 Task: In the Contact  ValentinaCarter@Tempmail.com, Create email and send with subject: 'A Glimpse into the Future: Meet Our Disruptive Offering', and with mail content 'Good Day,_x000D_
Embrace the power of innovation. Our disruptive solution will propel your industry forward and position you as a leader in your field._x000D_
Best Regards', attach the document: Business_plan.docx and insert image: visitingcard.jpg. Below Best Regards, write Twitter and insert the URL: 'twitter.com'. Mark checkbox to create task to follow up : In 1 month. Logged in from softage.4@softage.net
Action: Mouse moved to (100, 74)
Screenshot: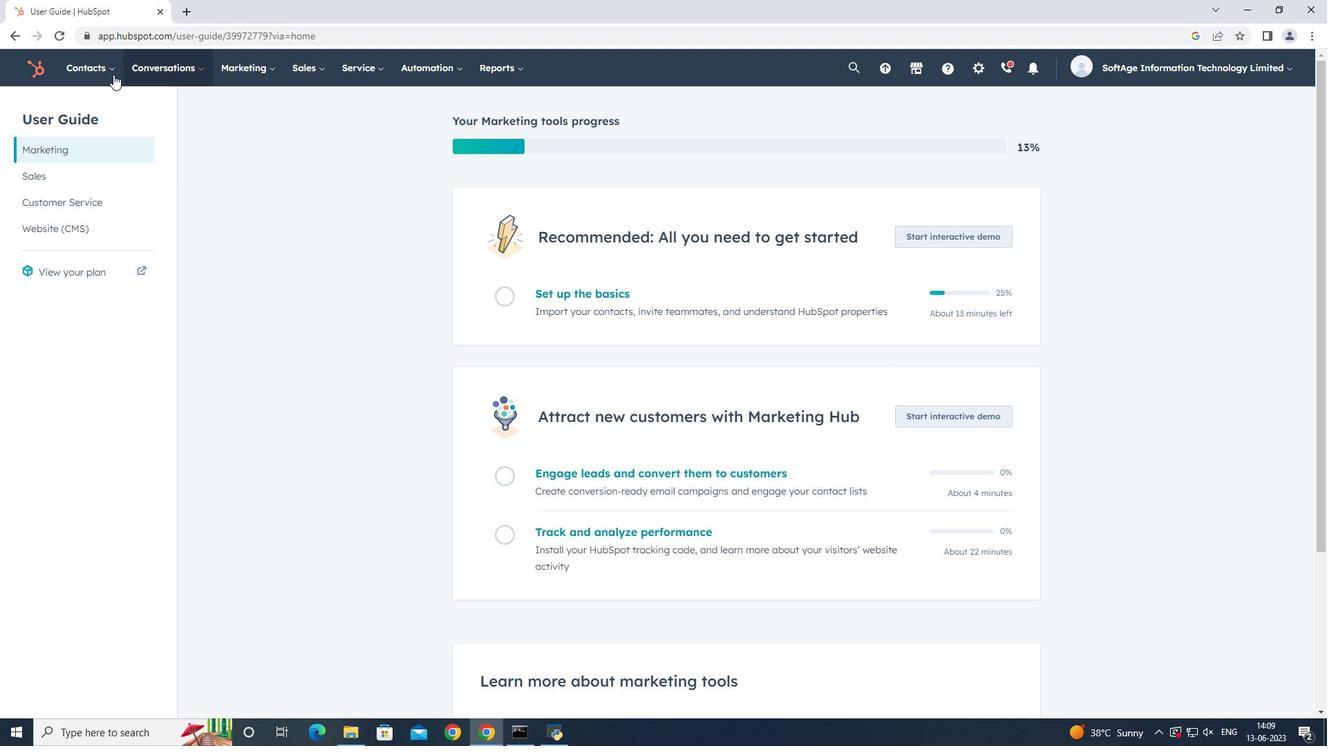 
Action: Mouse pressed left at (100, 74)
Screenshot: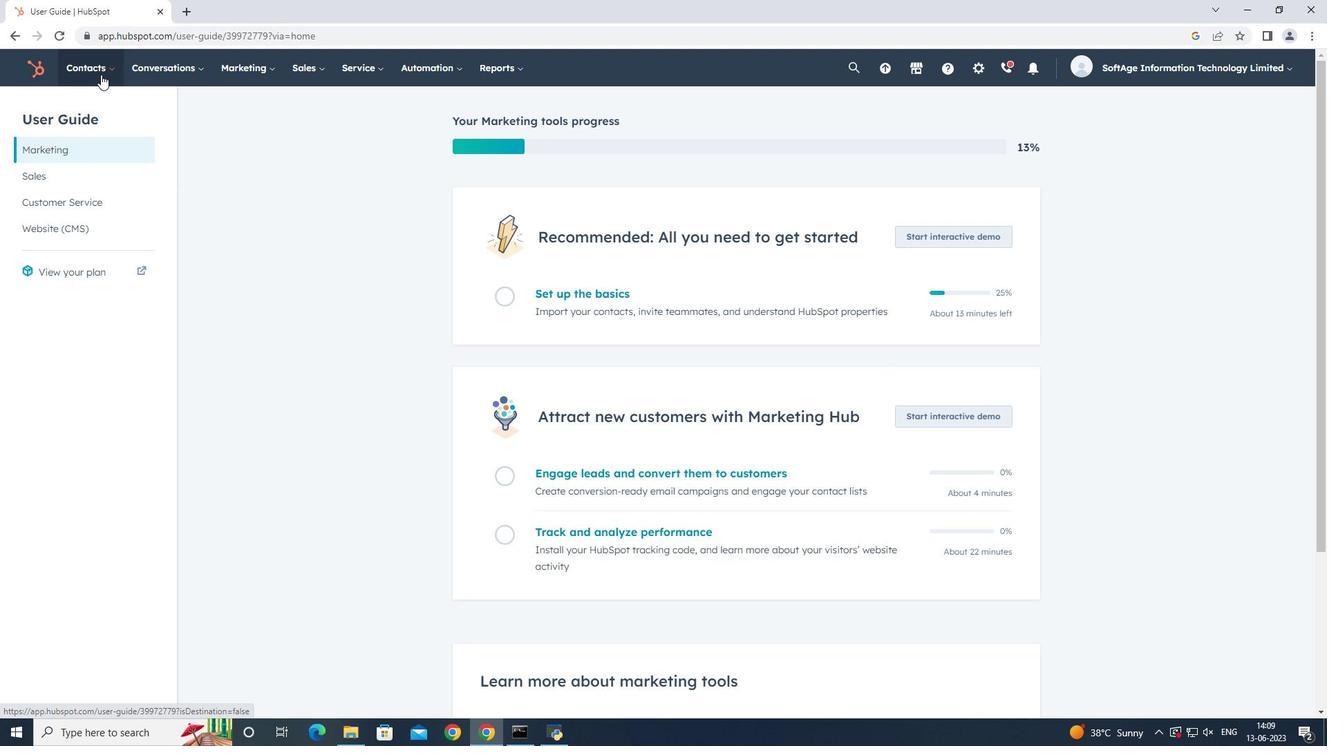 
Action: Mouse moved to (140, 107)
Screenshot: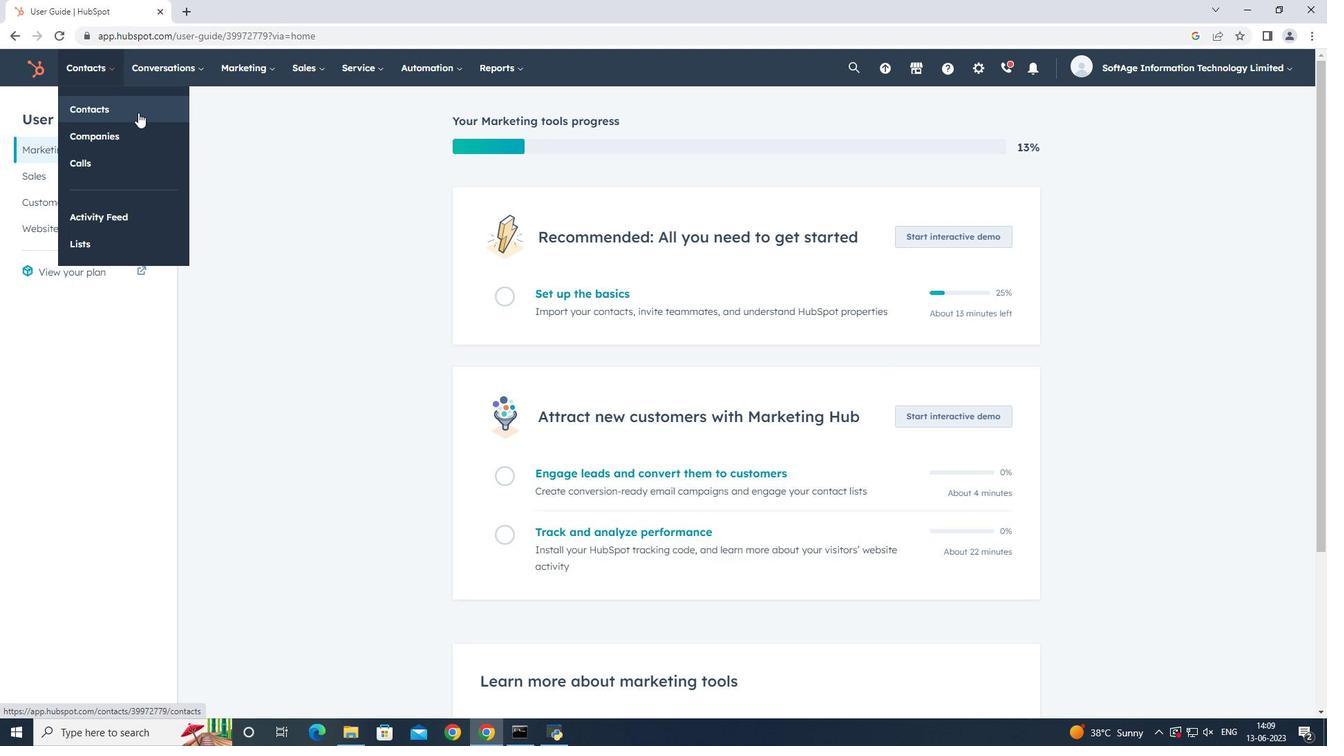 
Action: Mouse pressed left at (140, 107)
Screenshot: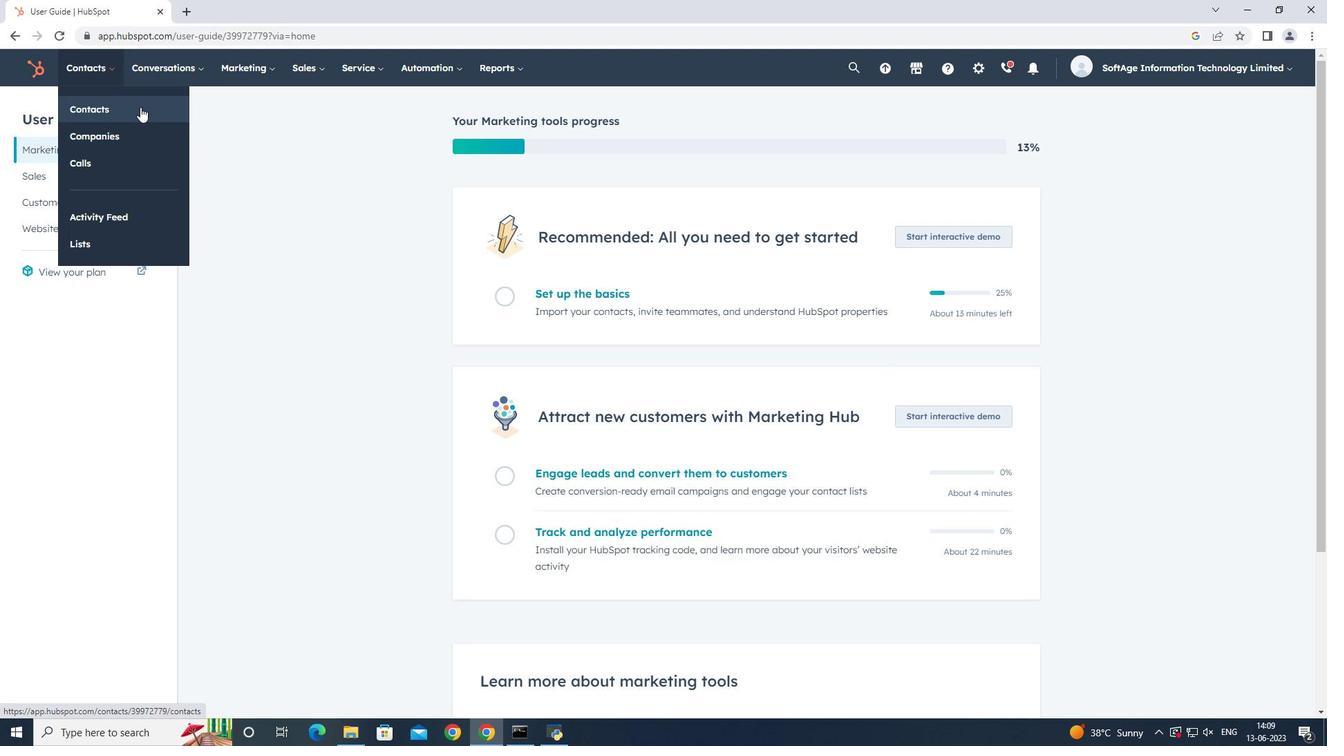 
Action: Mouse moved to (137, 221)
Screenshot: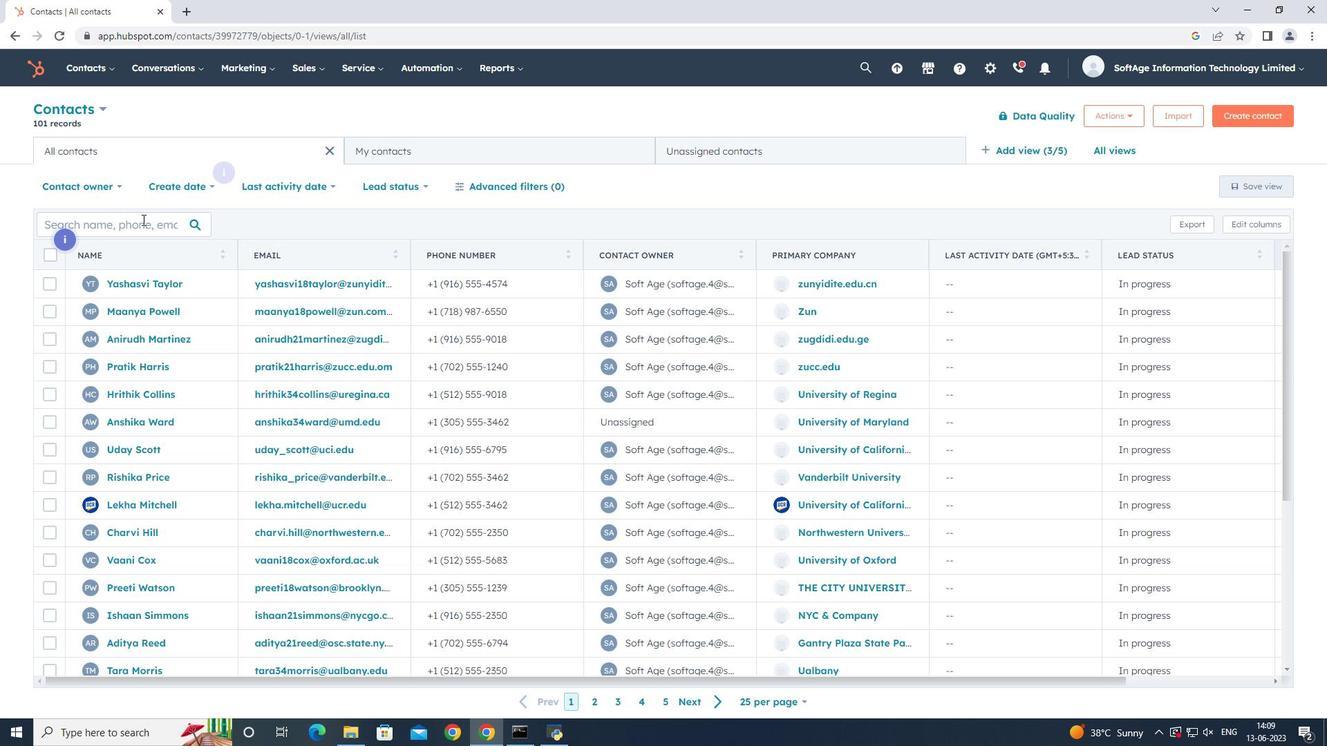 
Action: Mouse pressed left at (137, 221)
Screenshot: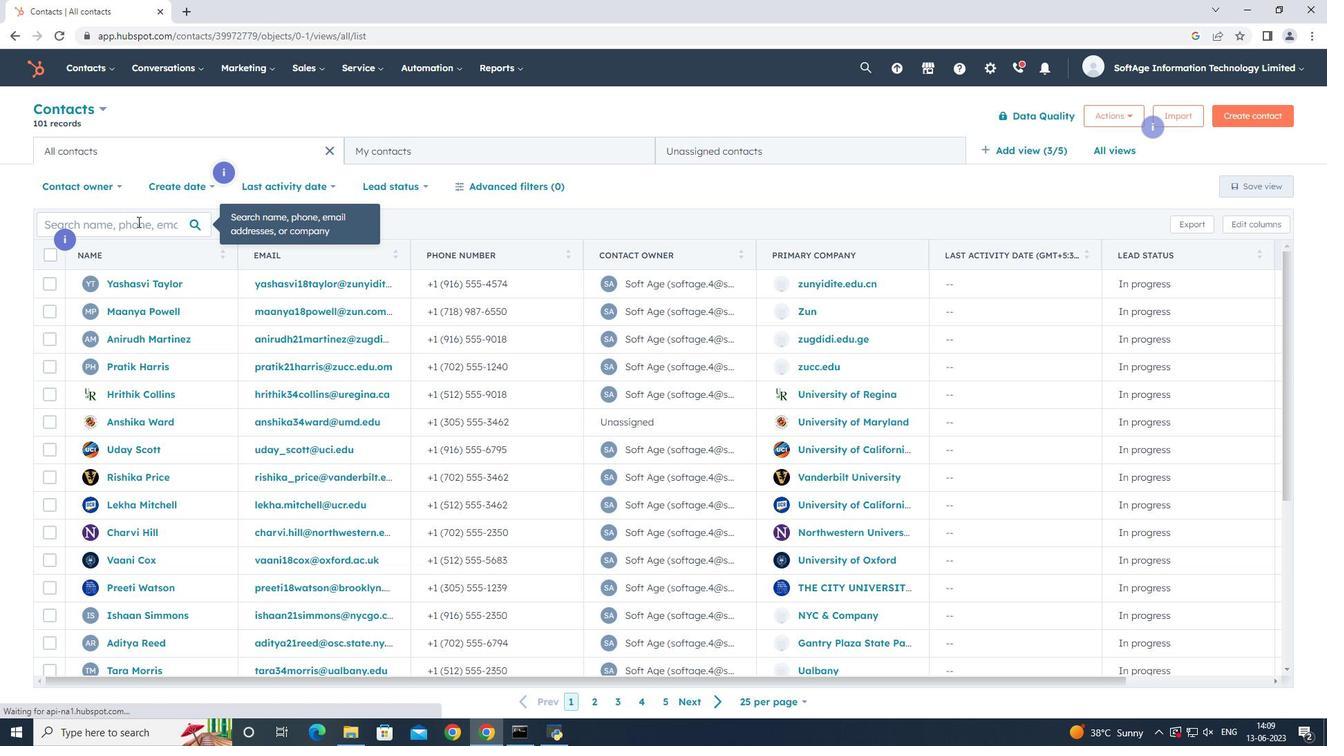 
Action: Mouse moved to (136, 222)
Screenshot: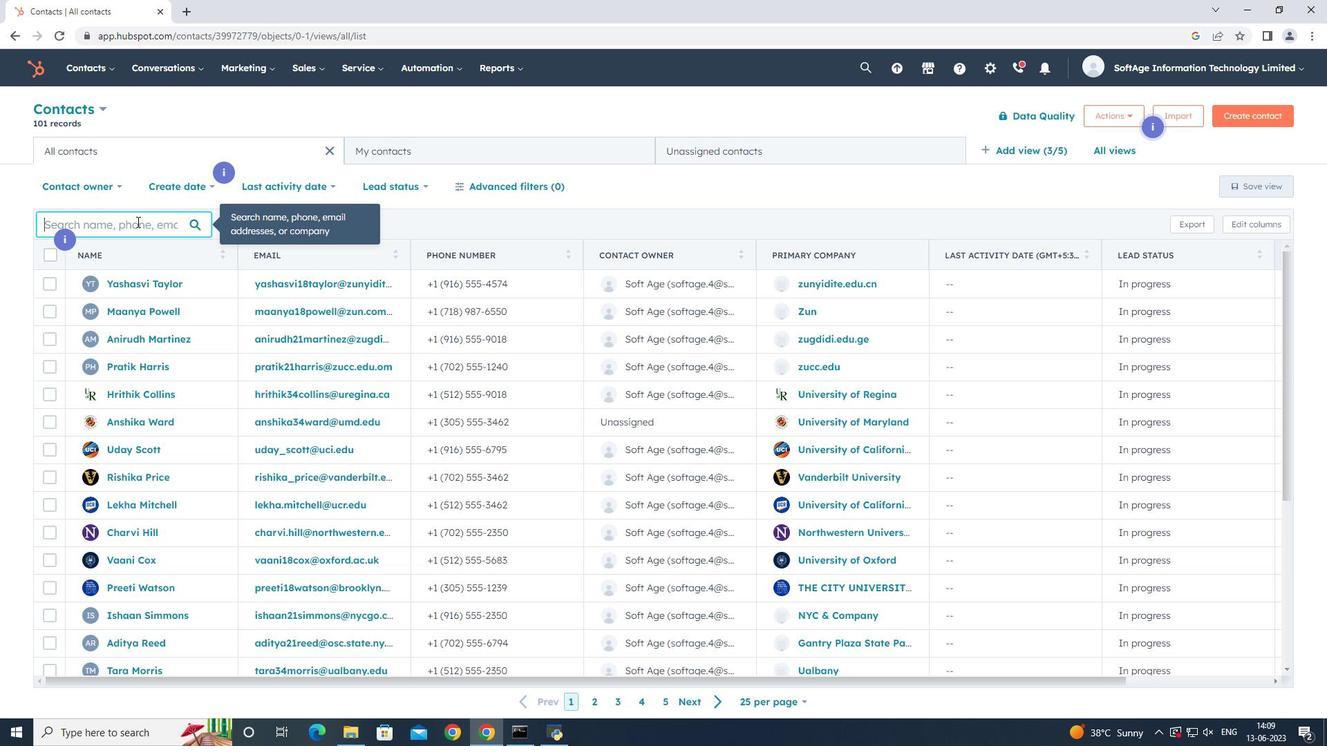 
Action: Key pressed <Key.shift>Valentina
Screenshot: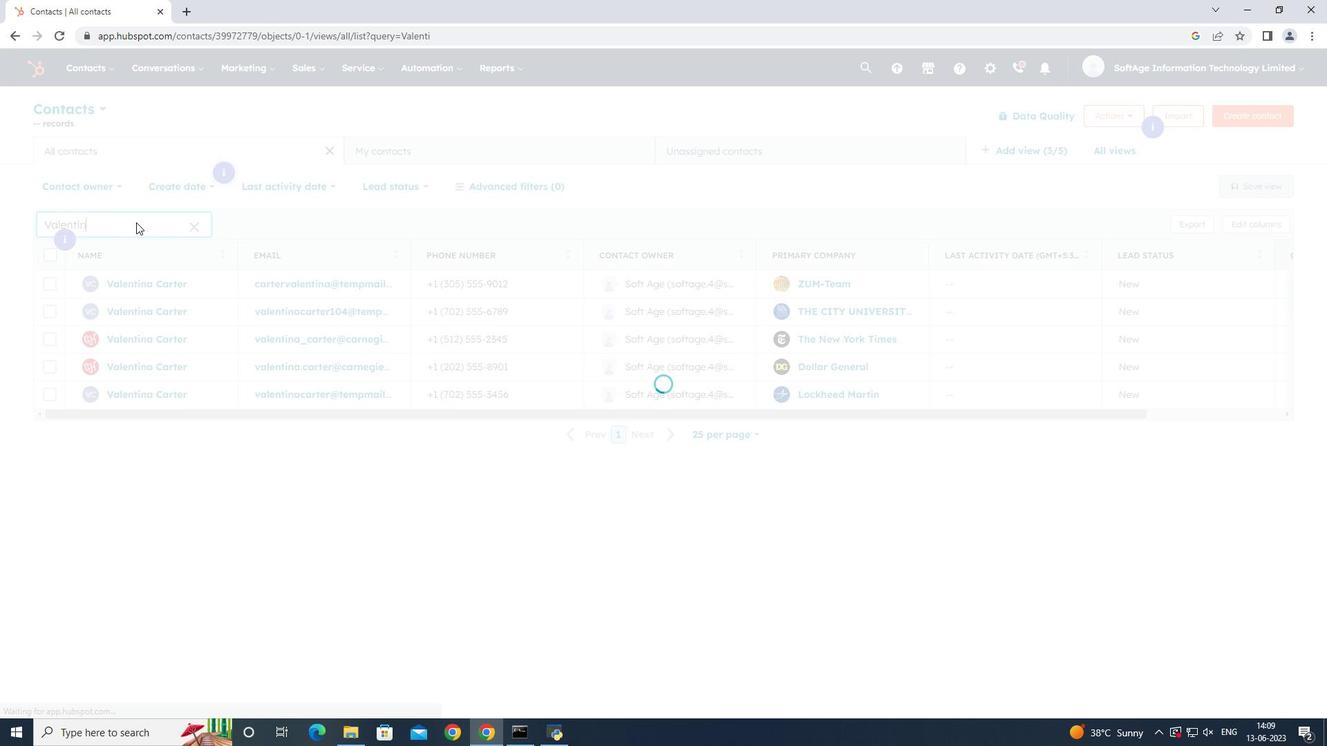 
Action: Mouse moved to (121, 391)
Screenshot: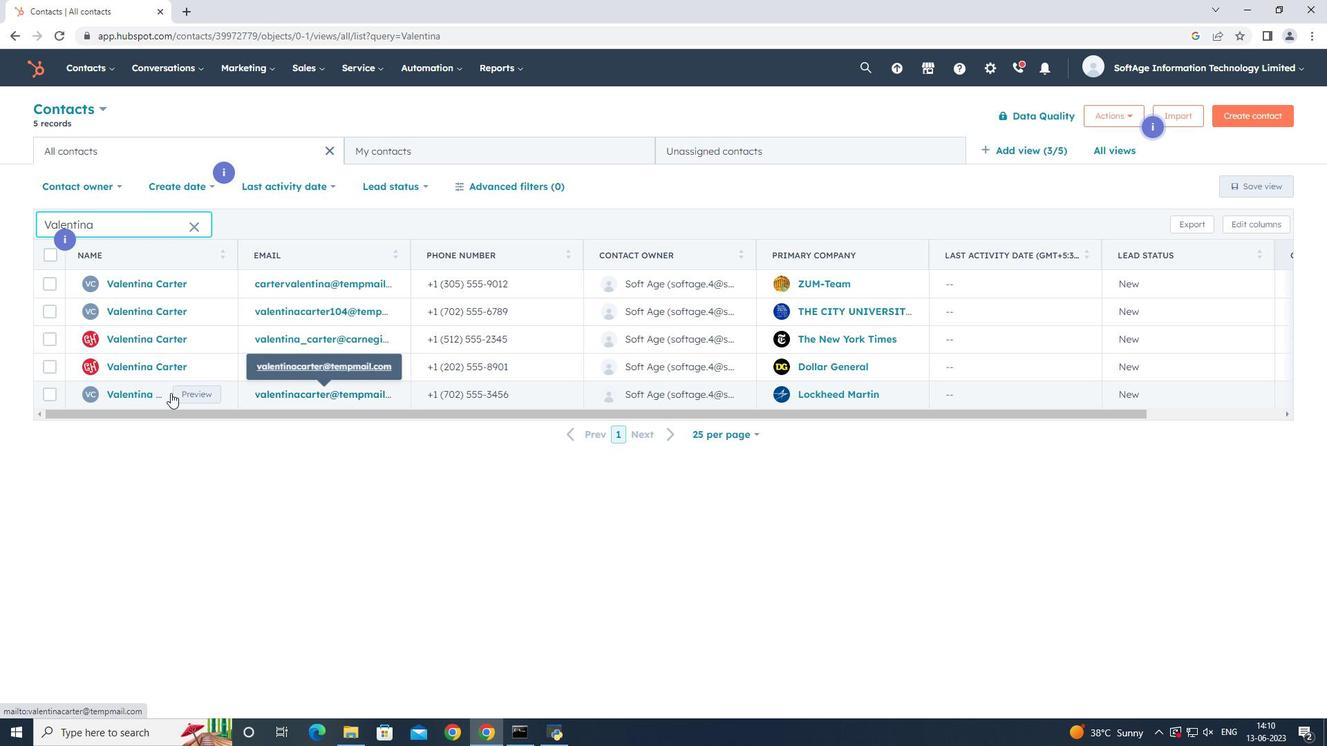 
Action: Mouse pressed left at (121, 391)
Screenshot: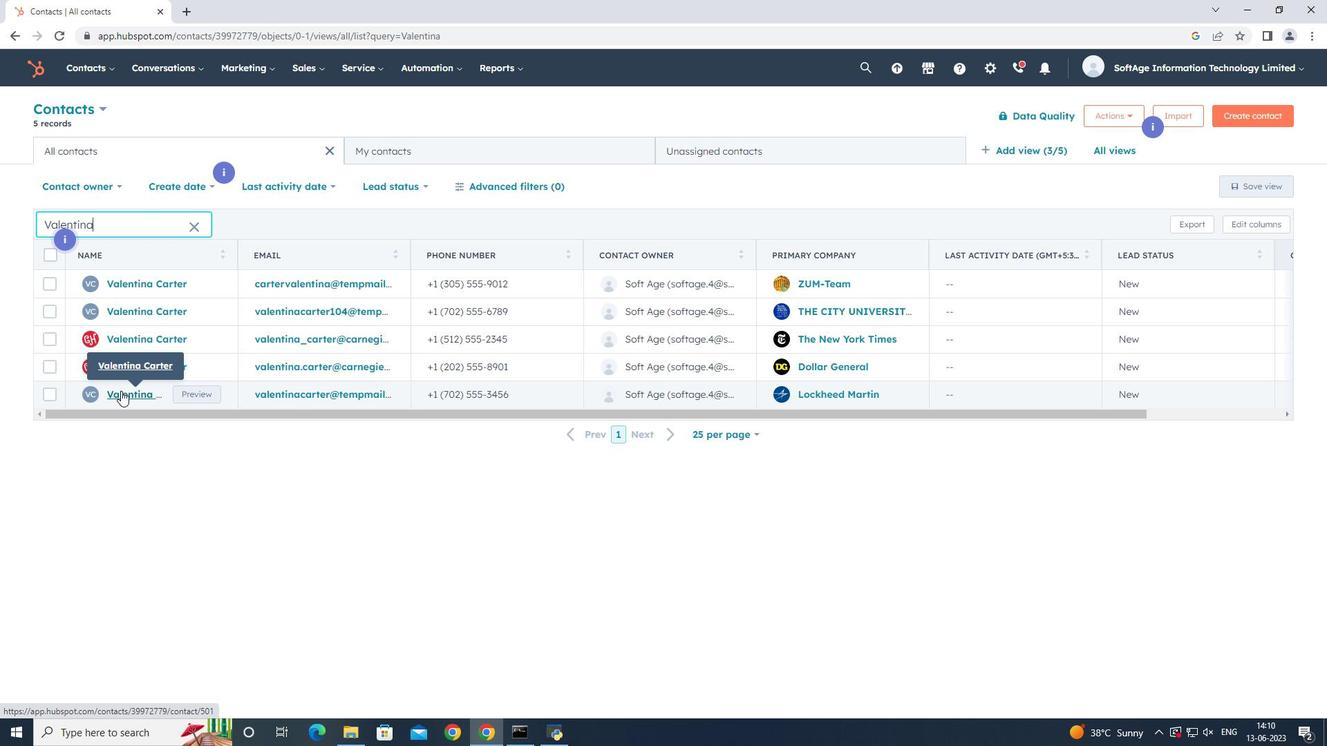 
Action: Mouse moved to (100, 224)
Screenshot: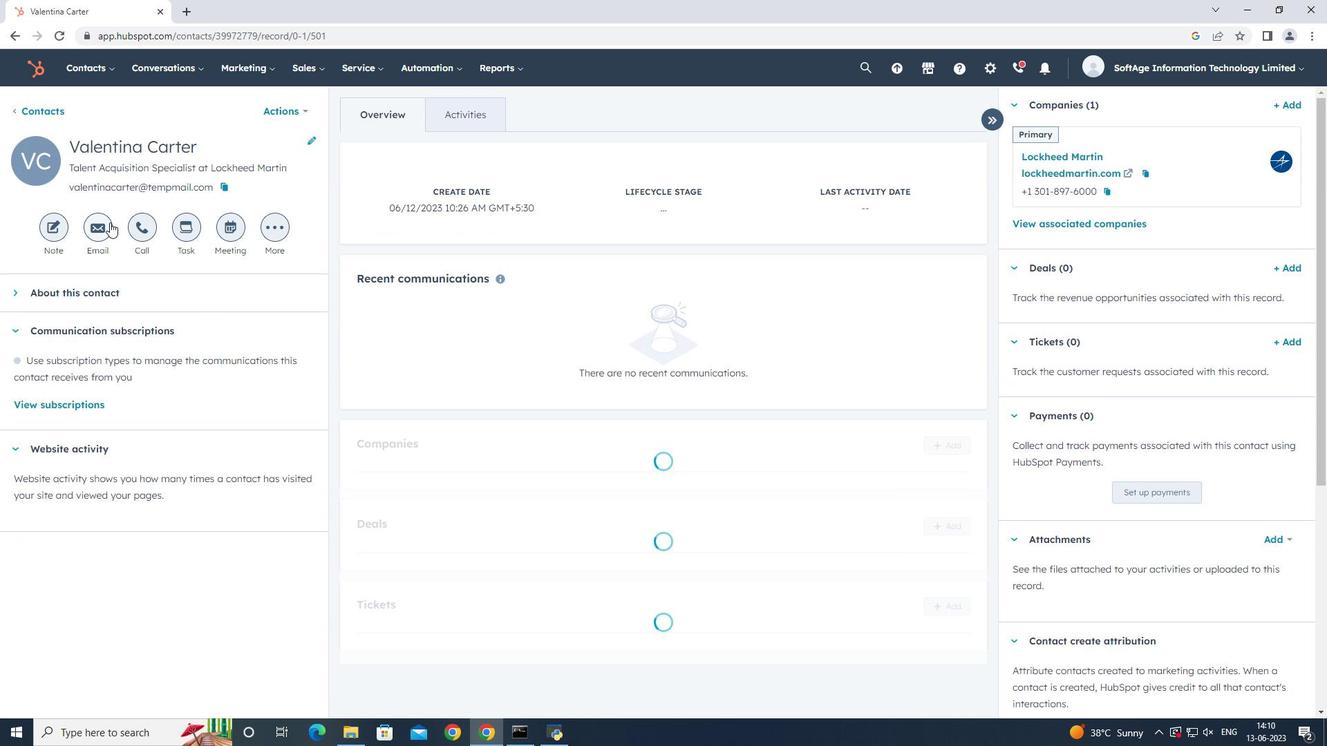 
Action: Mouse pressed left at (100, 224)
Screenshot: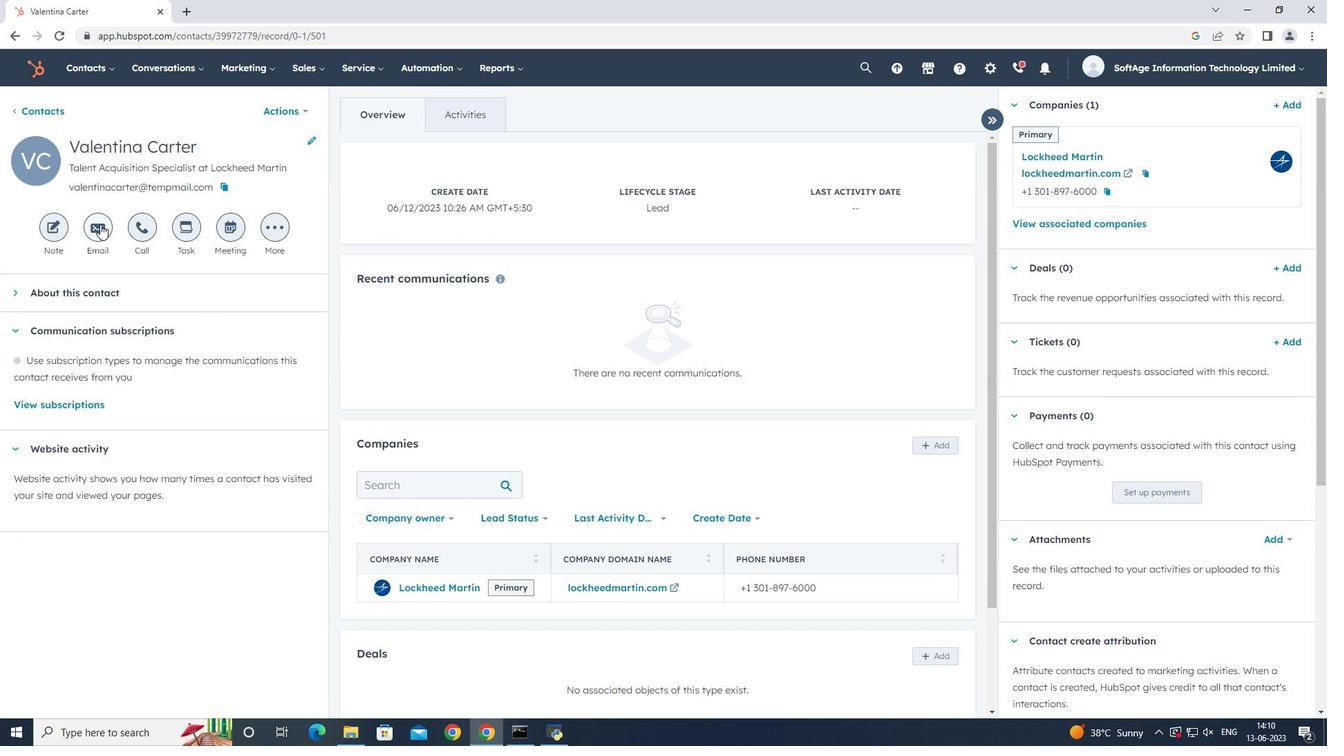 
Action: Mouse moved to (920, 458)
Screenshot: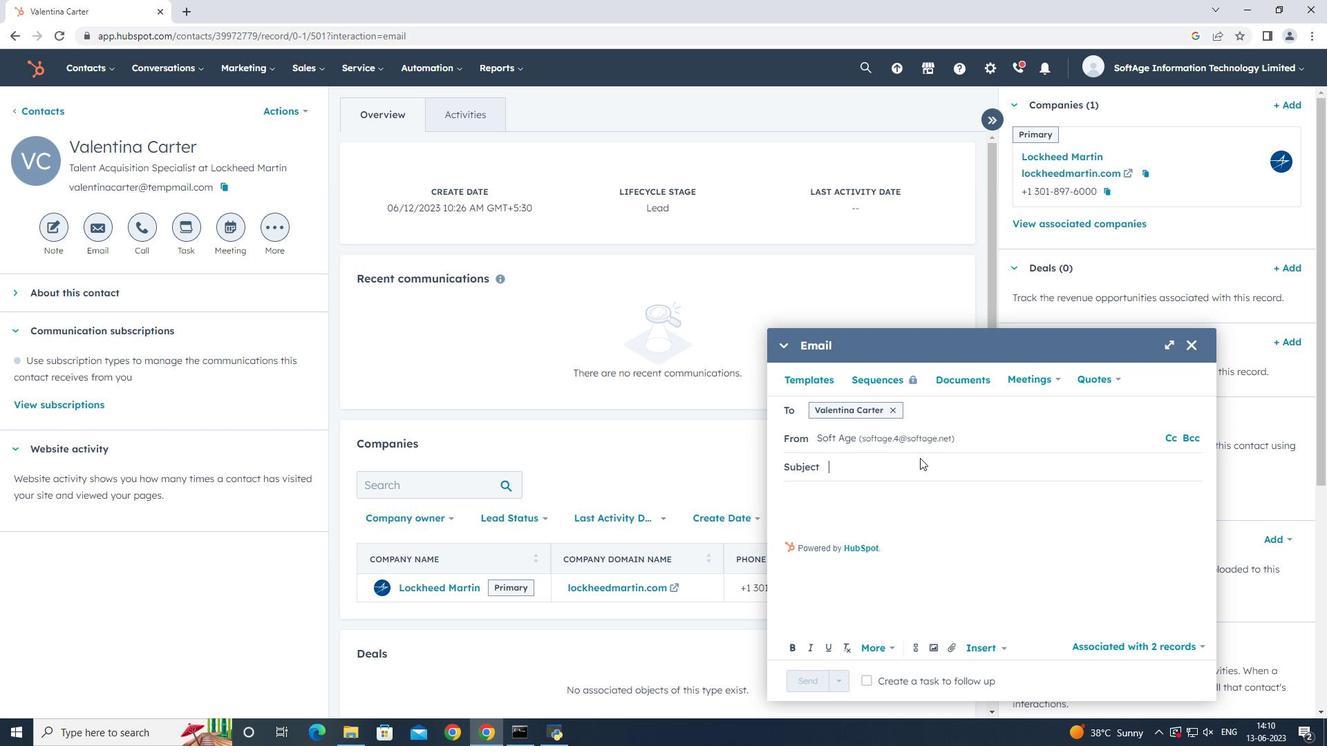 
Action: Key pressed <Key.shift><Key.shift><Key.shift><Key.shift><Key.shift><Key.shift>A<Key.space><Key.shift>Glimpse<Key.space>into<Key.space>the<Key.space><Key.shift>Future<Key.shift_r>:<Key.space><Key.shift_r>Meet<Key.space><Key.shift_r><Key.shift_r><Key.shift_r><Key.shift_r><Key.shift_r><Key.shift_r>ur<Key.space><Key.shift><Key.shift><Key.shift><Key.shift><Key.shift><Key.shift><Key.shift><Key.shift><Key.shift><Key.shift><Key.shift><Key.shift><Key.shift><Key.shift><Key.shift><Key.shift><Key.shift><Key.shift><Key.shift>D<Key.backspace><Key.backspace><Key.backspace><Key.backspace><Key.shift_r><Key.shift_r><Key.shift_r><Key.shift_r><Key.shift_r><Key.shift_r><Key.shift_r><Key.shift_r><Key.shift_r><Key.shift_r><Key.shift_r><Key.shift_r><Key.shift_r><Key.shift_r><Key.shift_r><Key.shift_r><Key.shift_r><Key.shift_r><Key.shift_r><Key.shift_r><Key.shift_r><Key.shift_r>Our<Key.space><Key.shift><Key.shift><Key.shift><Key.shift><Key.shift><Key.shift><Key.shift><Key.shift><Key.shift><Key.shift><Key.shift><Key.shift><Key.shift><Key.shift><Key.shift><Key.shift><Key.shift><Key.shift><Key.shift><Key.shift><Key.shift><Key.shift><Key.shift><Key.shift><Key.shift><Key.shift><Key.shift><Key.shift><Key.shift><Key.shift><Key.shift>Disruptive<Key.space><Key.shift_r><Key.shift_r><Key.shift_r>Offering
Screenshot: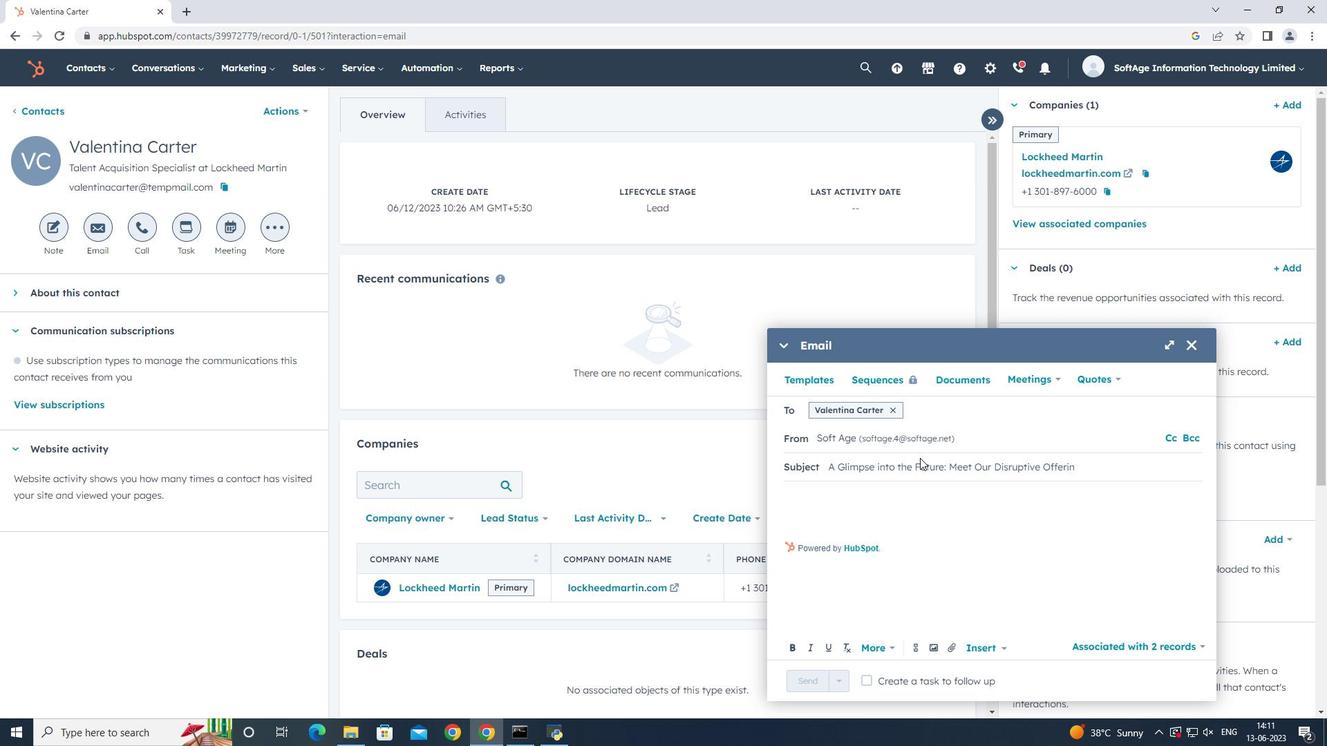 
Action: Mouse moved to (903, 508)
Screenshot: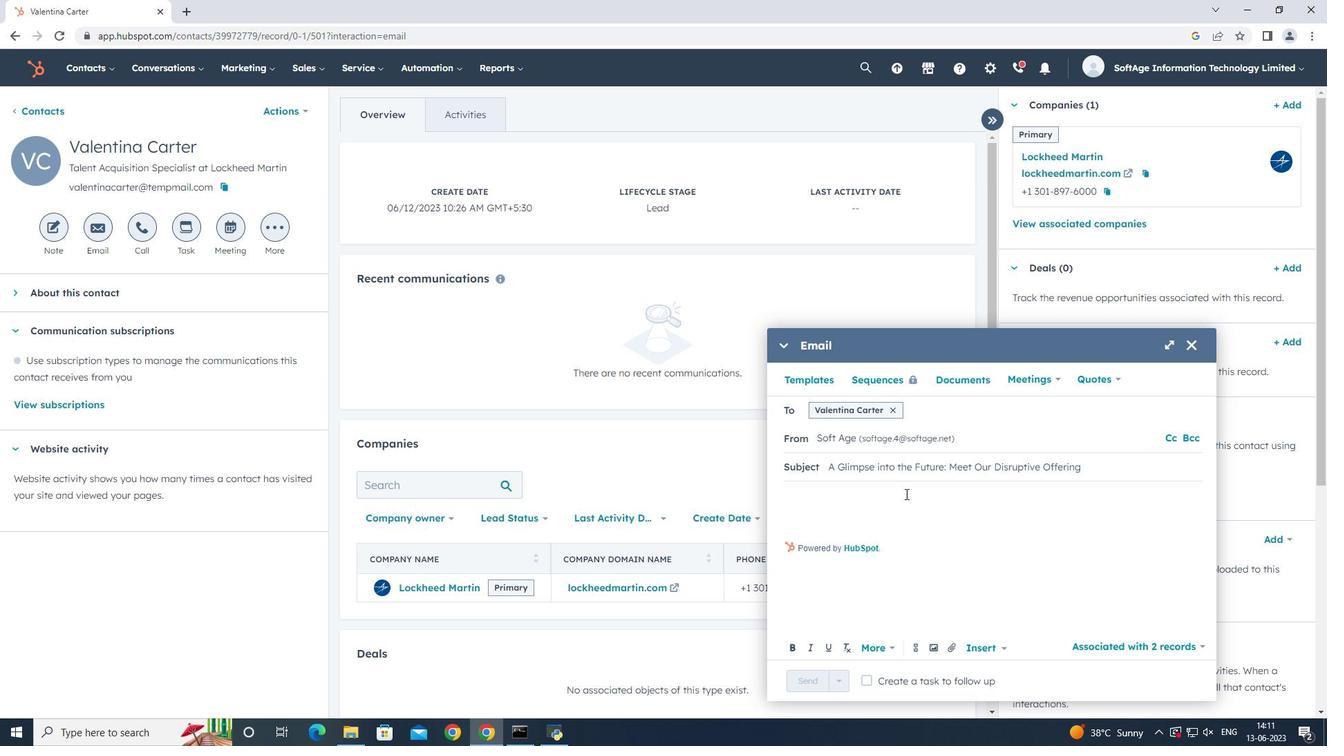 
Action: Mouse pressed left at (903, 508)
Screenshot: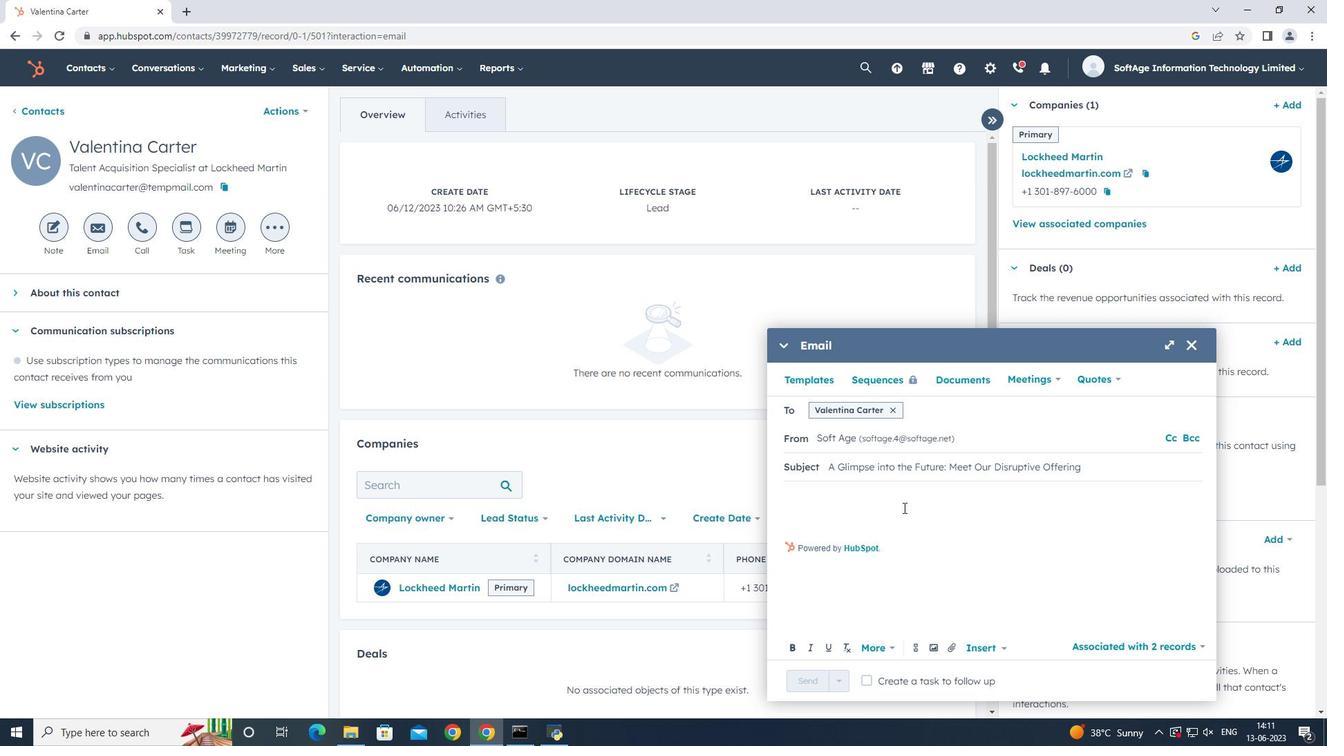 
Action: Mouse moved to (903, 502)
Screenshot: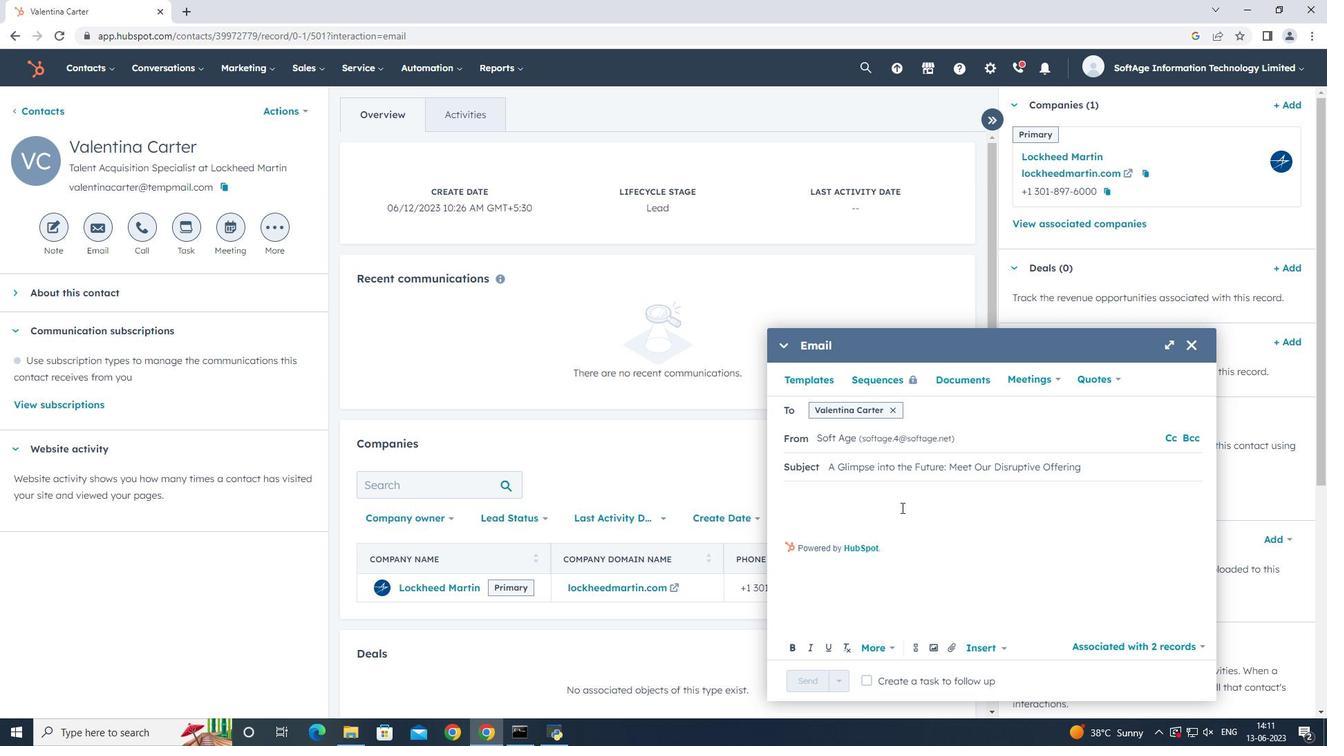 
Action: Mouse pressed left at (903, 502)
Screenshot: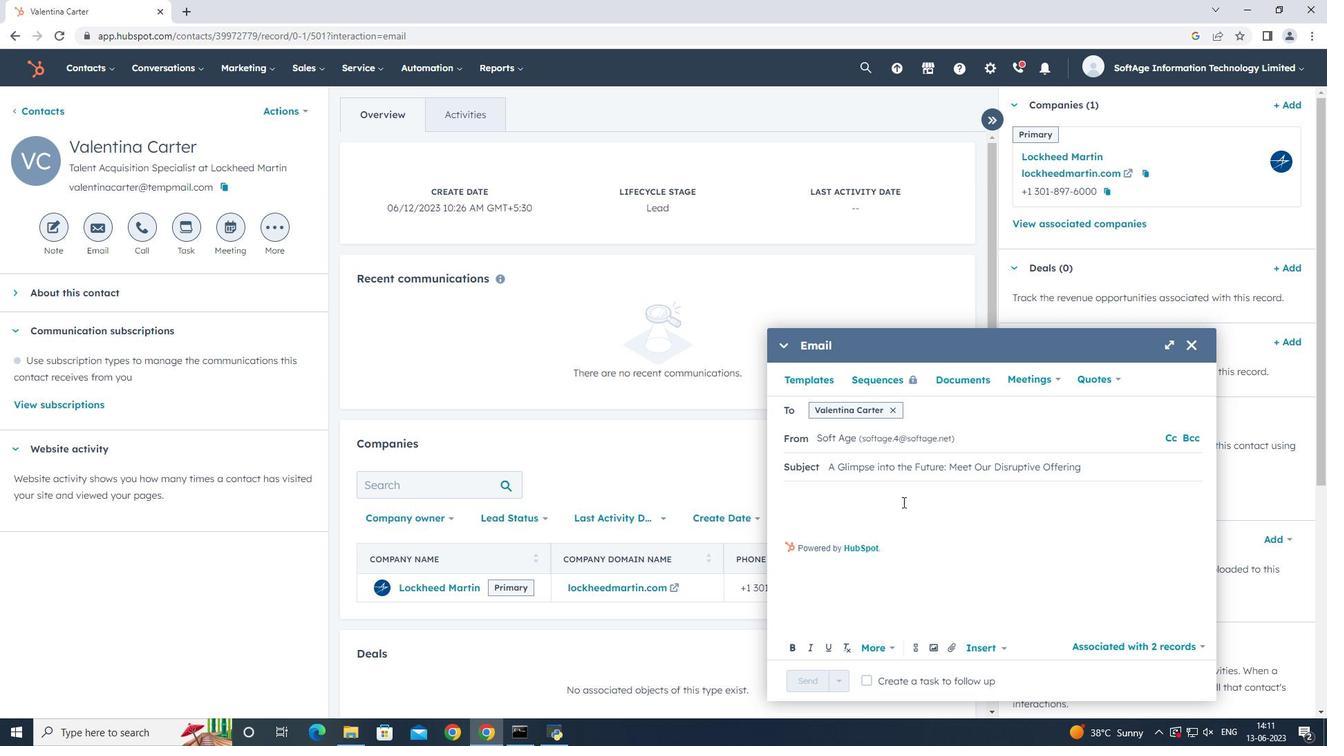 
Action: Mouse moved to (966, 520)
Screenshot: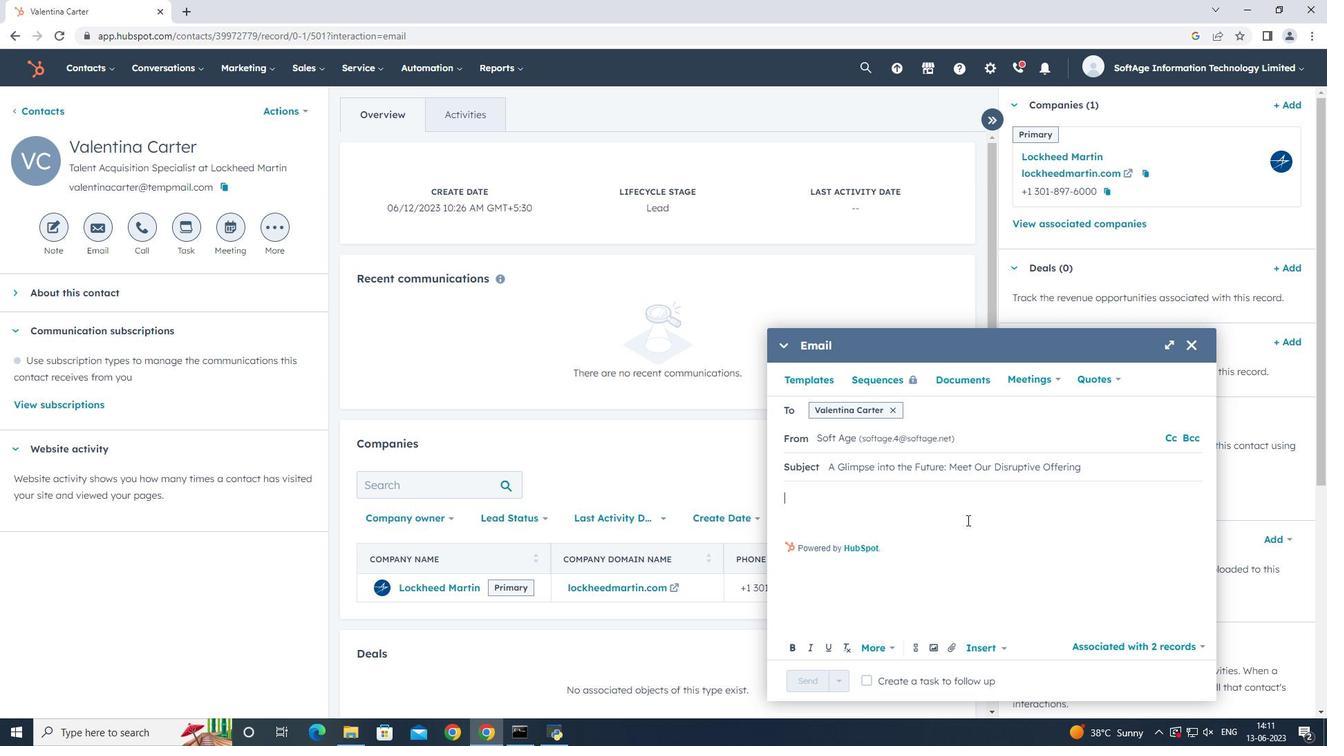 
Action: Key pressed <Key.shift><Key.shift><Key.shift><Key.shift><Key.shift><Key.shift><Key.shift><Key.shift>Good<Key.space><Key.shift><Key.shift><Key.shift><Key.shift><Key.shift><Key.shift><Key.shift><Key.shift><Key.shift><Key.shift><Key.shift><Key.shift><Key.shift><Key.shift><Key.shift>Day,<Key.enter><Key.enter>
Screenshot: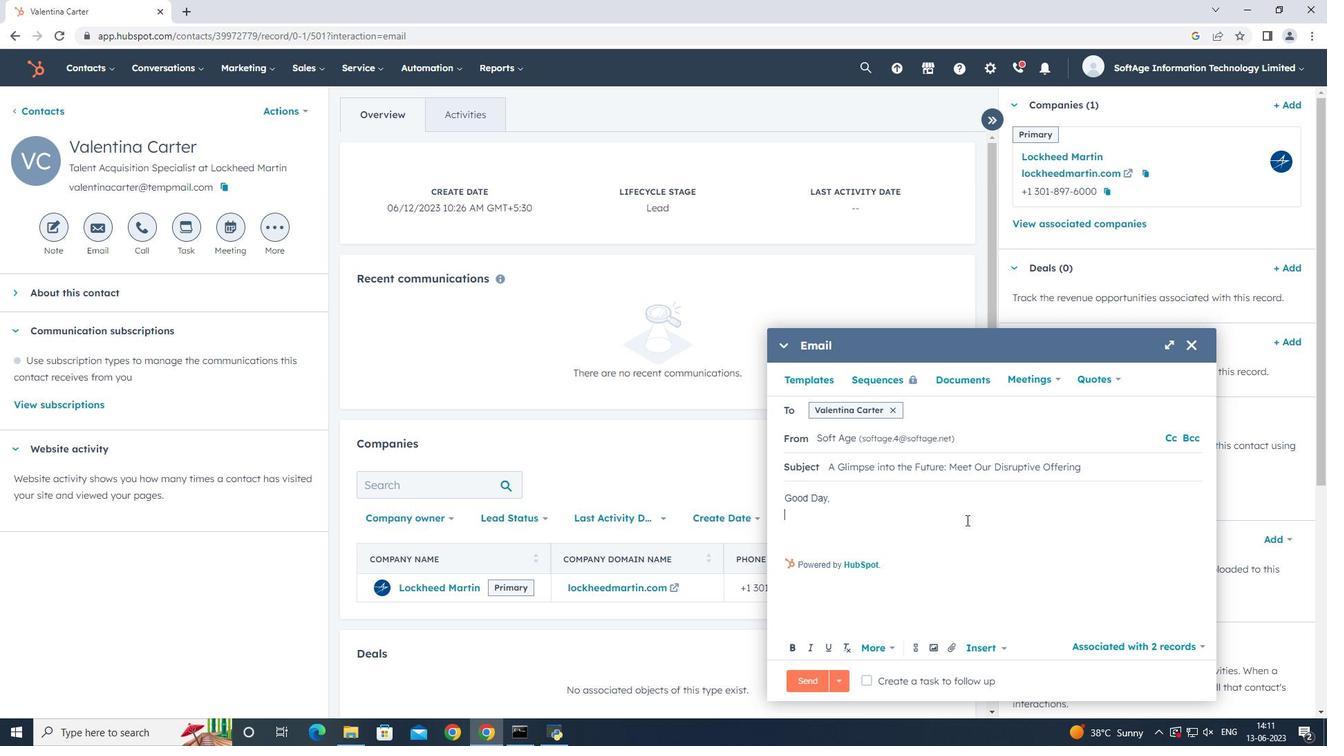 
Action: Mouse moved to (989, 524)
Screenshot: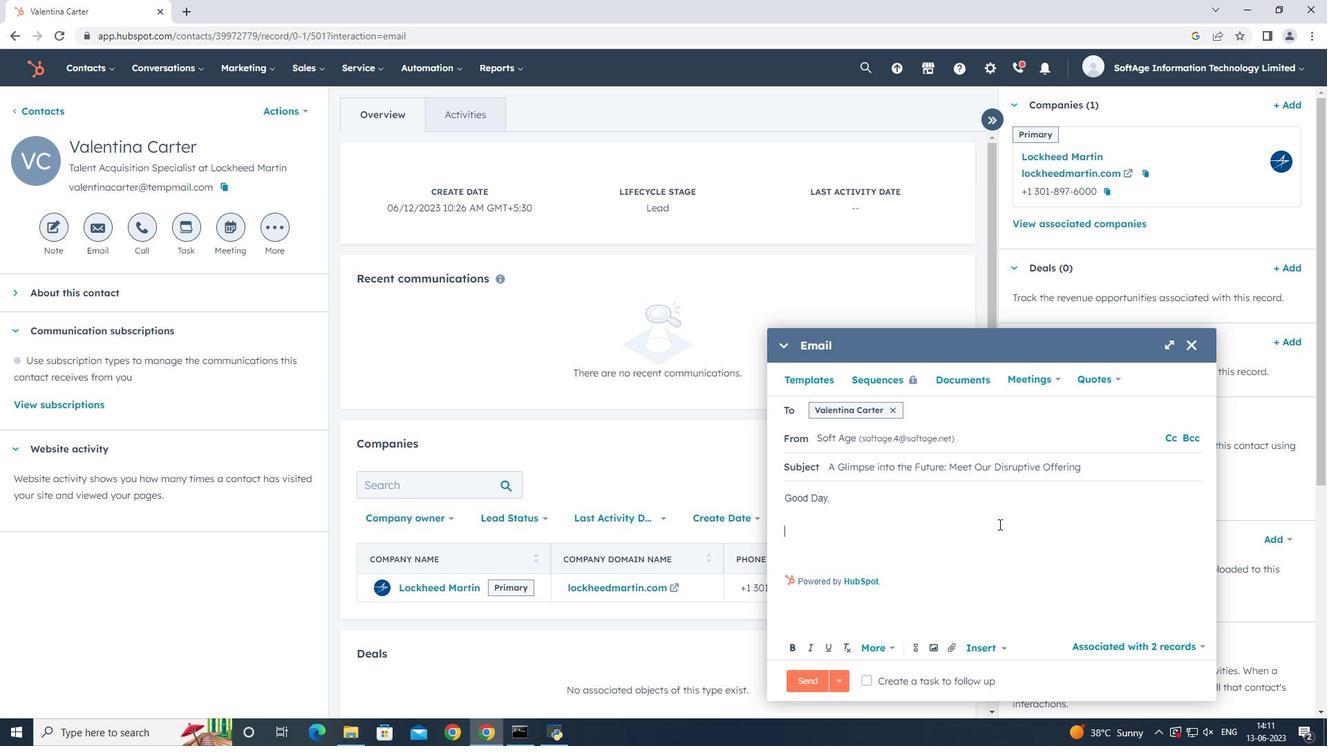 
Action: Key pressed <Key.backspace><Key.backspace><Key.enter><Key.enter>
Screenshot: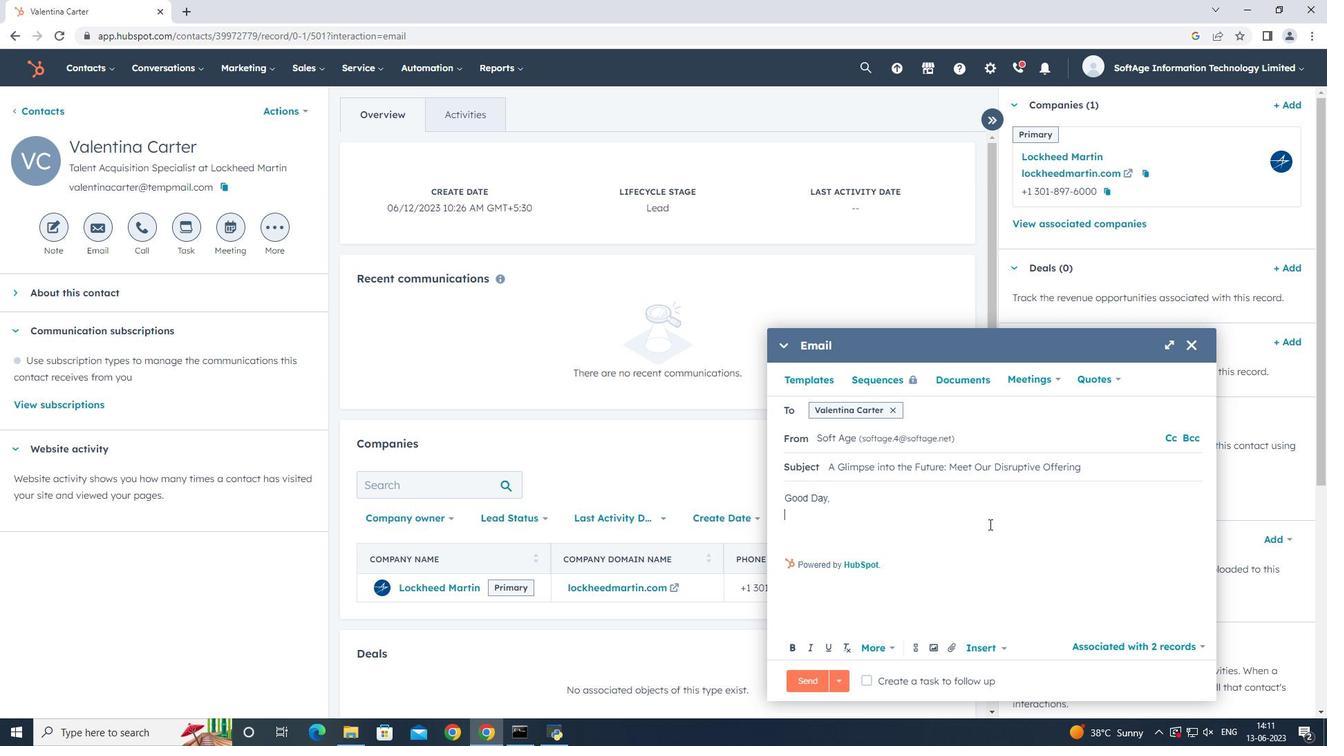 
Action: Mouse moved to (1093, 576)
Screenshot: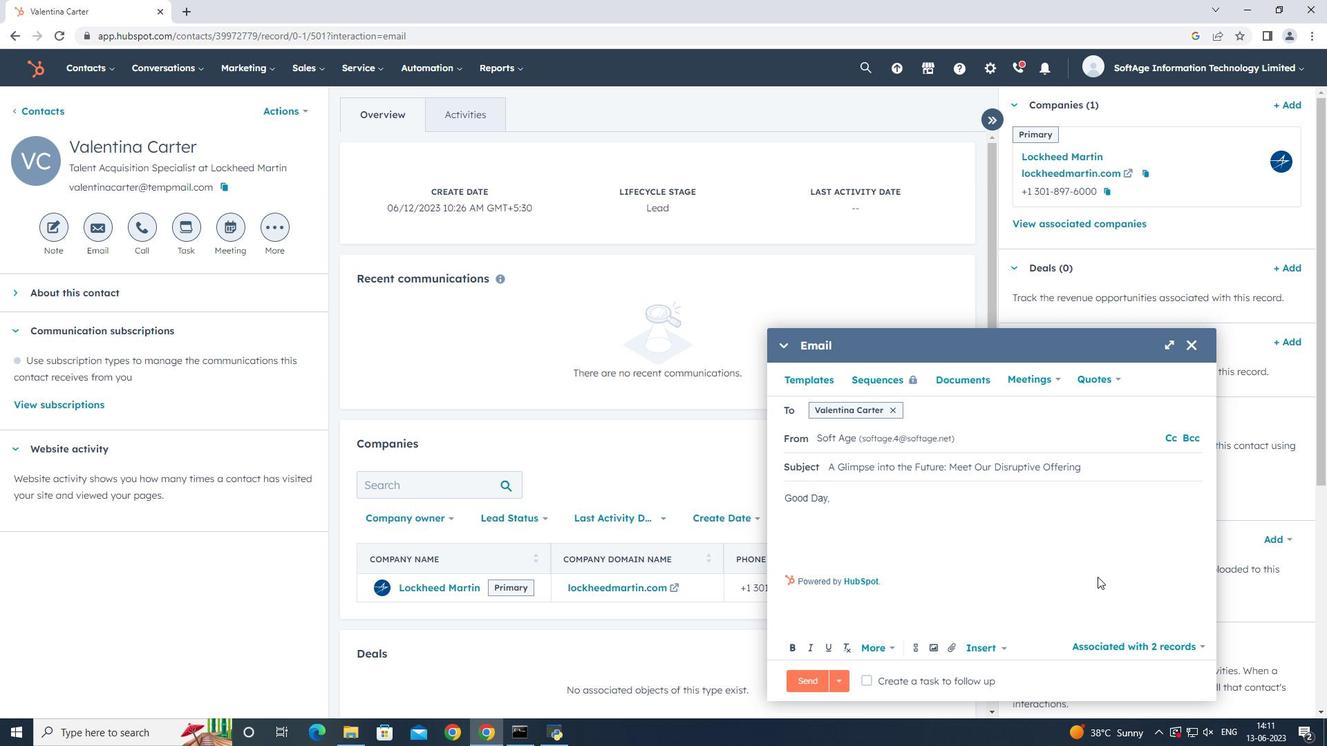 
Action: Key pressed <Key.shift><Key.shift><Key.shift><Key.shift><Key.shift><Key.shift><Key.shift><Key.shift>Embrace<Key.space>the<Key.space>power<Key.space>of<Key.space>innovation.<Key.space><Key.shift_r>Our<Key.space>disruptive<Key.space>solution<Key.space>will<Key.space>propel<Key.space>your<Key.space>industry<Key.space>forward<Key.space>and<Key.space>position<Key.space>you<Key.space><Key.space><Key.backspace>as<Key.space>a<Key.space>leader<Key.space><Key.space><Key.backspace>in<Key.space>your<Key.space>field.<Key.enter><Key.enter>
Screenshot: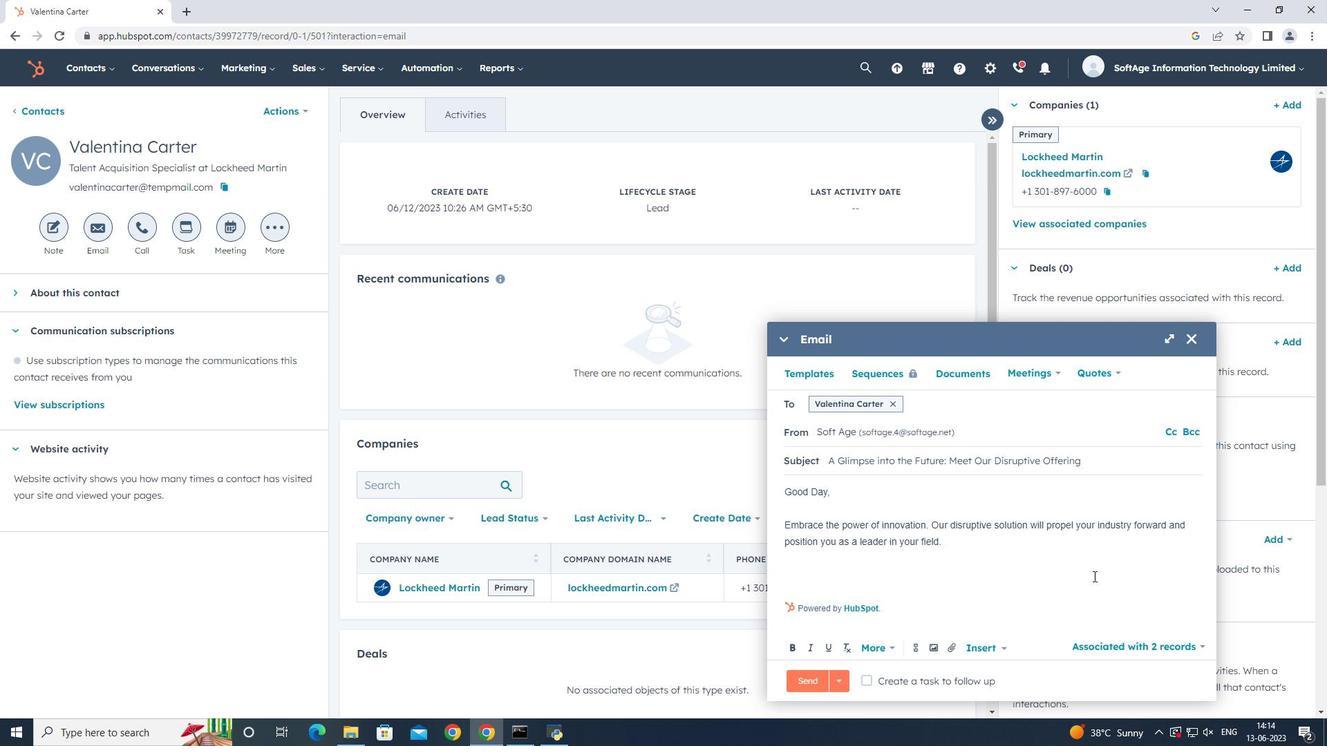 
Action: Mouse moved to (1000, 571)
Screenshot: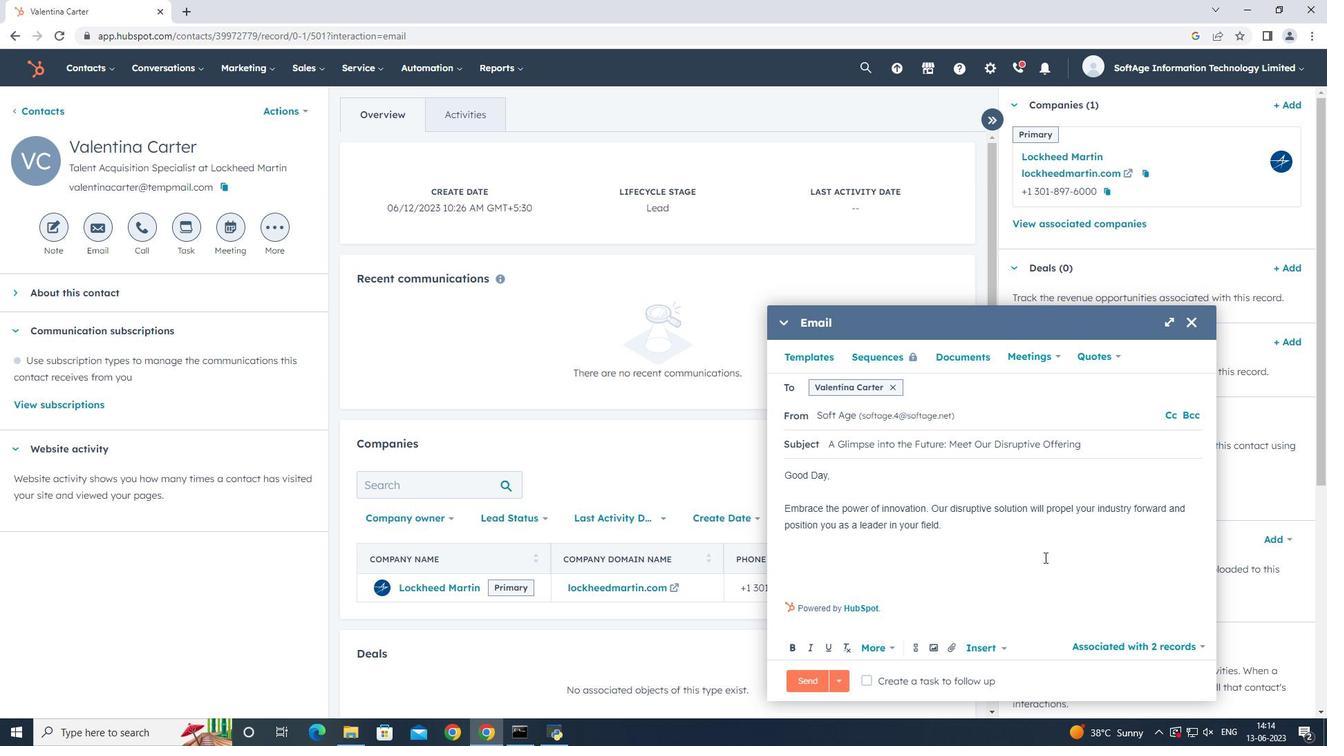 
Action: Key pressed <Key.shift><Key.shift>Best<Key.space><Key.shift>Regards,<Key.enter><Key.backspace>
Screenshot: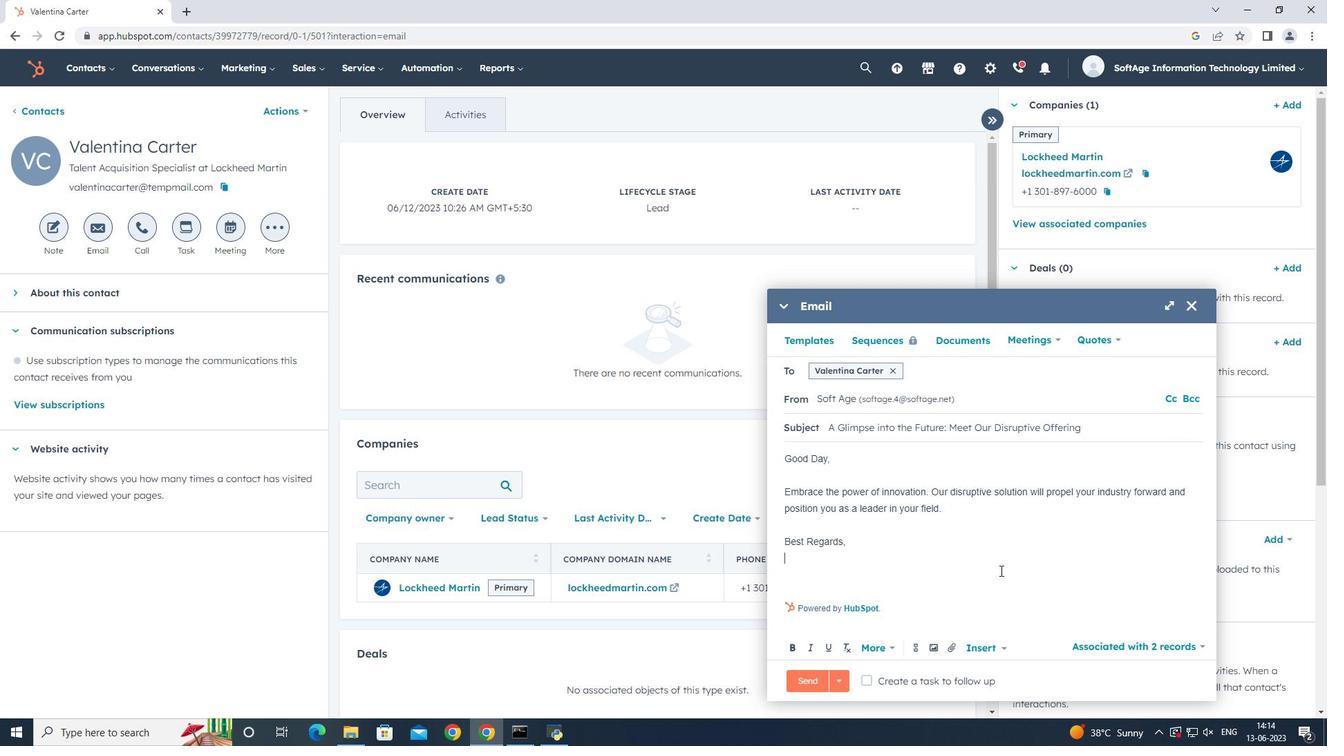 
Action: Mouse moved to (949, 644)
Screenshot: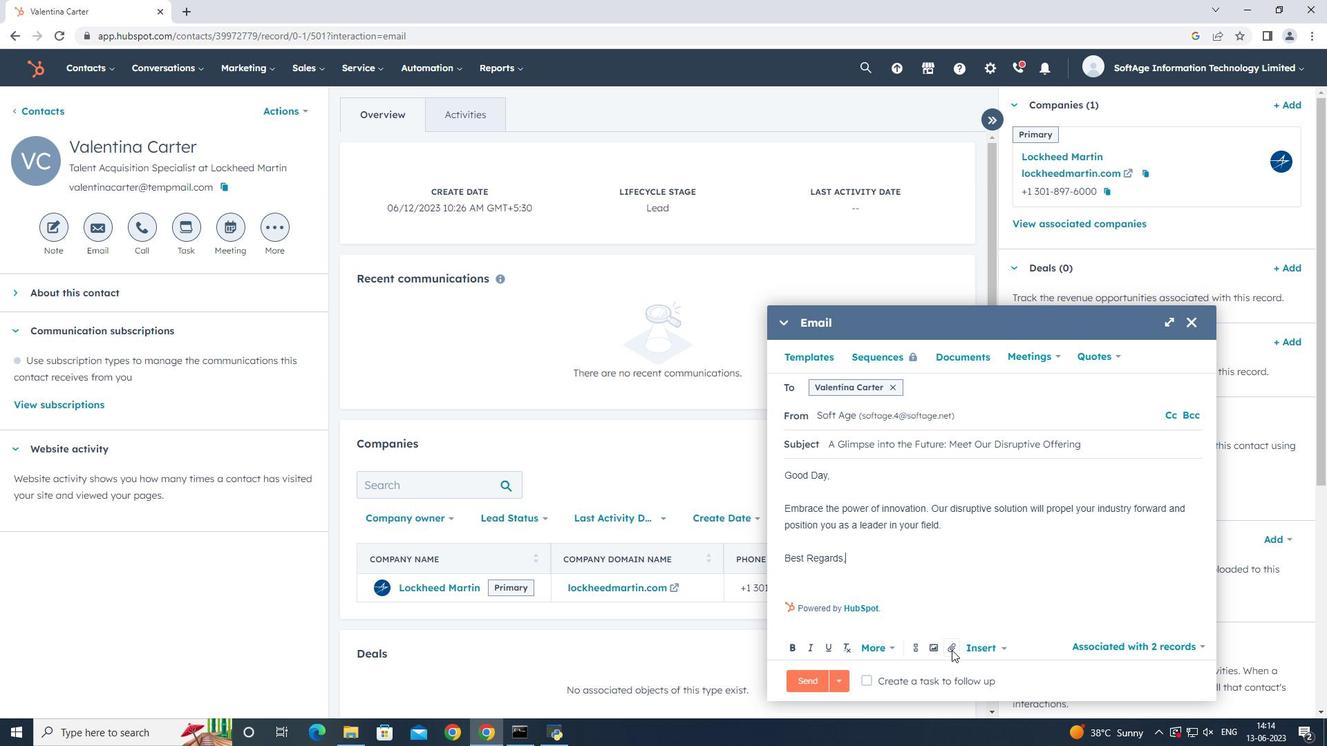 
Action: Mouse pressed left at (949, 644)
Screenshot: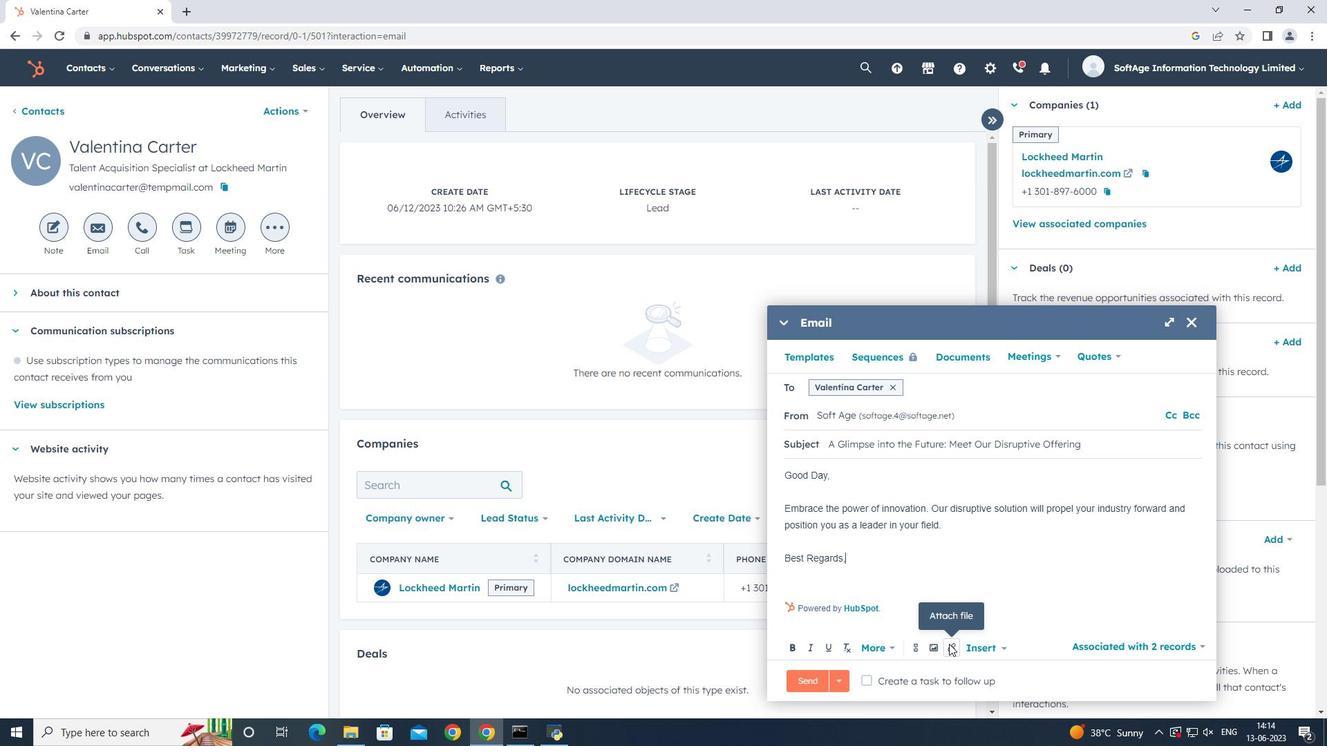 
Action: Mouse moved to (970, 604)
Screenshot: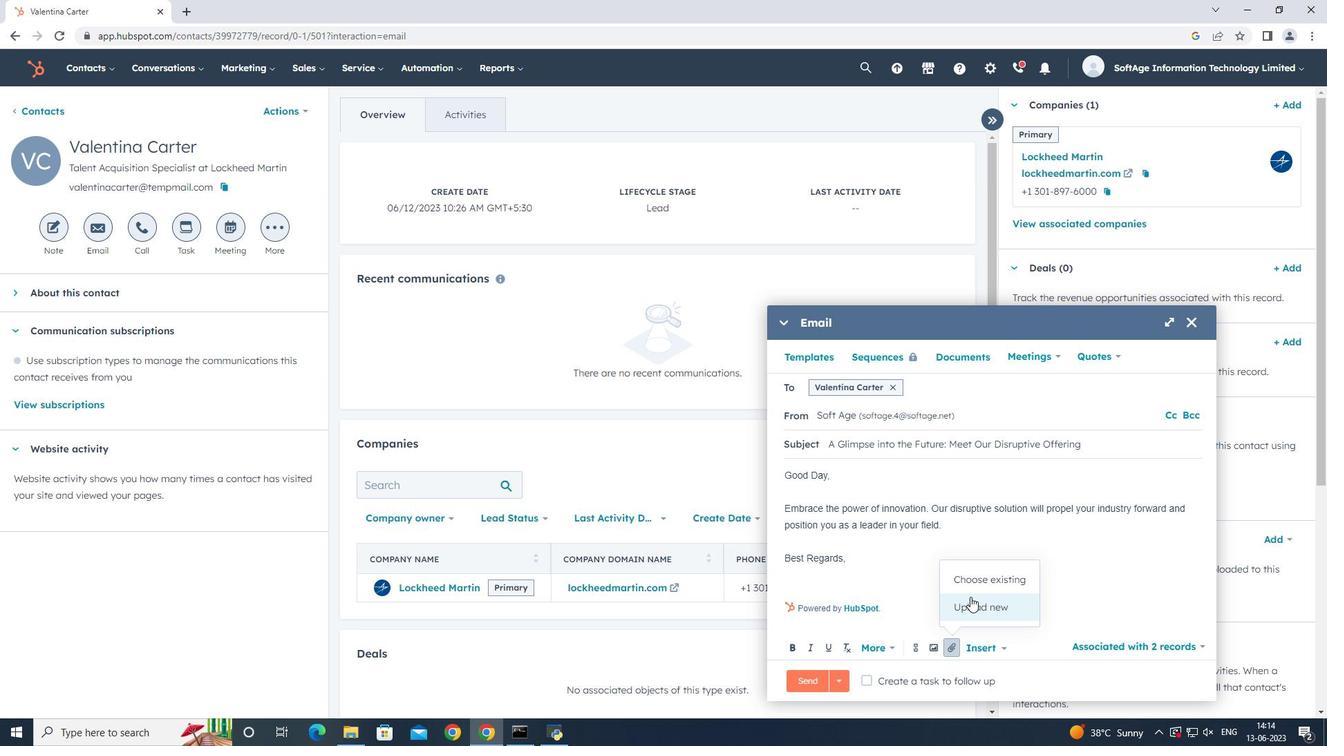 
Action: Mouse pressed left at (970, 604)
Screenshot: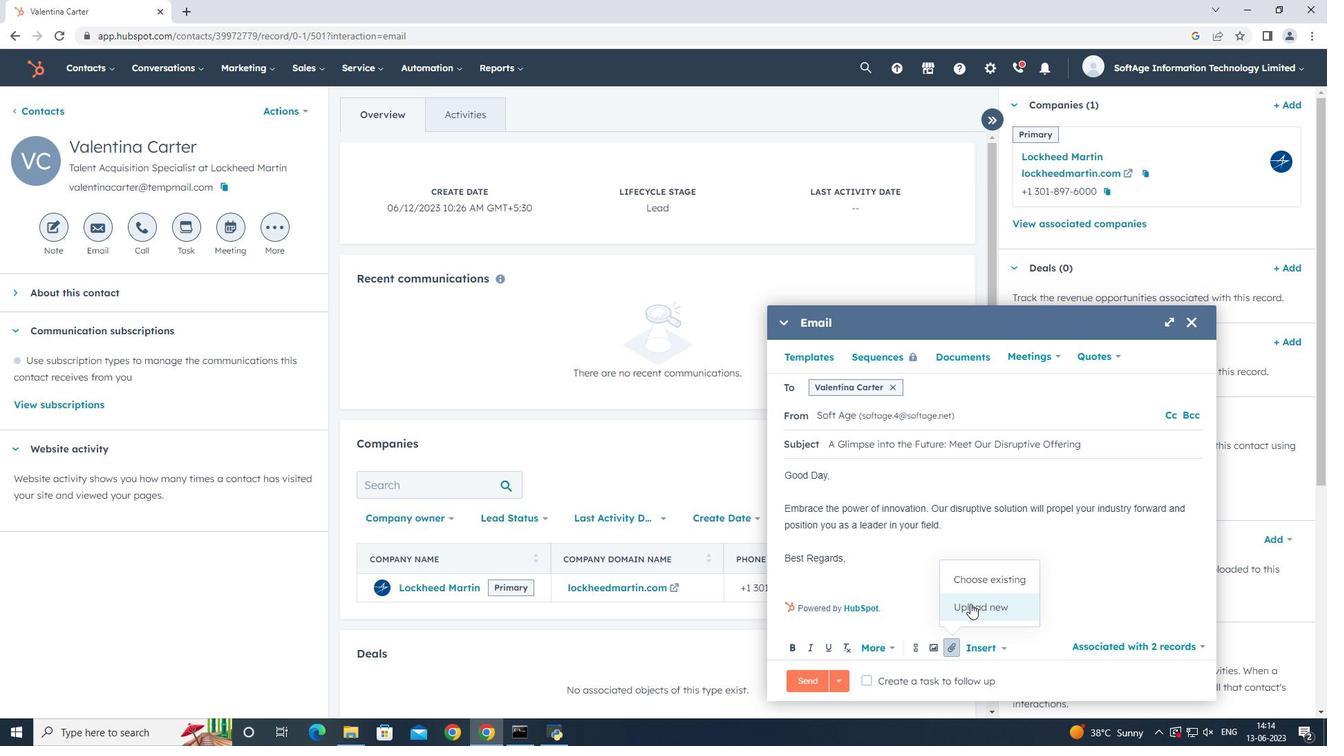 
Action: Mouse moved to (253, 128)
Screenshot: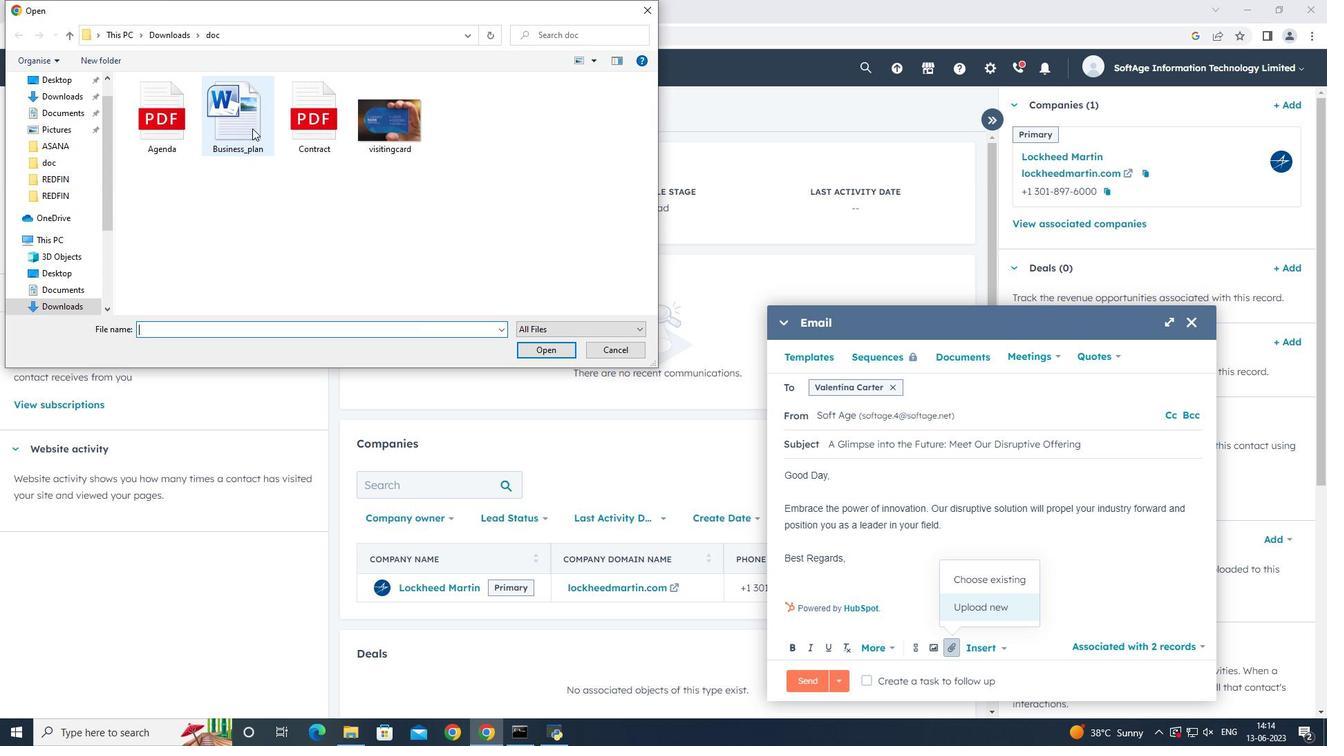 
Action: Mouse pressed left at (253, 128)
Screenshot: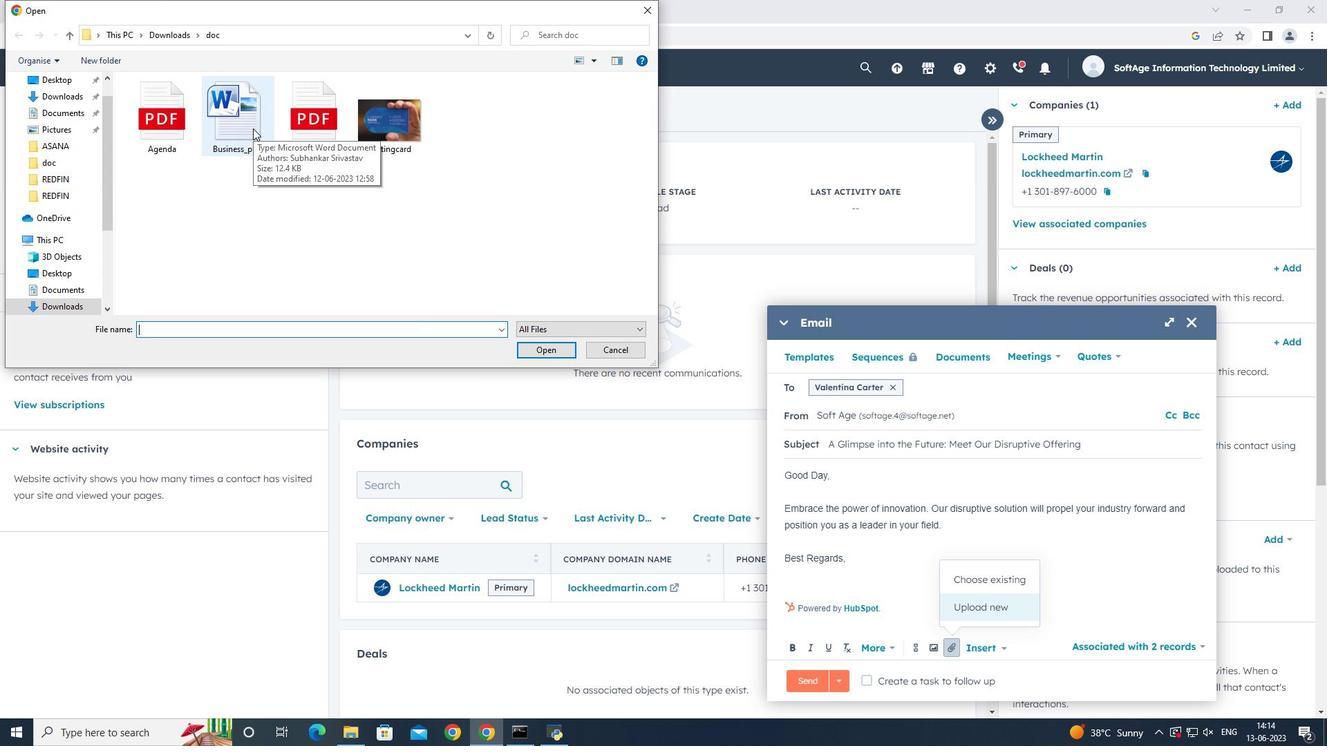 
Action: Mouse pressed left at (253, 128)
Screenshot: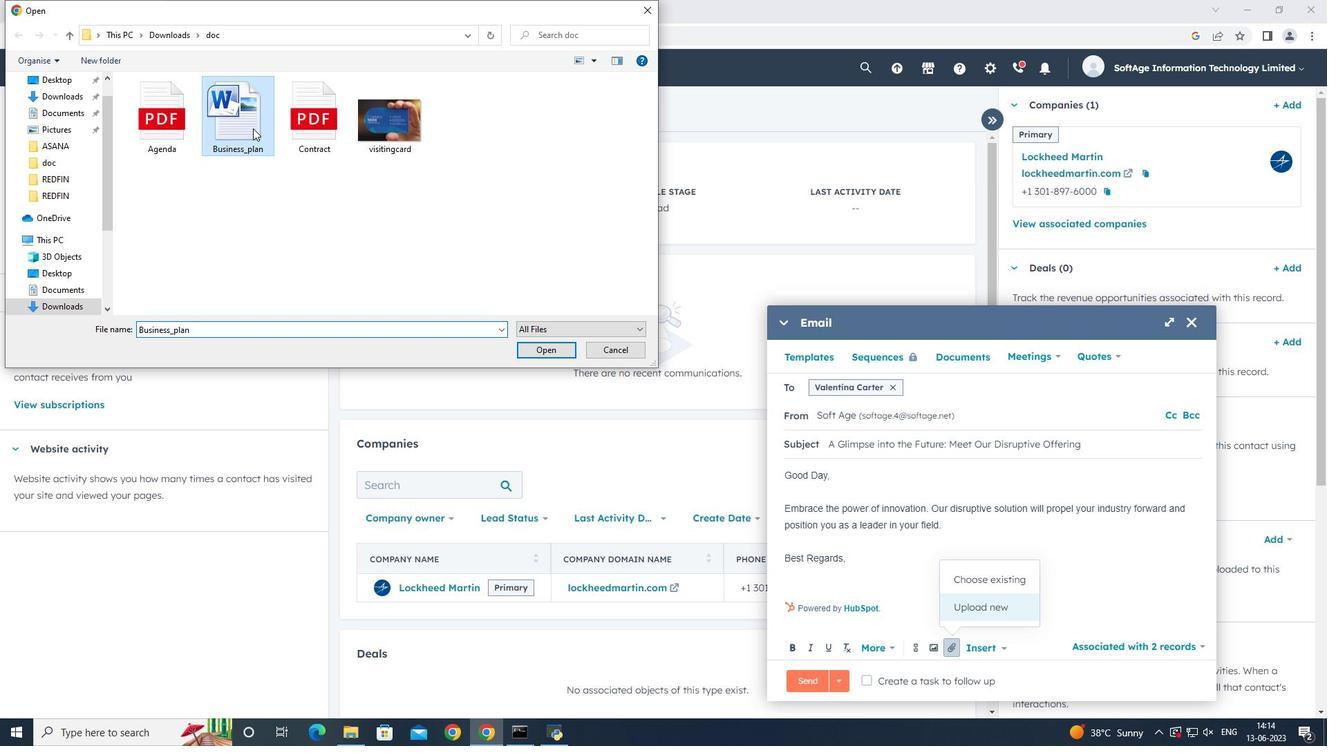 
Action: Mouse moved to (938, 609)
Screenshot: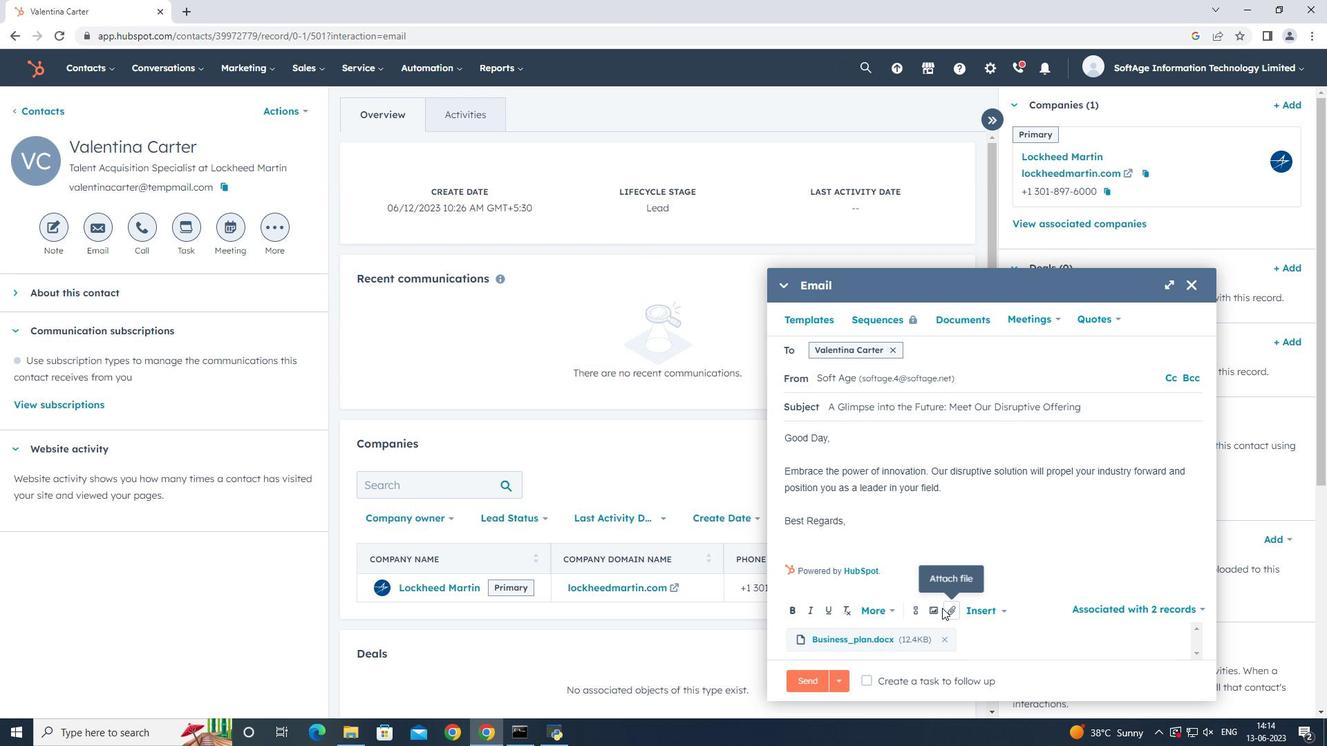 
Action: Mouse pressed left at (938, 609)
Screenshot: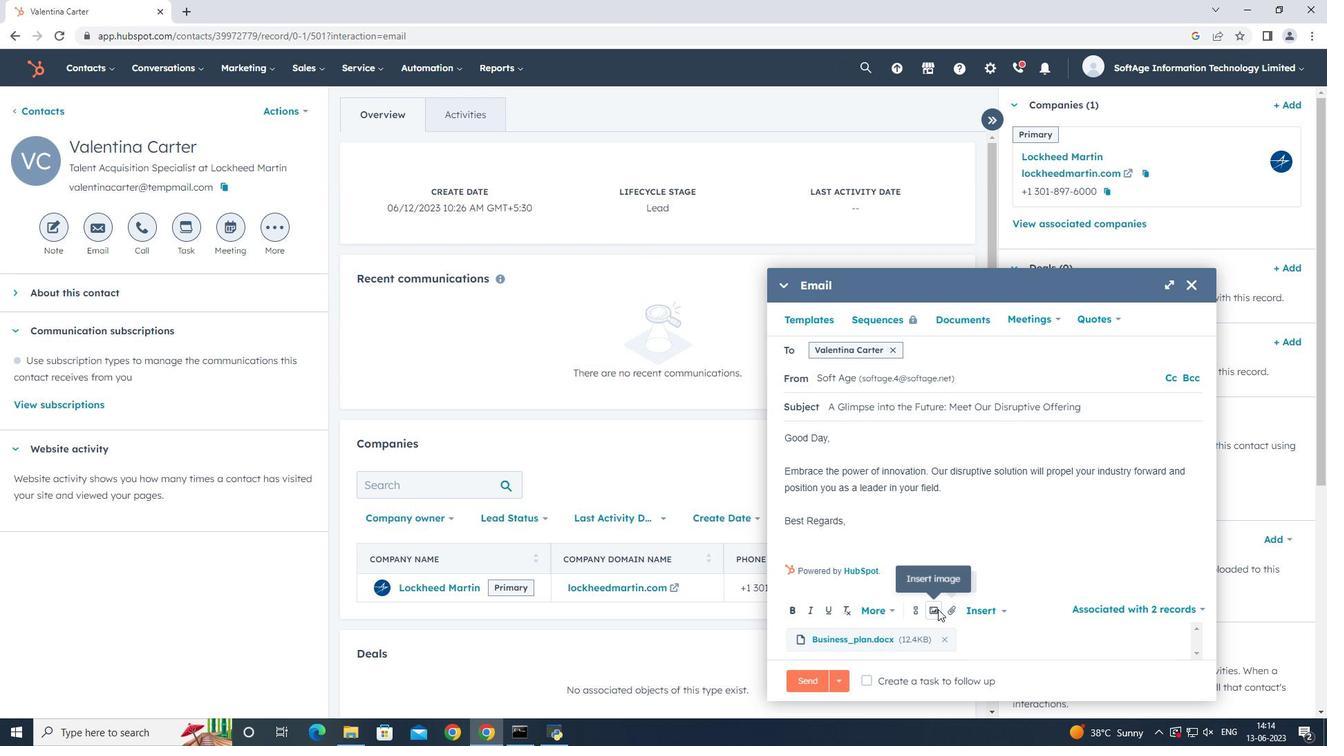 
Action: Mouse moved to (943, 576)
Screenshot: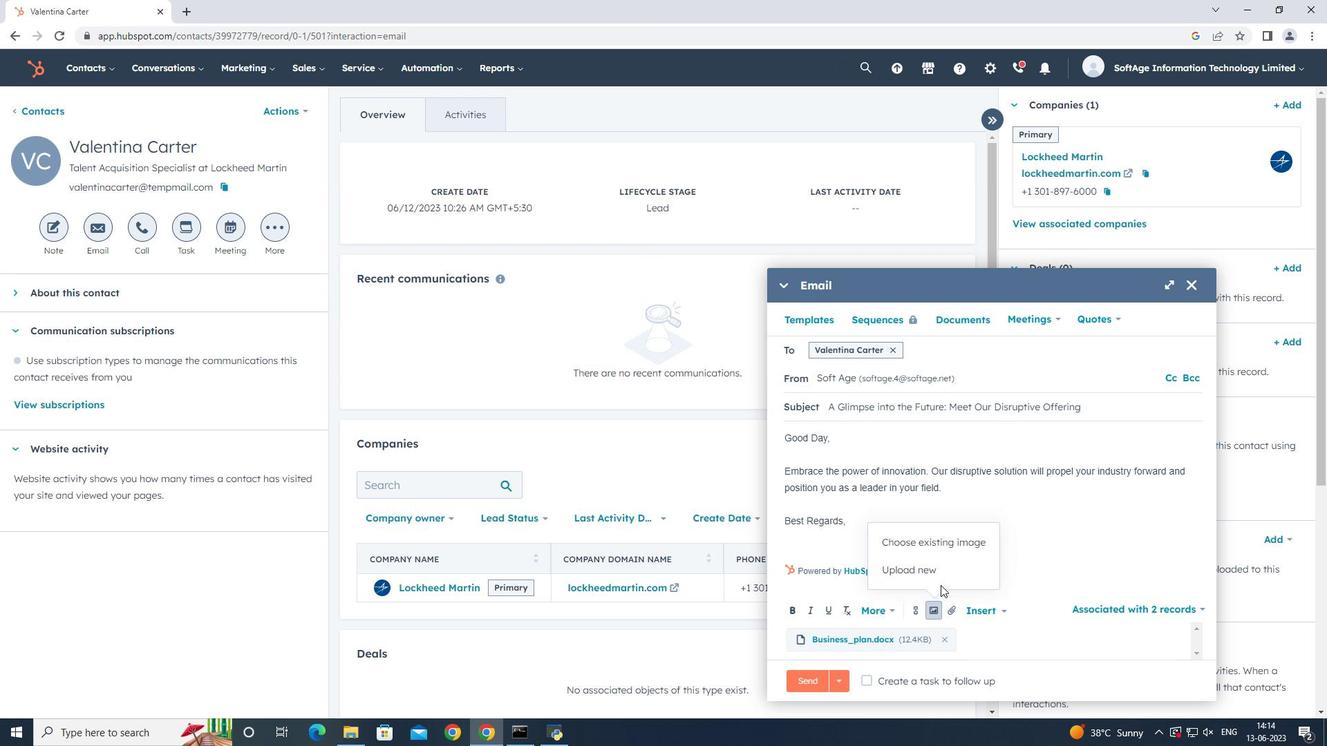 
Action: Mouse pressed left at (943, 576)
Screenshot: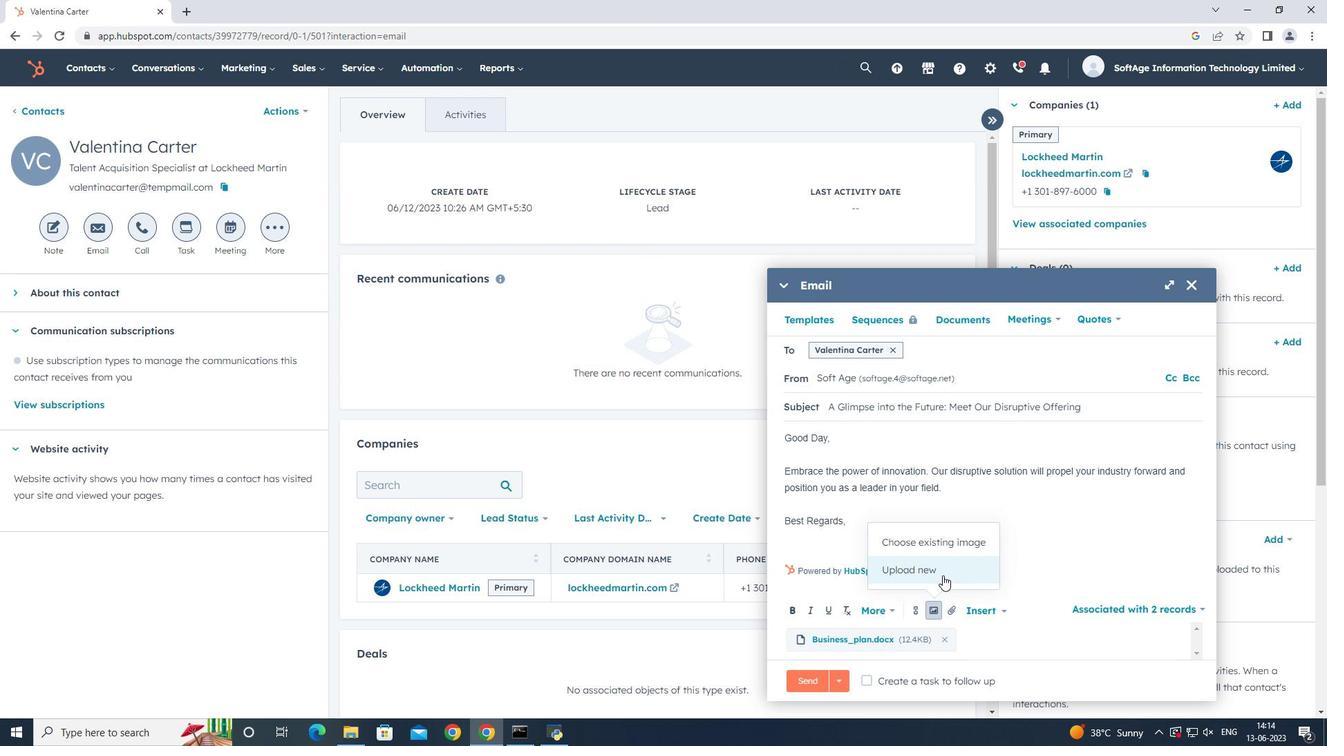 
Action: Mouse moved to (182, 132)
Screenshot: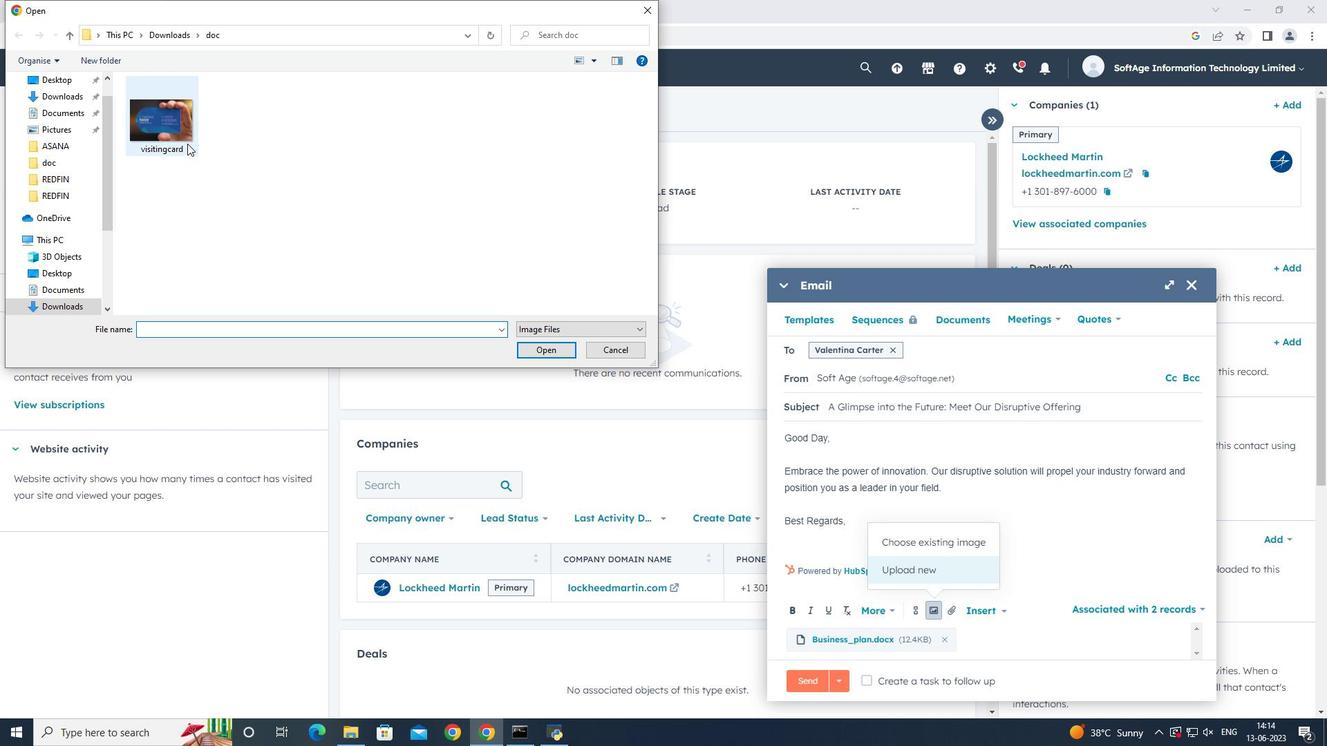 
Action: Mouse pressed left at (182, 132)
Screenshot: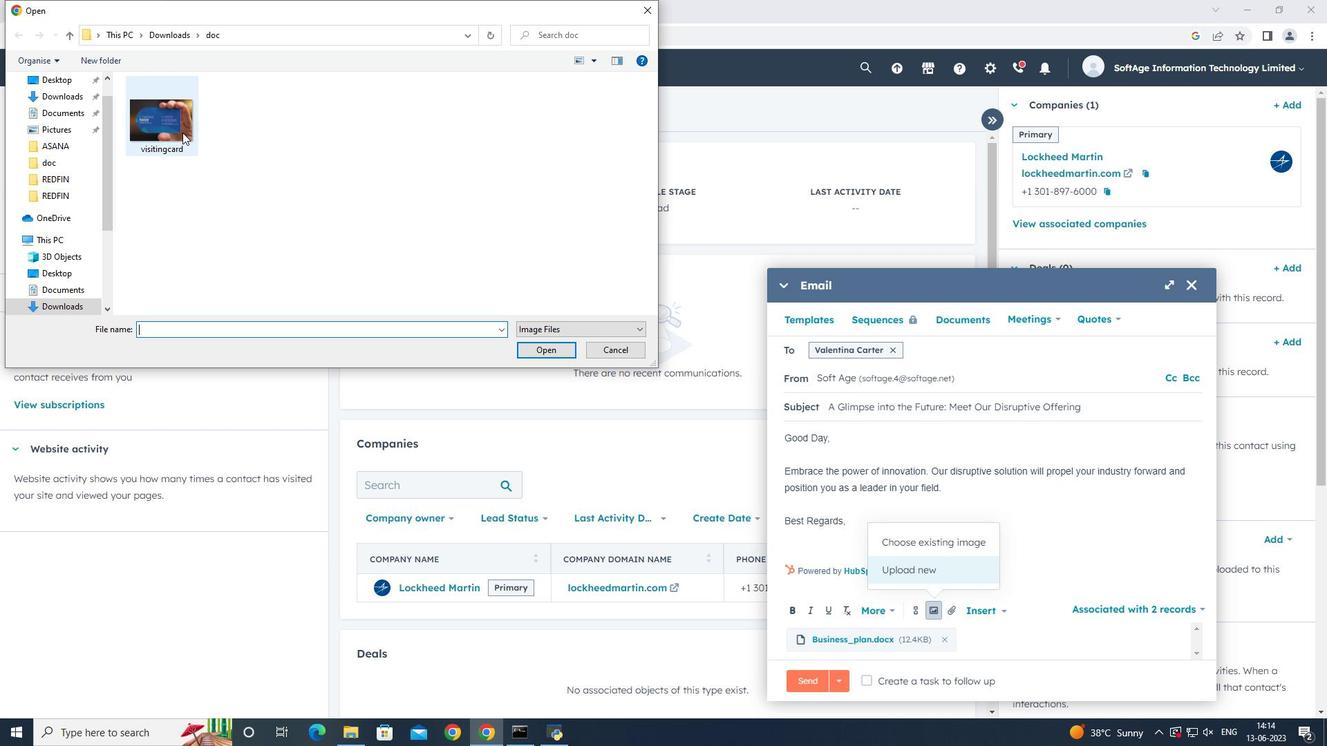 
Action: Mouse pressed left at (182, 132)
Screenshot: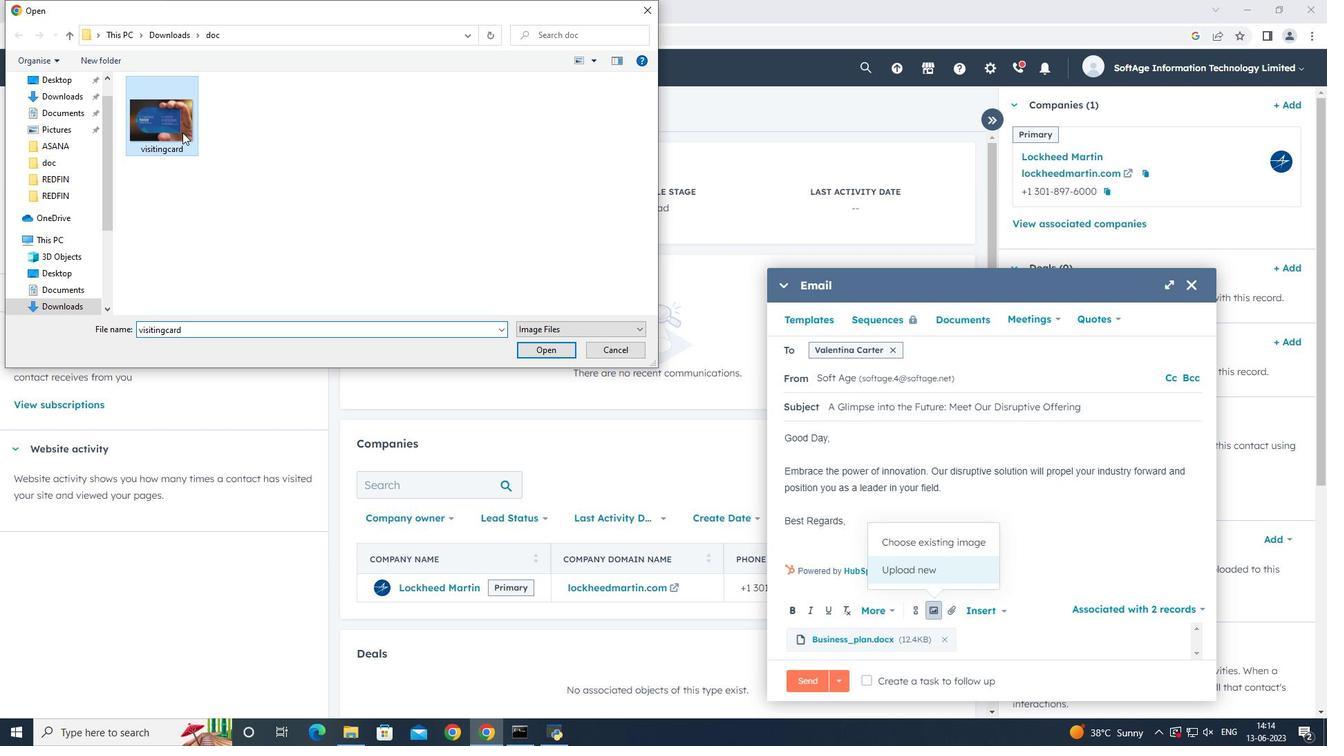 
Action: Mouse moved to (889, 386)
Screenshot: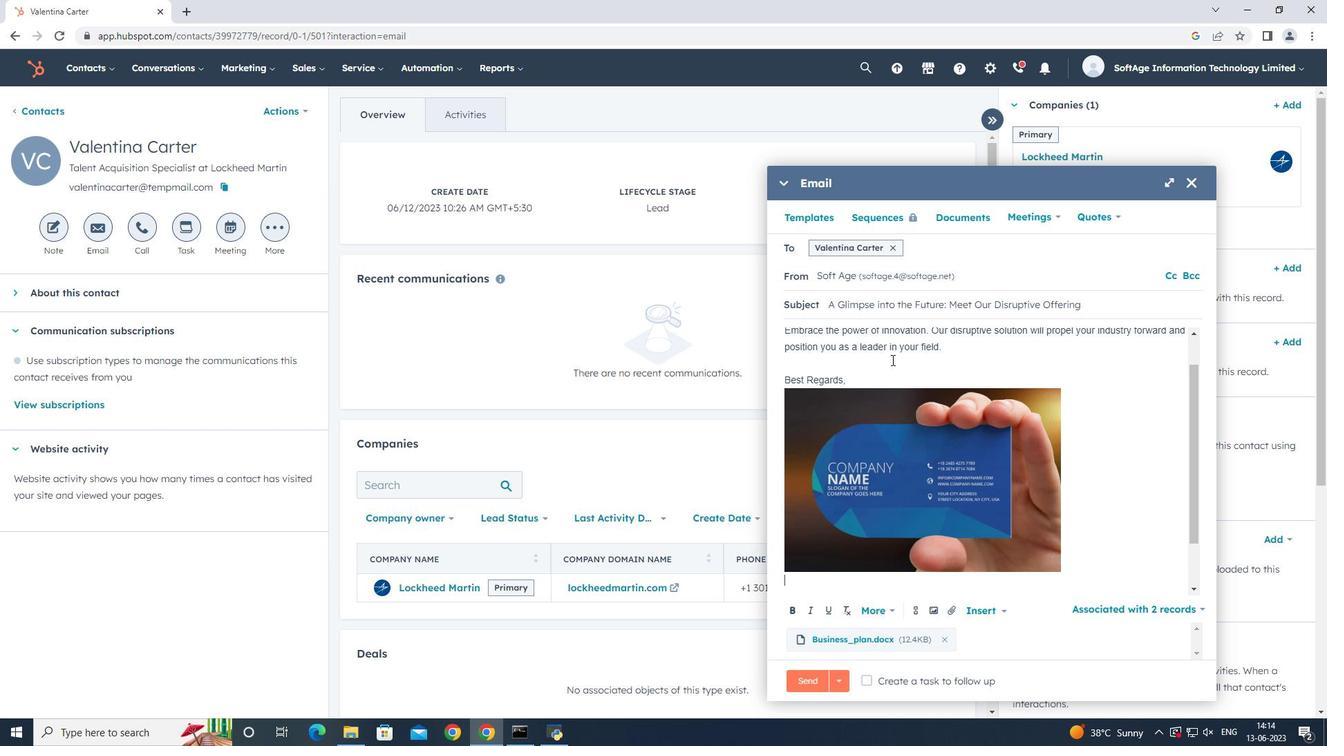 
Action: Mouse pressed left at (889, 386)
Screenshot: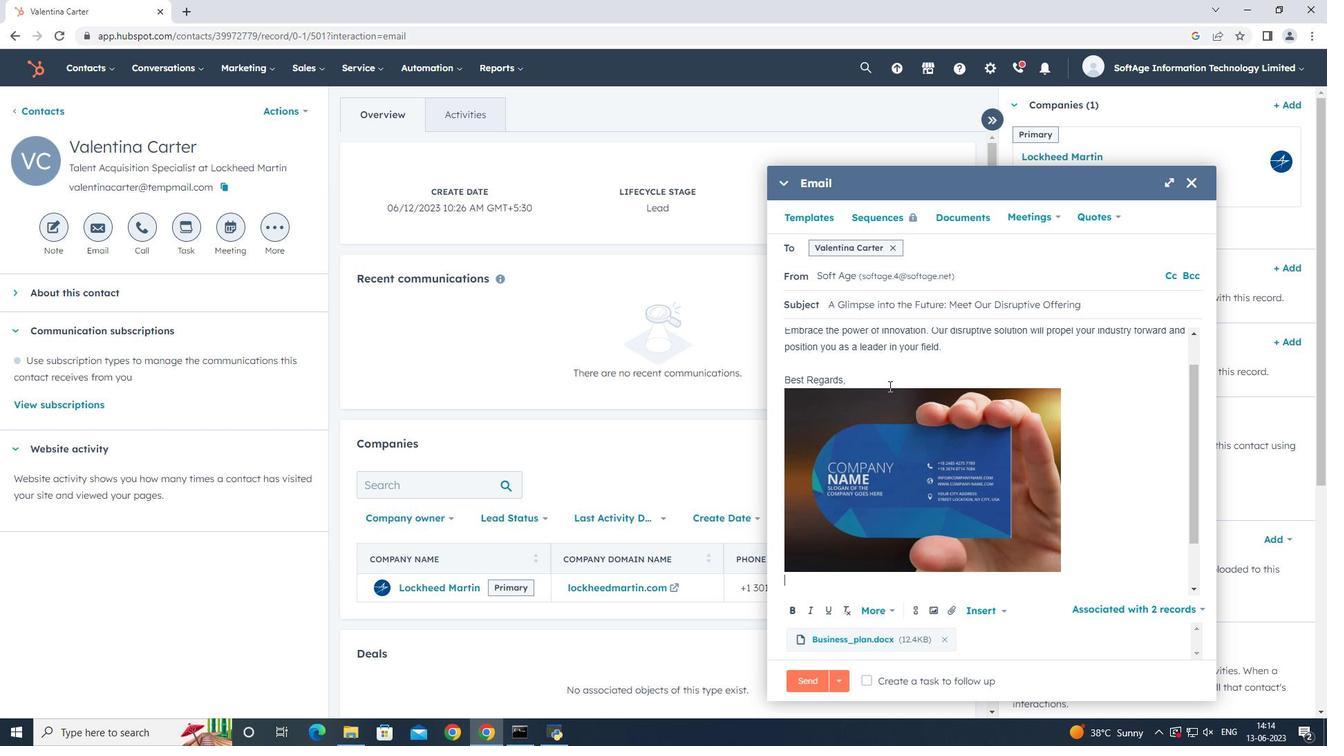 
Action: Key pressed <Key.enter><Key.shift><Key.shift>Twitter
Screenshot: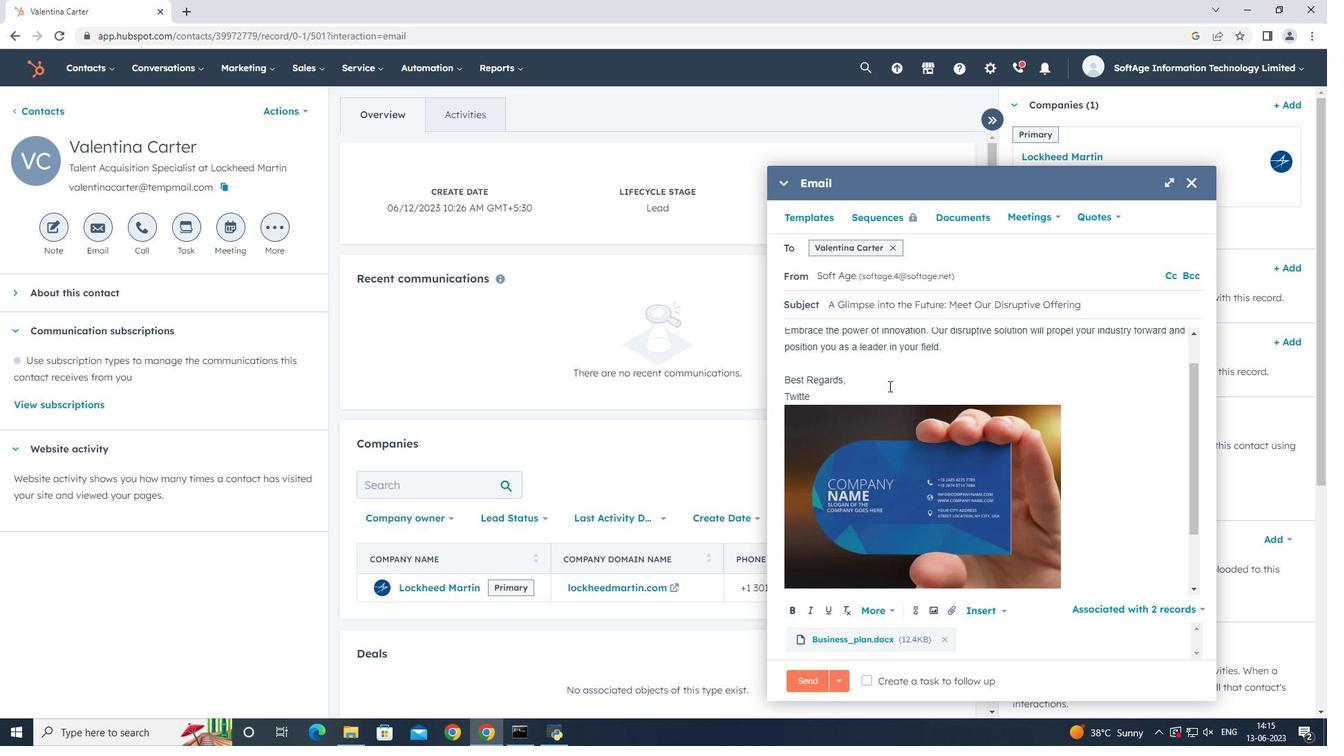 
Action: Mouse moved to (918, 614)
Screenshot: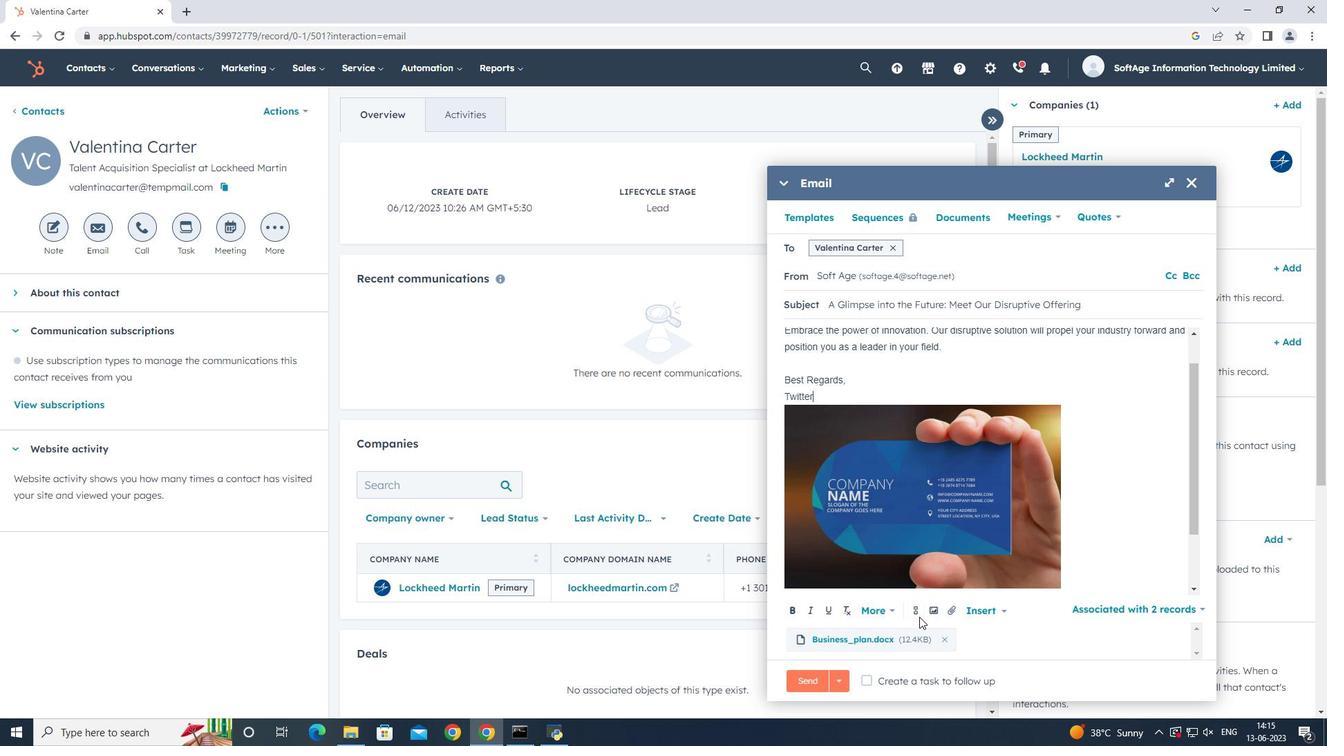 
Action: Mouse pressed left at (918, 614)
Screenshot: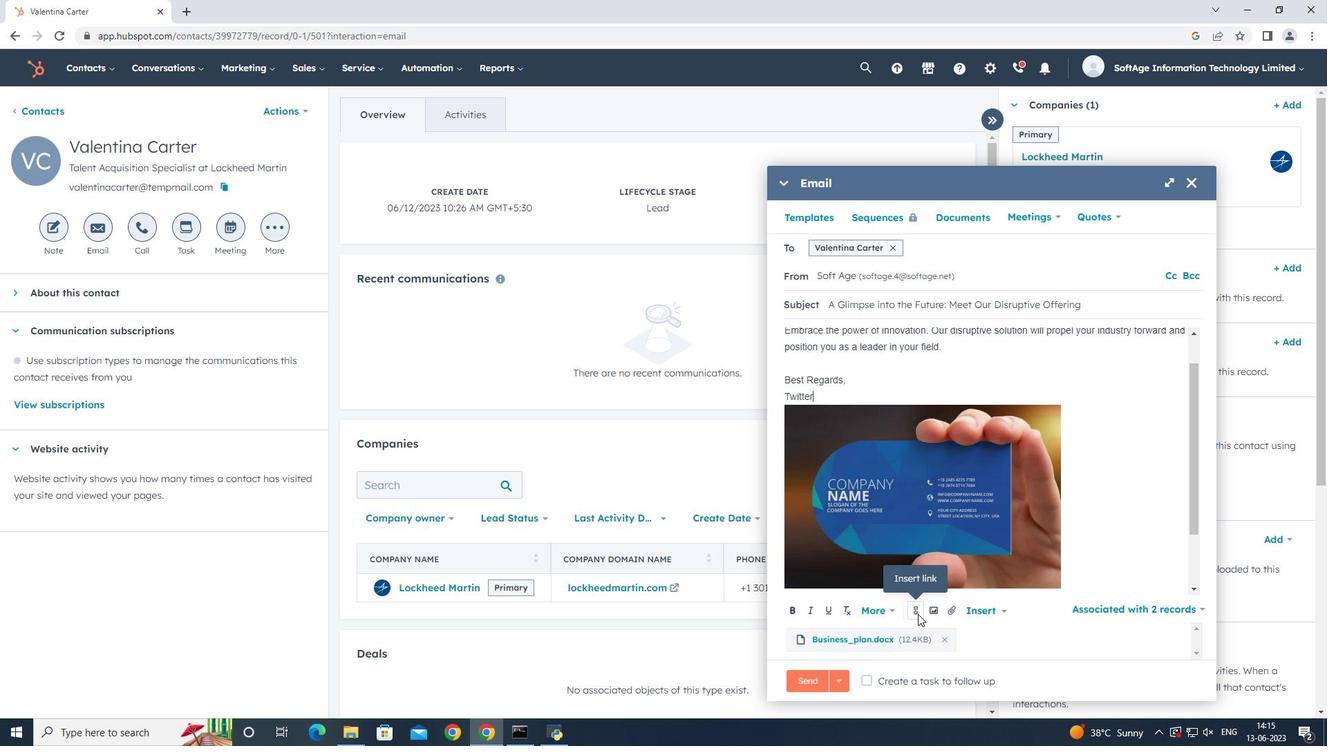 
Action: Mouse moved to (970, 500)
Screenshot: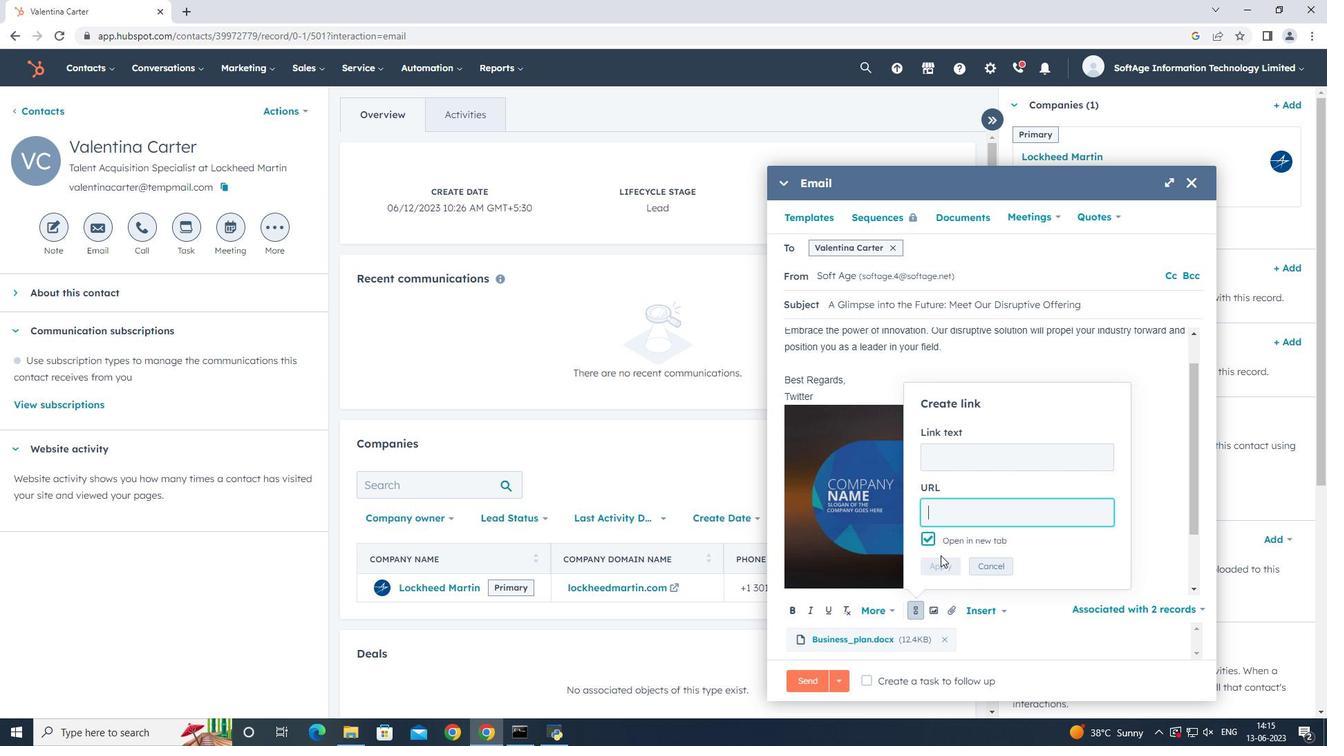 
Action: Key pressed w<Key.backspace>twitter.com
Screenshot: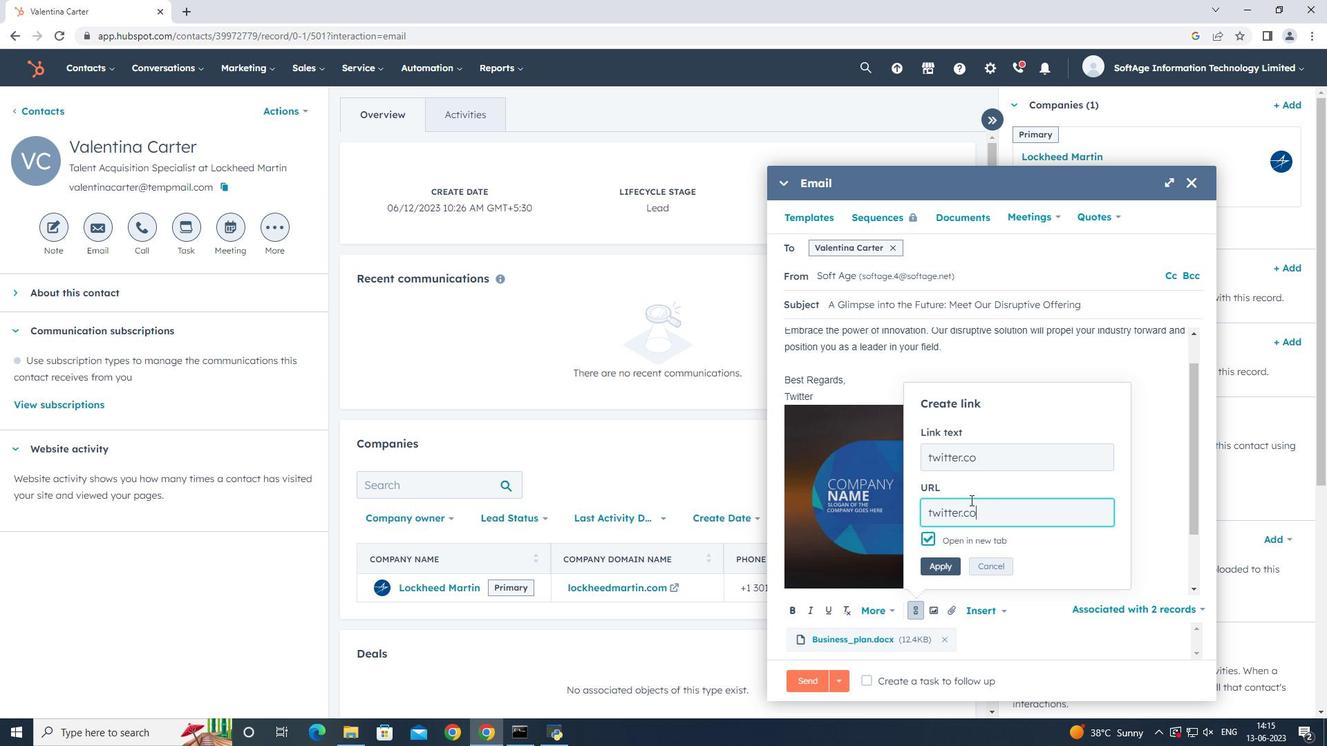 
Action: Mouse moved to (944, 562)
Screenshot: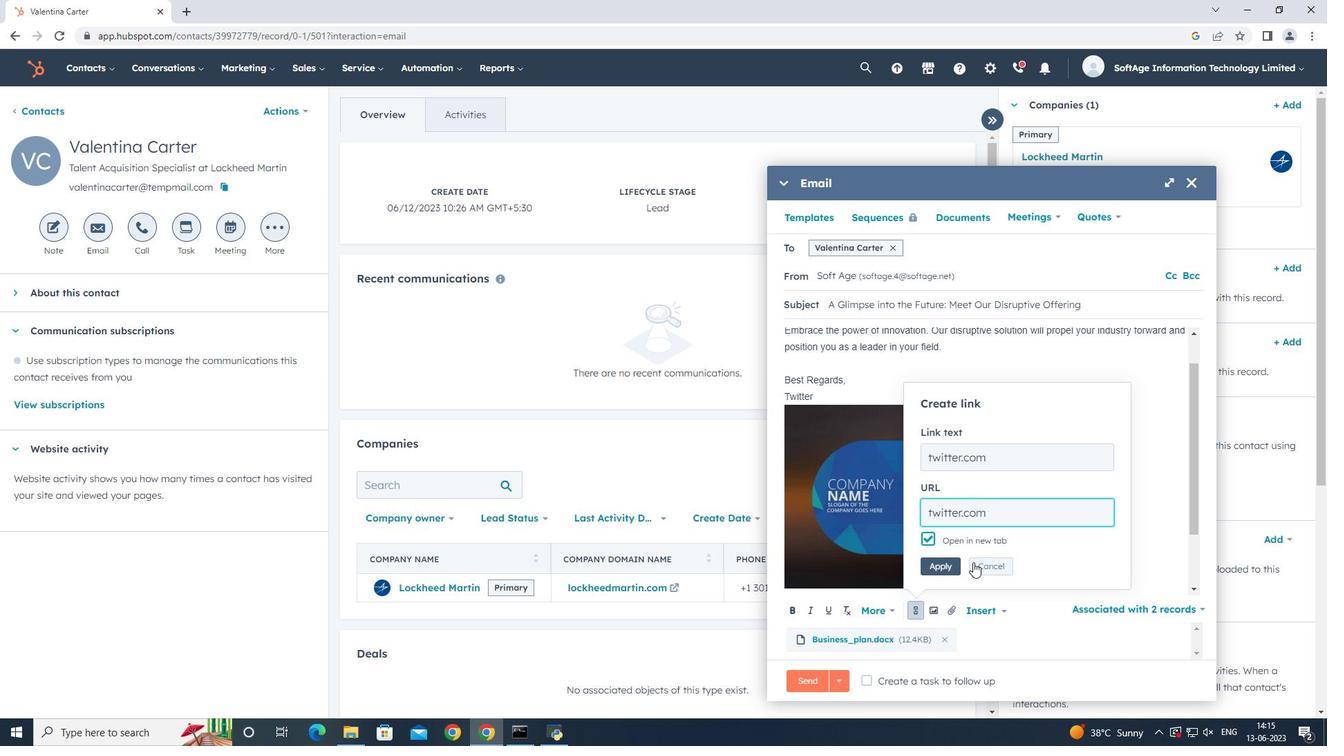 
Action: Mouse pressed left at (944, 562)
Screenshot: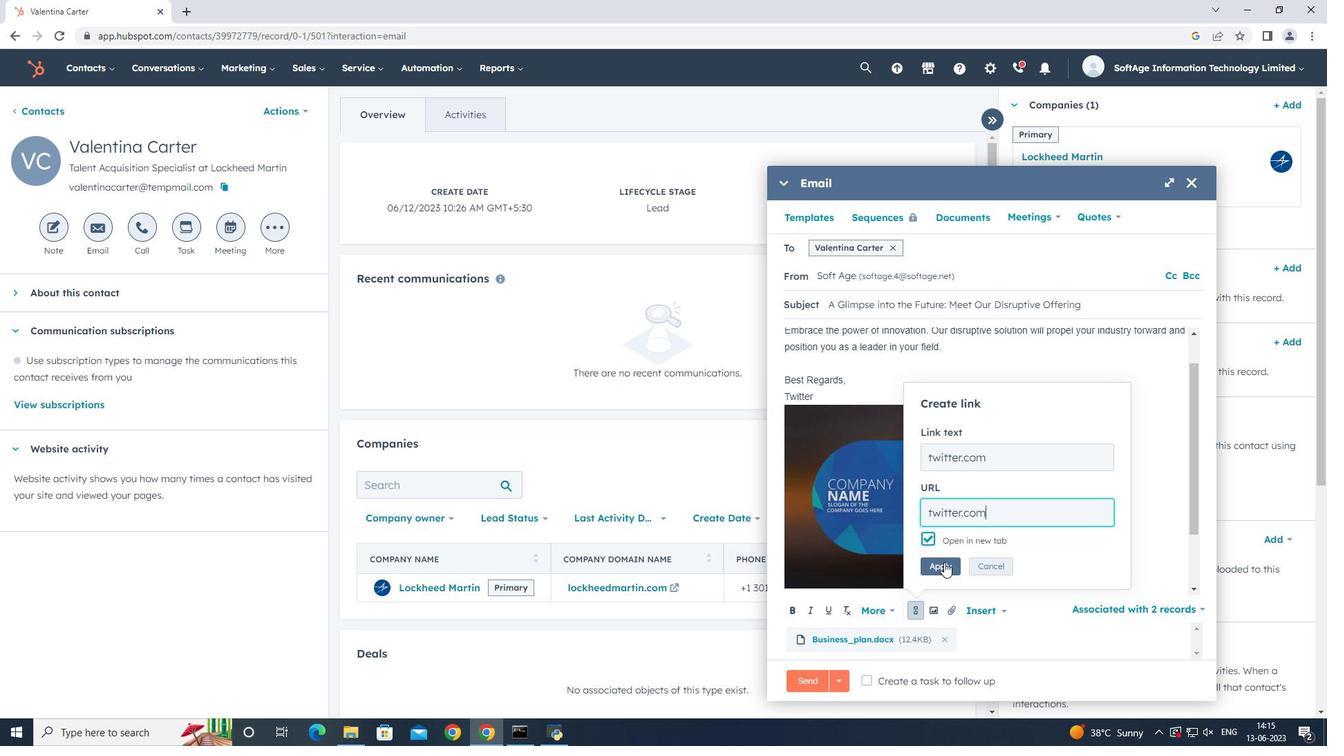 
Action: Mouse moved to (886, 677)
Screenshot: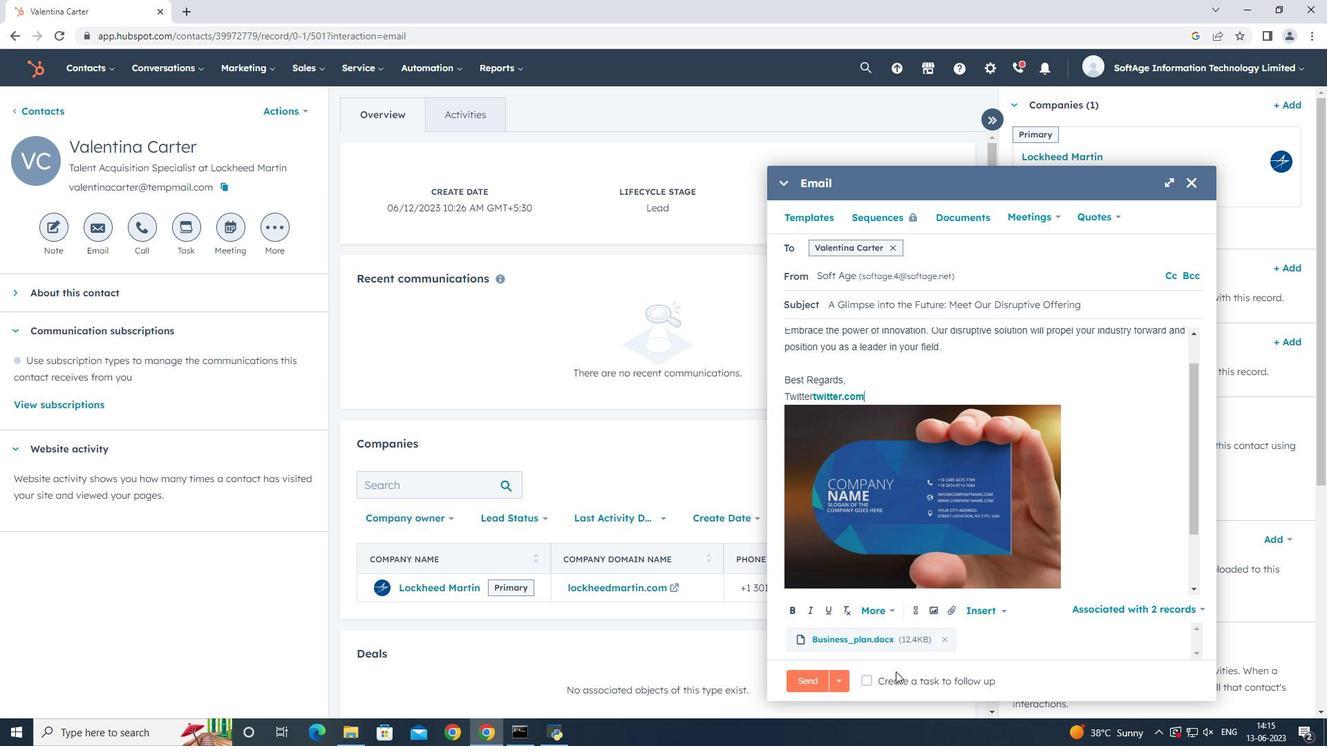 
Action: Mouse pressed left at (886, 677)
Screenshot: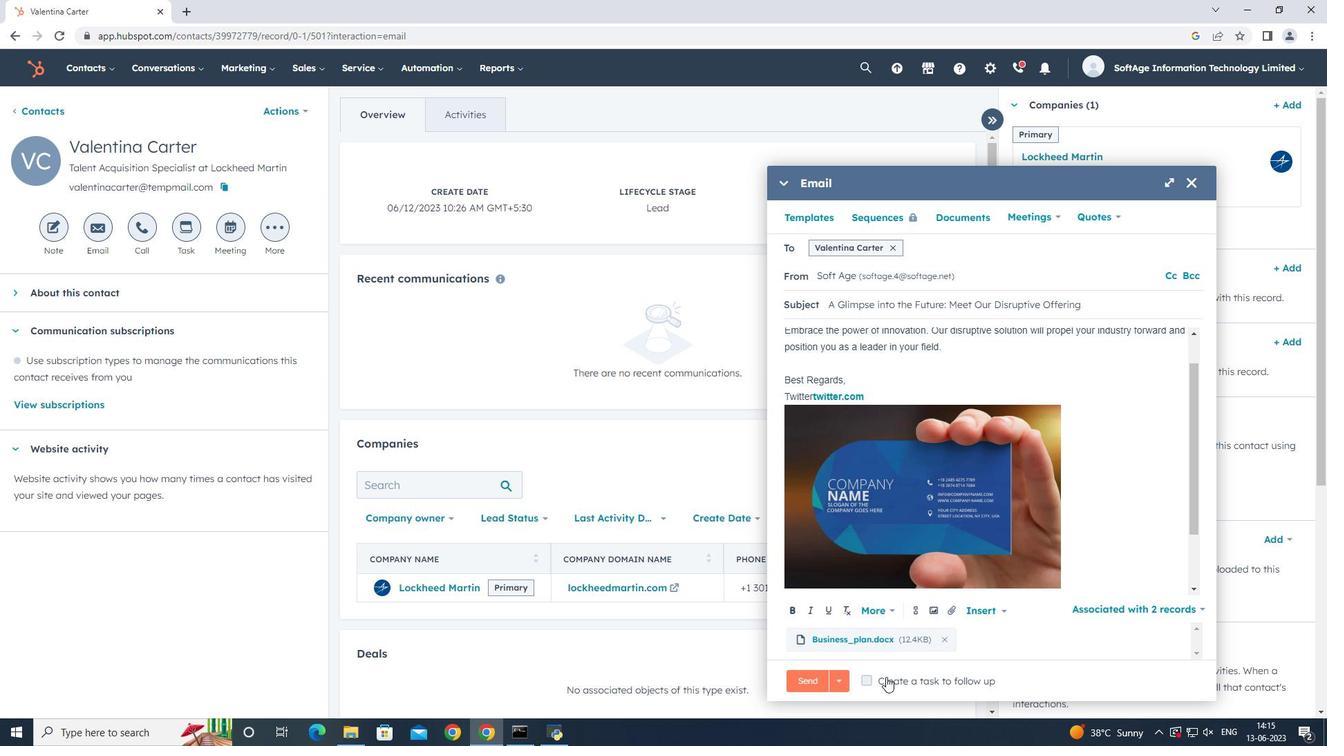 
Action: Mouse moved to (1118, 683)
Screenshot: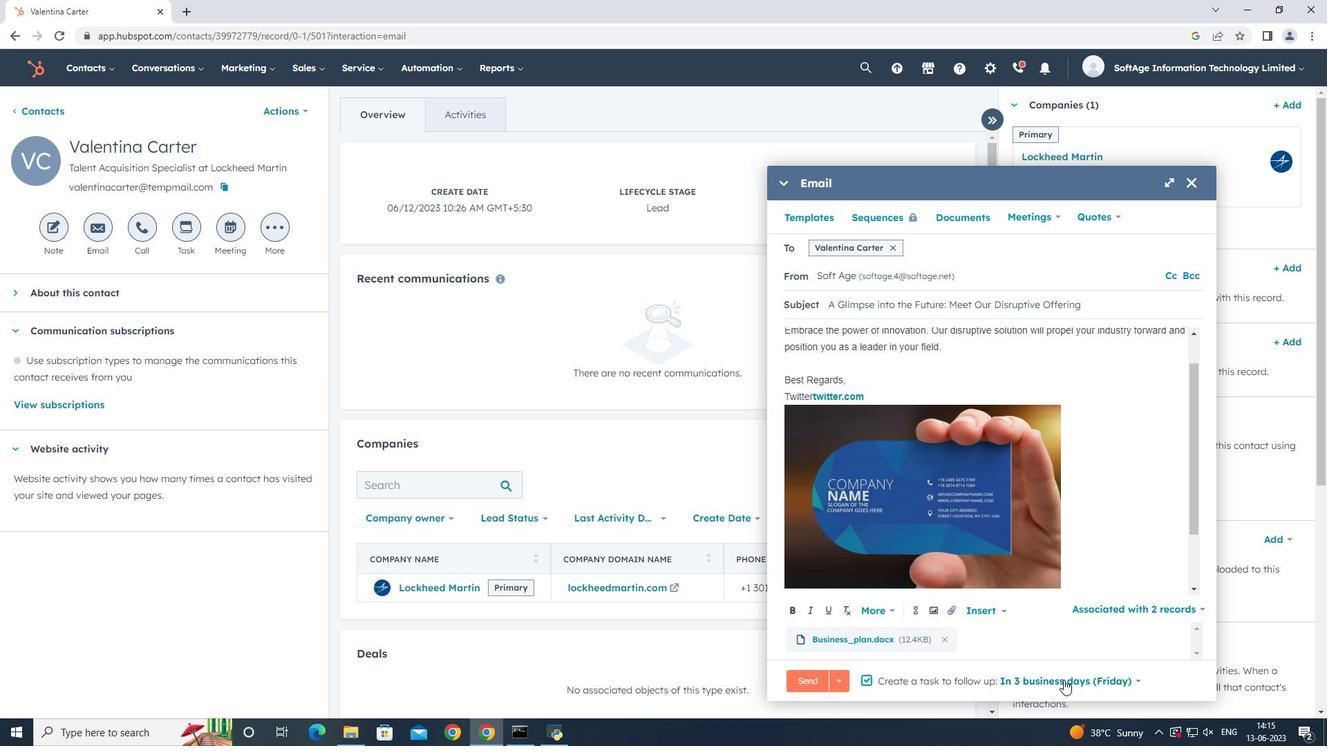 
Action: Mouse pressed left at (1118, 683)
Screenshot: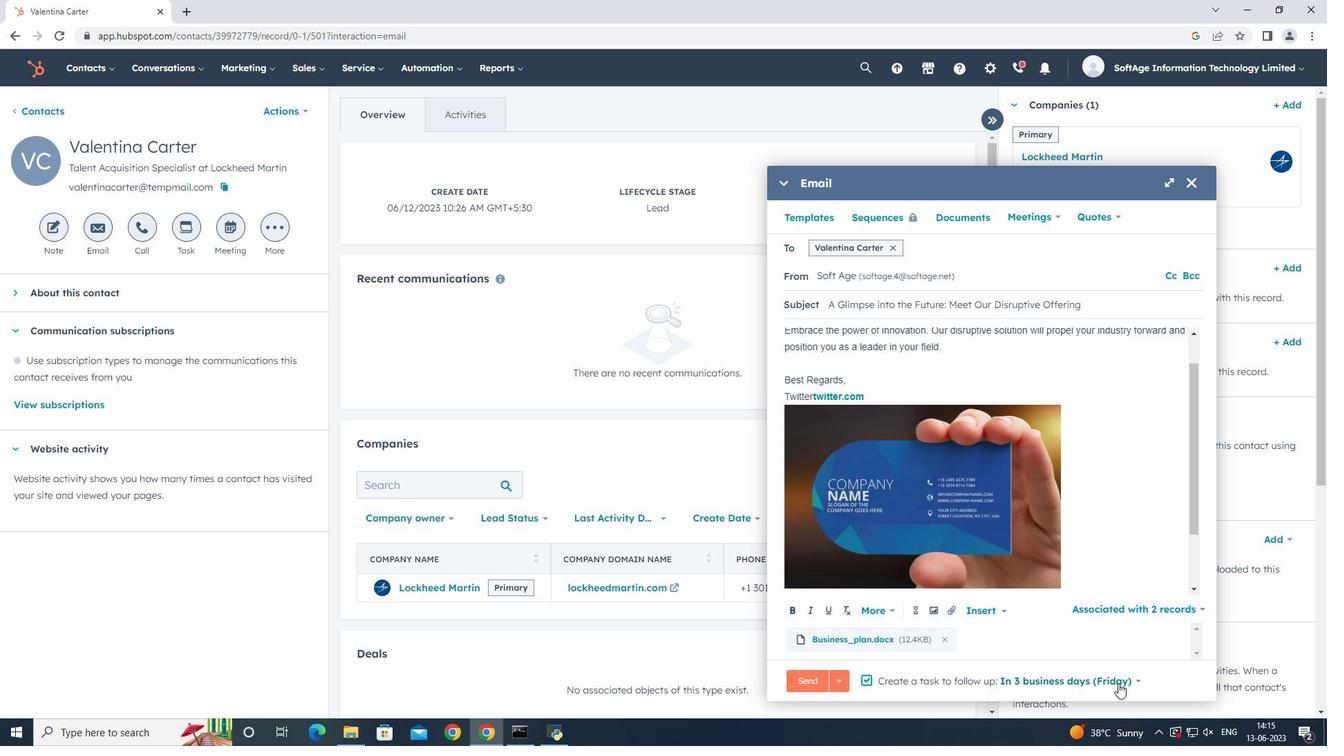 
Action: Mouse moved to (1093, 619)
Screenshot: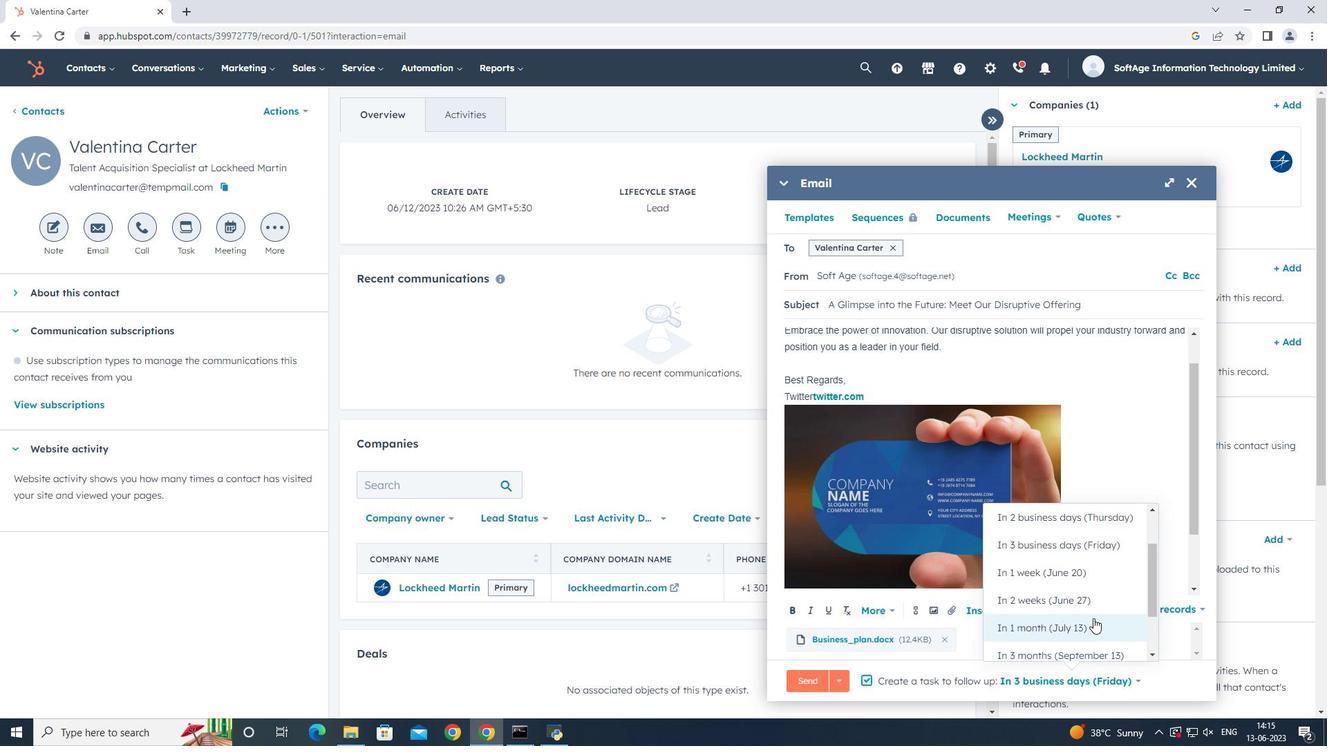 
Action: Mouse pressed left at (1093, 619)
Screenshot: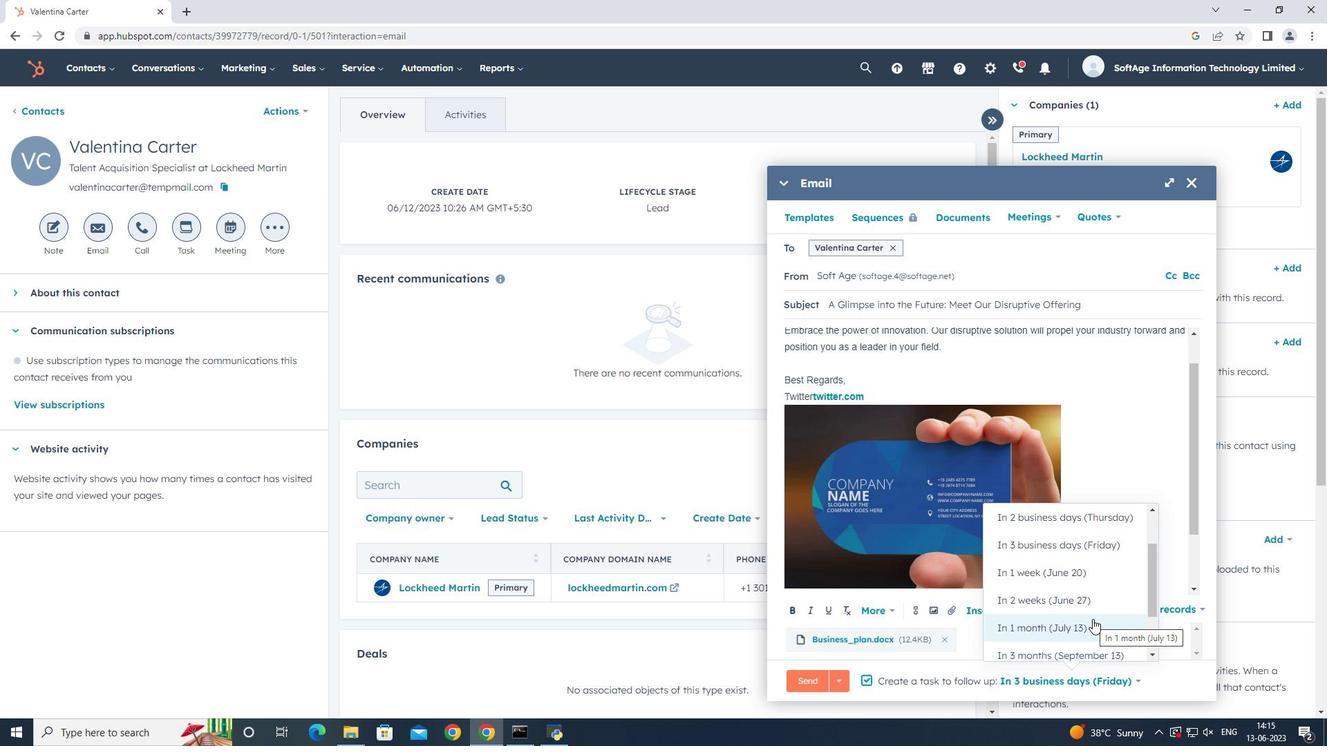 
Action: Mouse moved to (1019, 529)
Screenshot: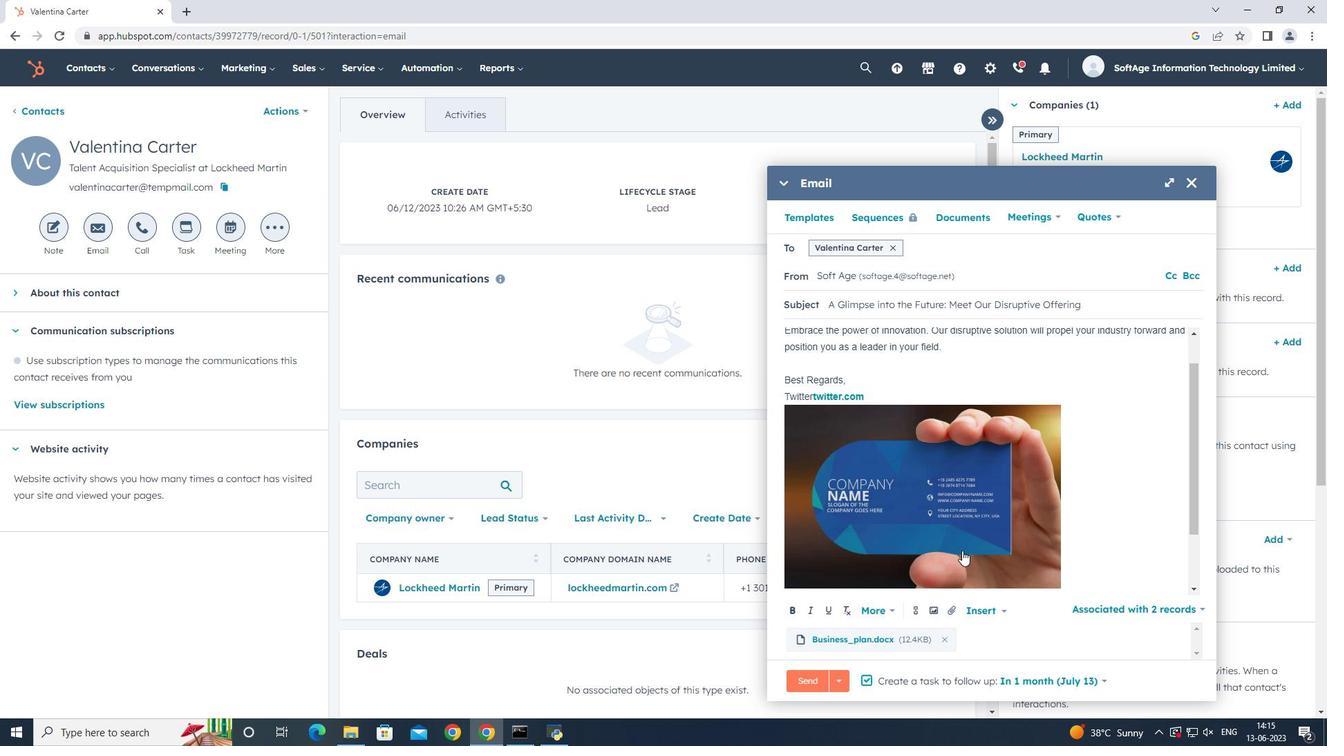 
Action: Mouse scrolled (1019, 528) with delta (0, 0)
Screenshot: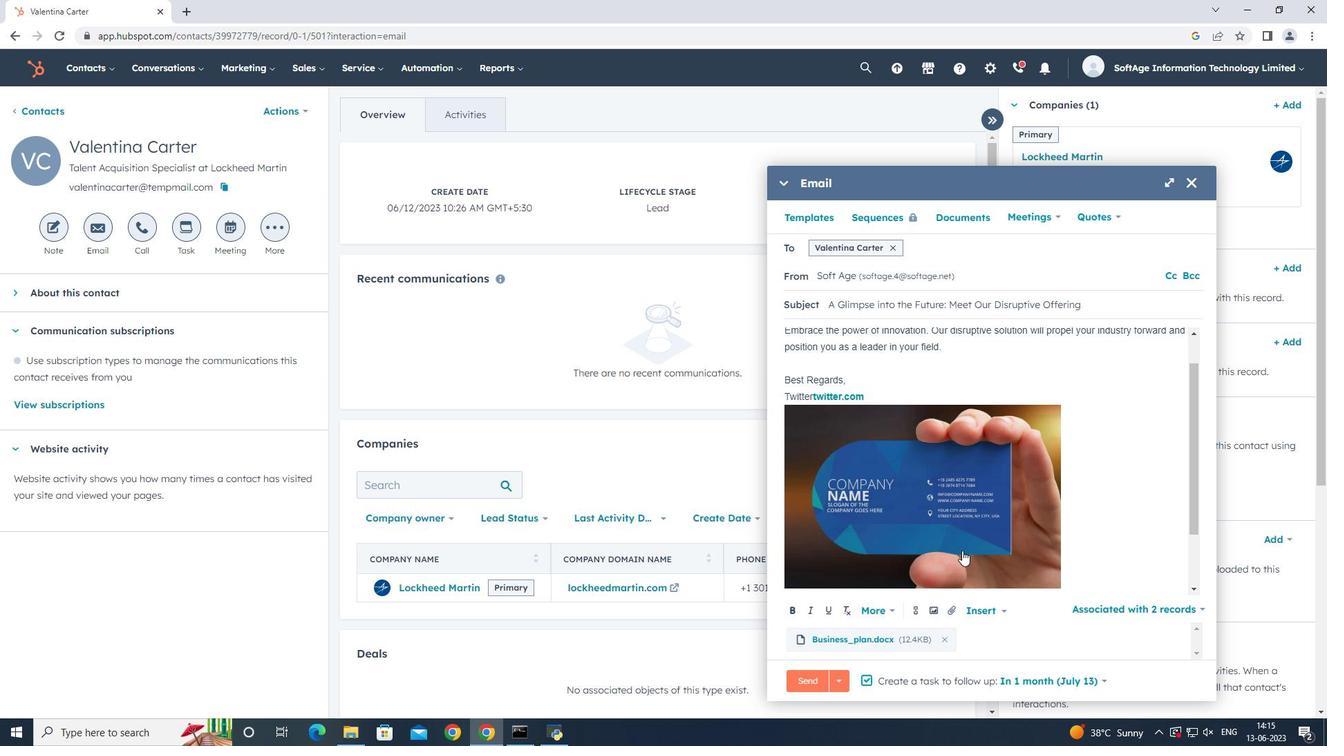 
Action: Mouse moved to (1020, 529)
Screenshot: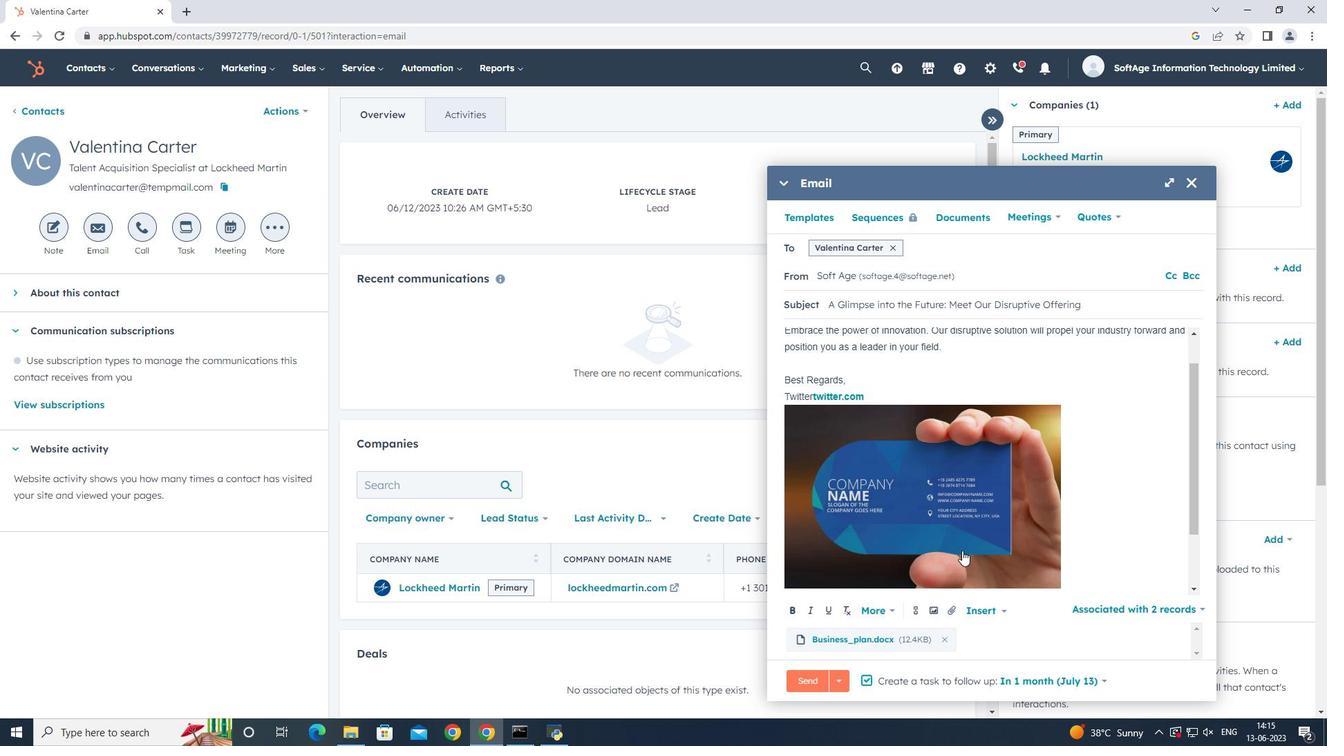 
Action: Mouse scrolled (1020, 528) with delta (0, 0)
Screenshot: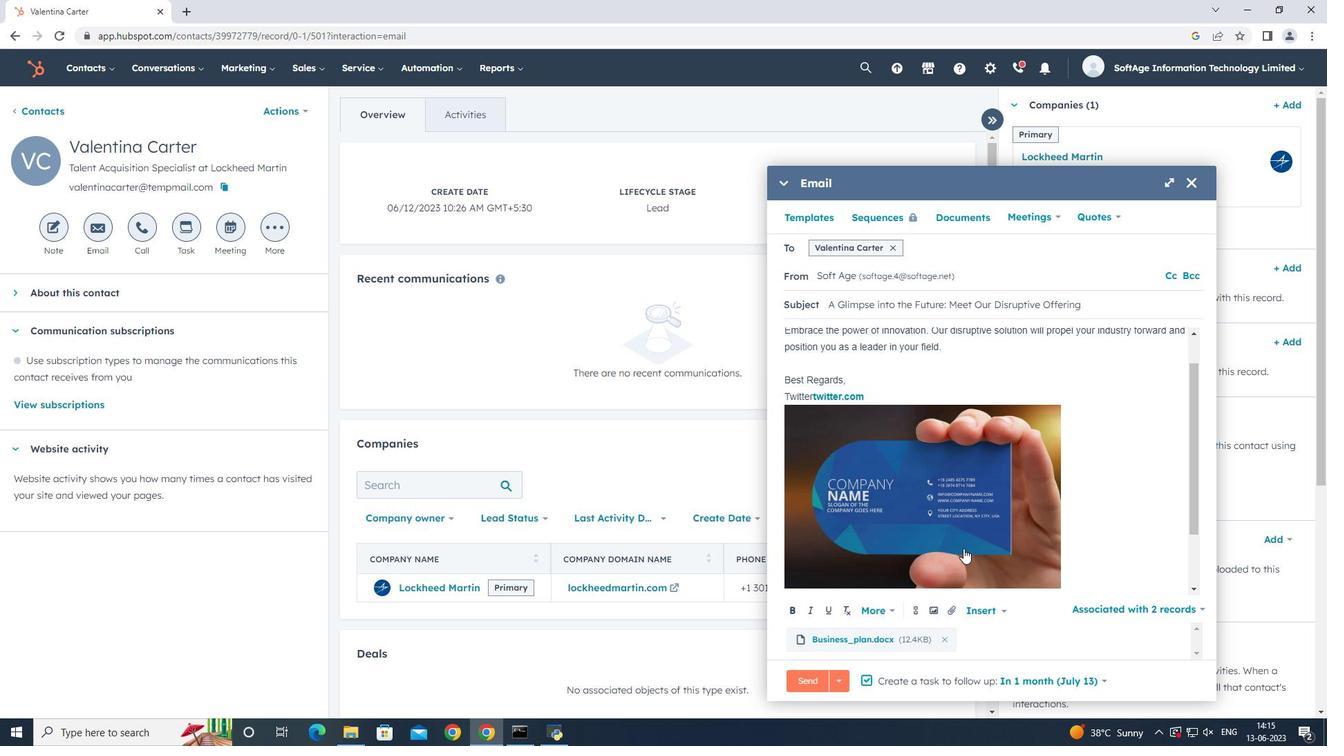 
Action: Mouse scrolled (1020, 529) with delta (0, 0)
Screenshot: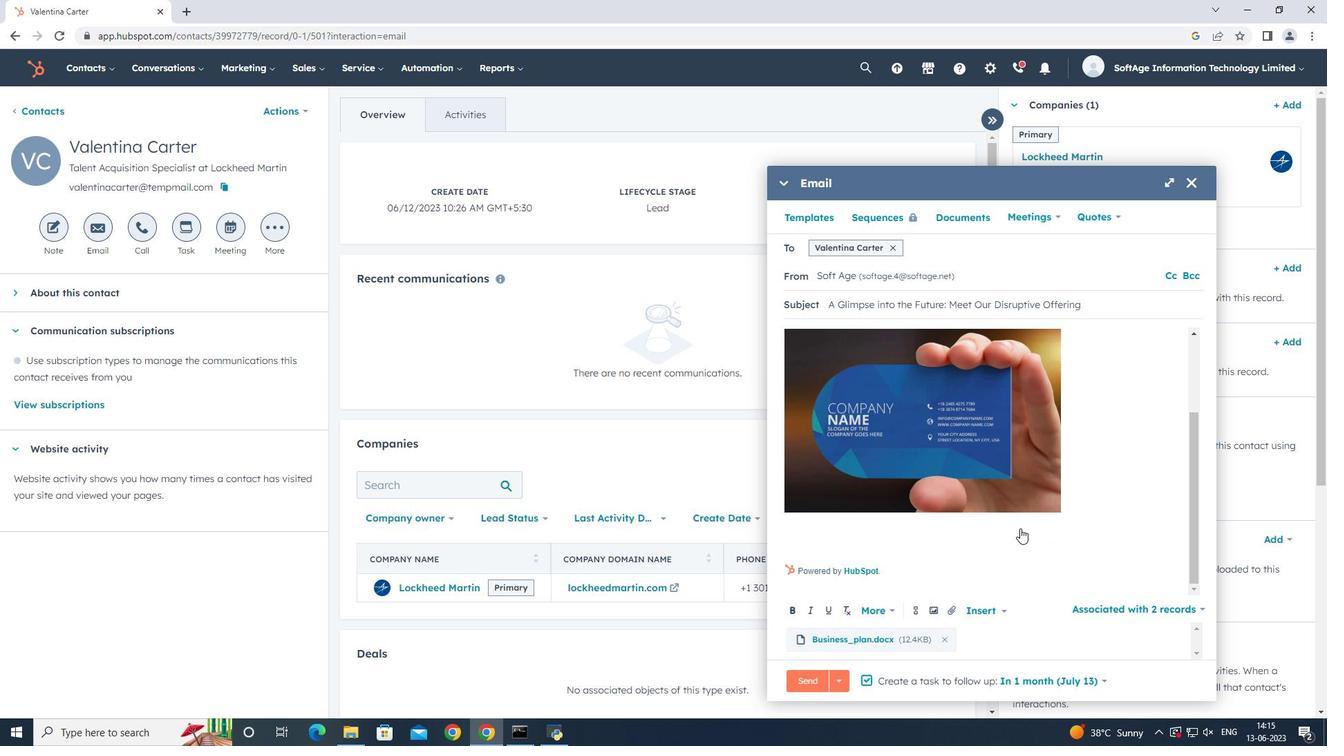 
Action: Mouse scrolled (1020, 529) with delta (0, 0)
Screenshot: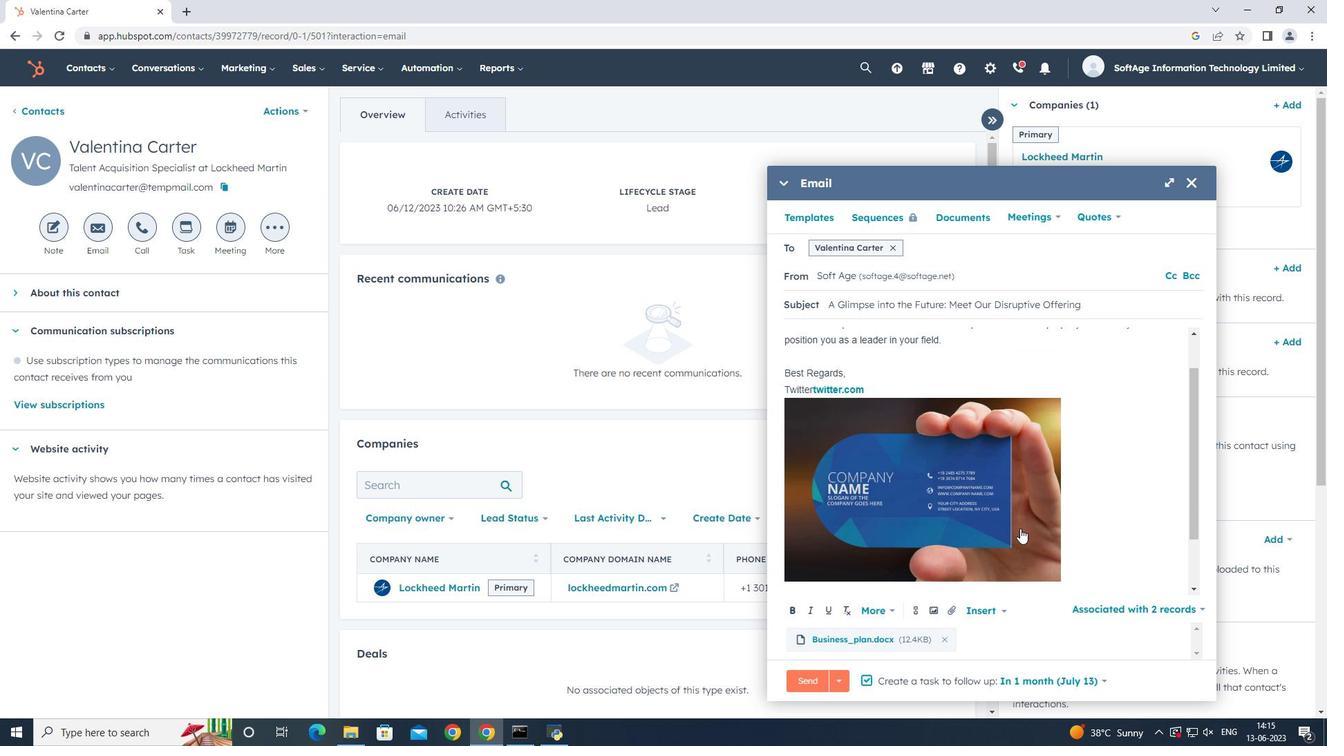 
Action: Mouse scrolled (1020, 529) with delta (0, 0)
Screenshot: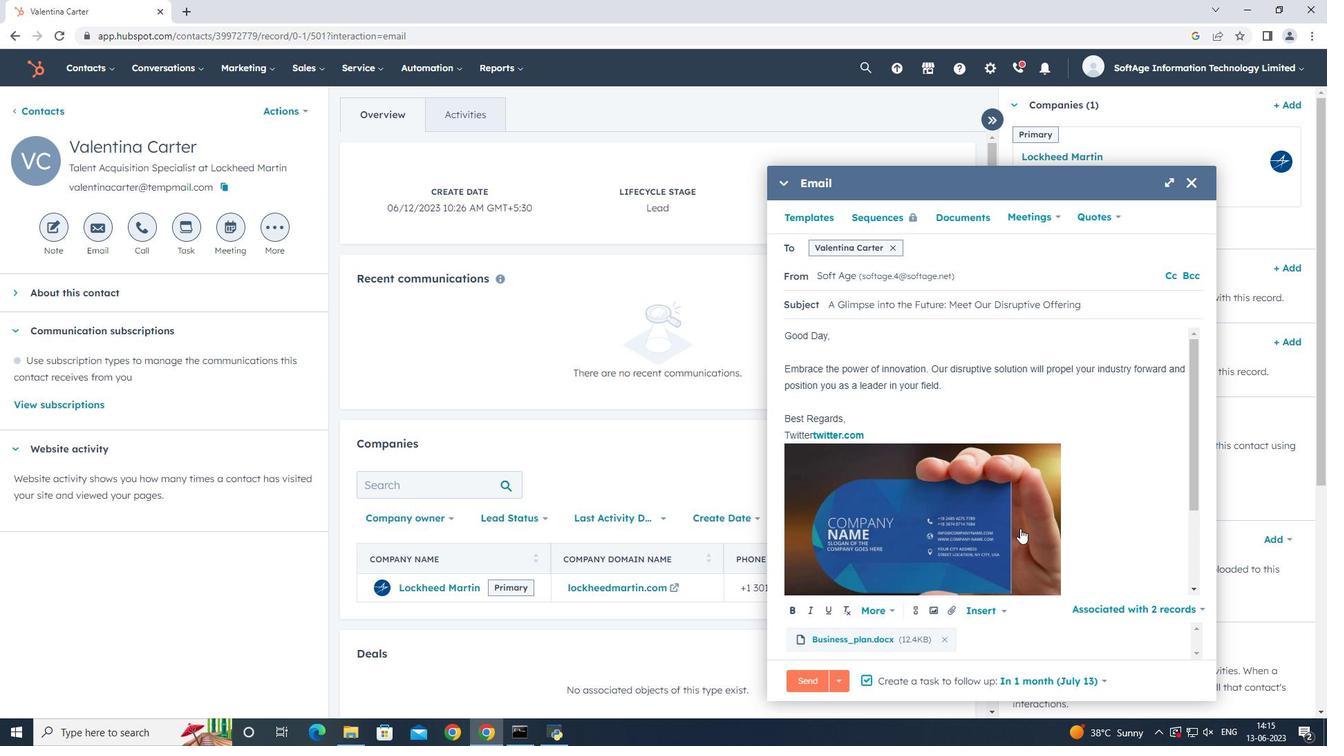 
Action: Mouse scrolled (1020, 529) with delta (0, 0)
Screenshot: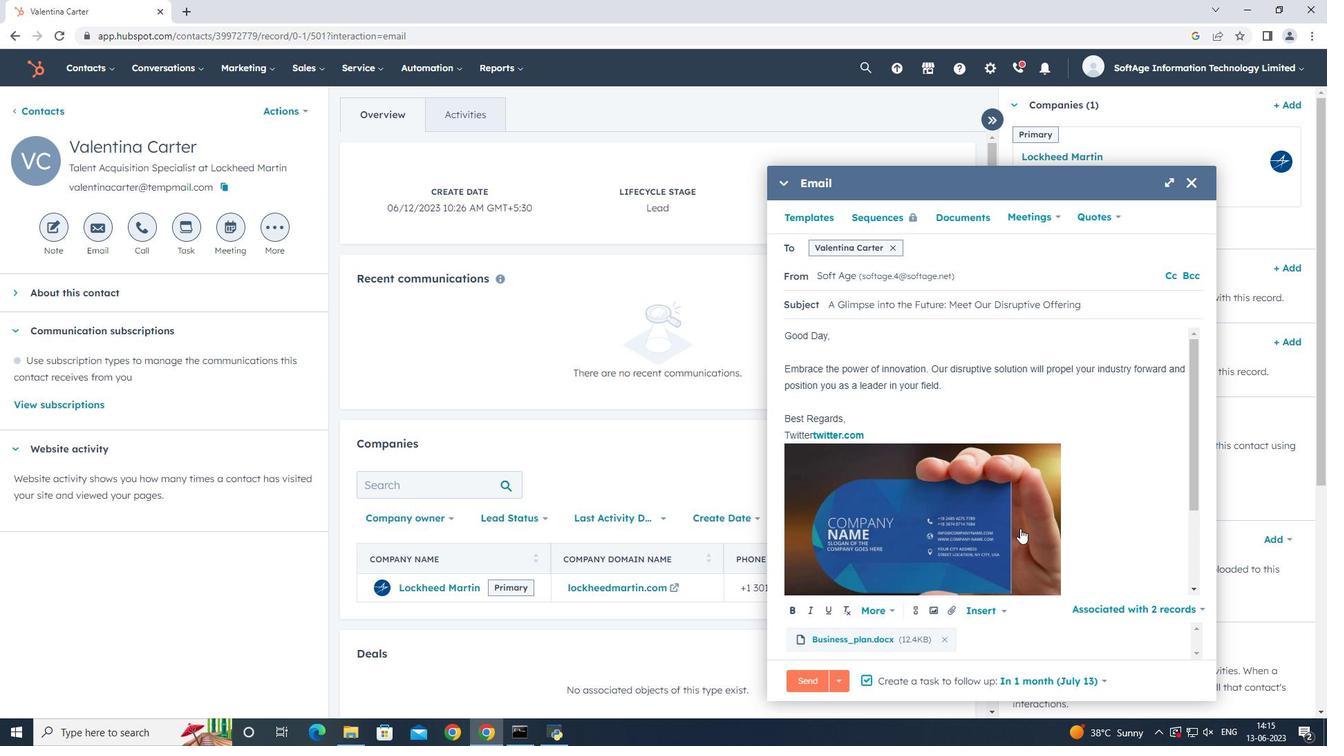 
Action: Mouse scrolled (1020, 529) with delta (0, 0)
Screenshot: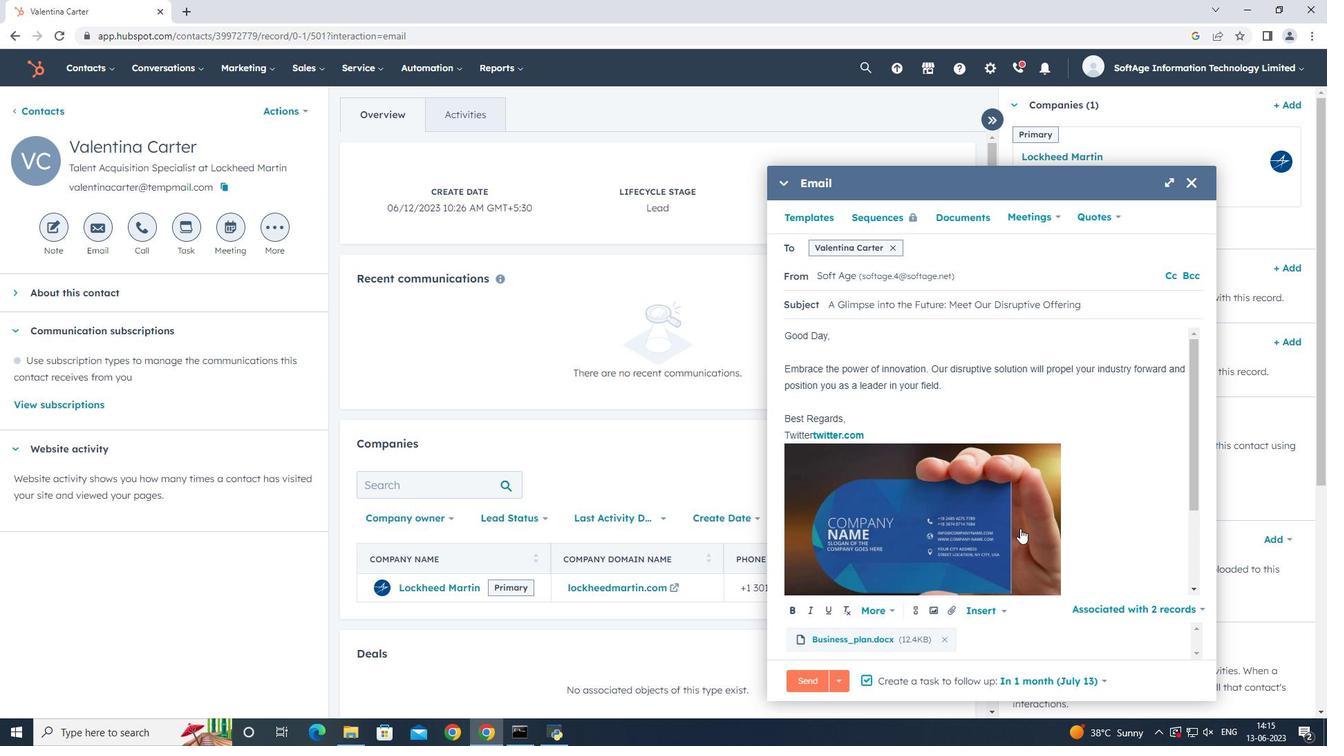 
Action: Mouse scrolled (1020, 529) with delta (0, 0)
Screenshot: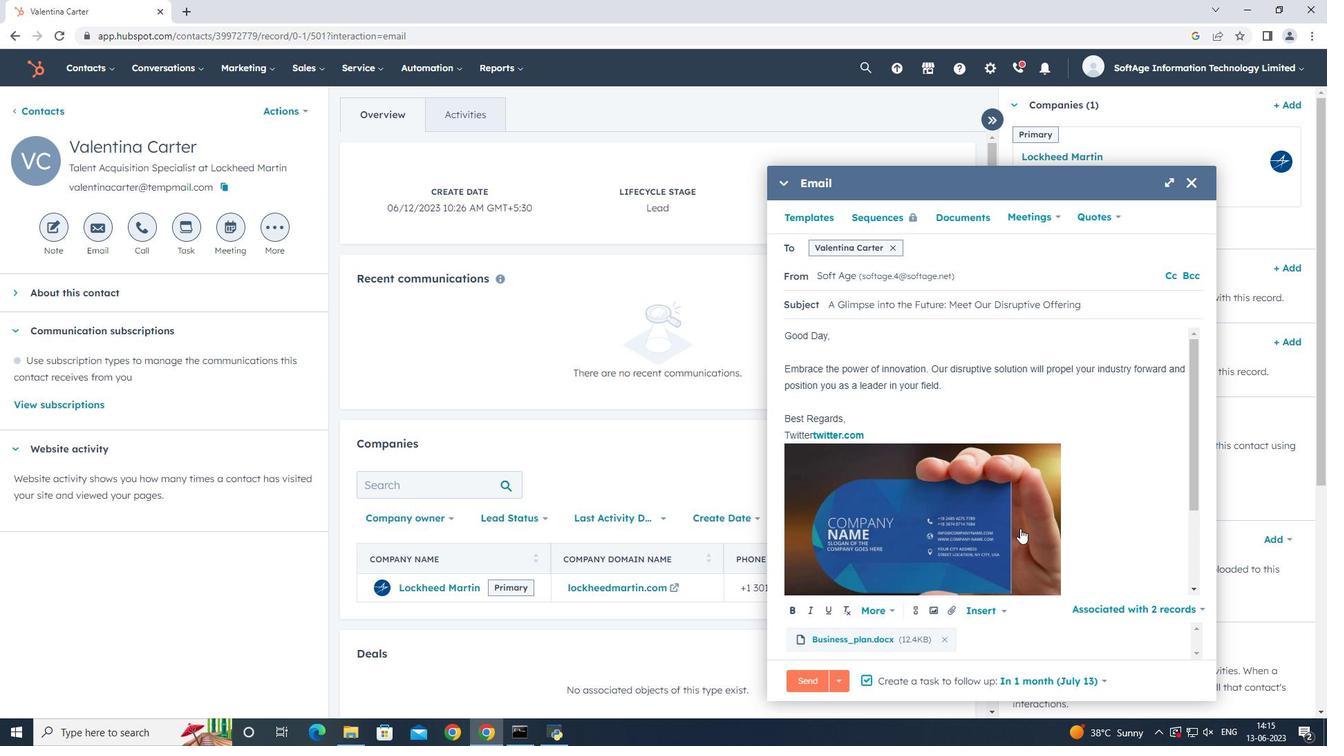 
Action: Mouse scrolled (1020, 529) with delta (0, 0)
Screenshot: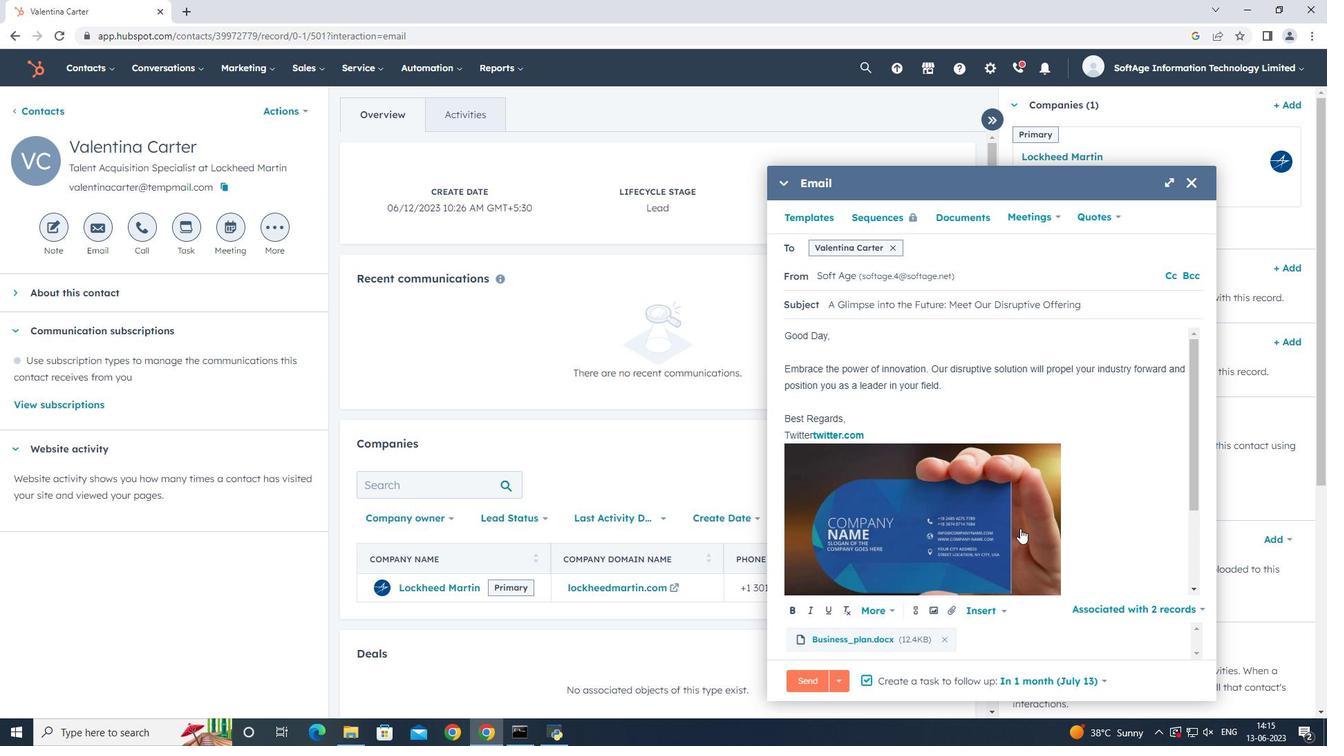 
Action: Mouse scrolled (1020, 529) with delta (0, 0)
Screenshot: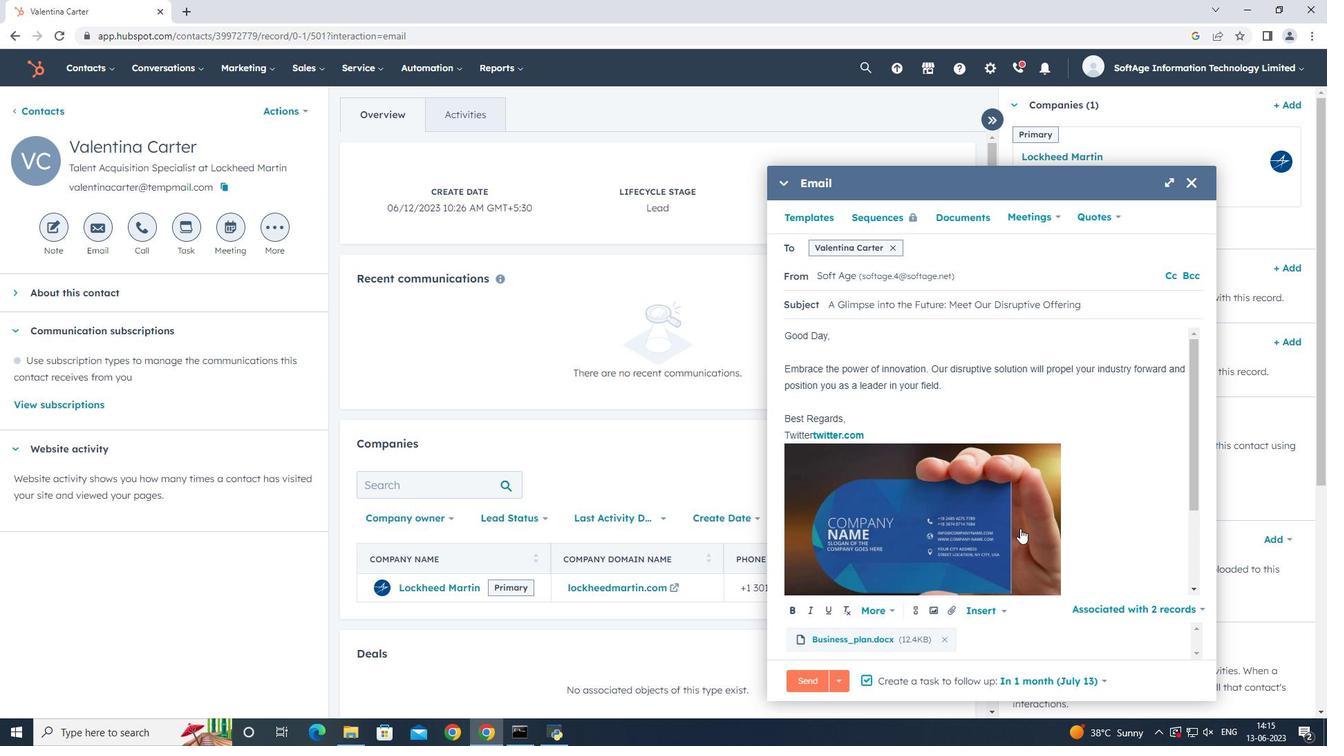 
Action: Mouse scrolled (1020, 528) with delta (0, 0)
Screenshot: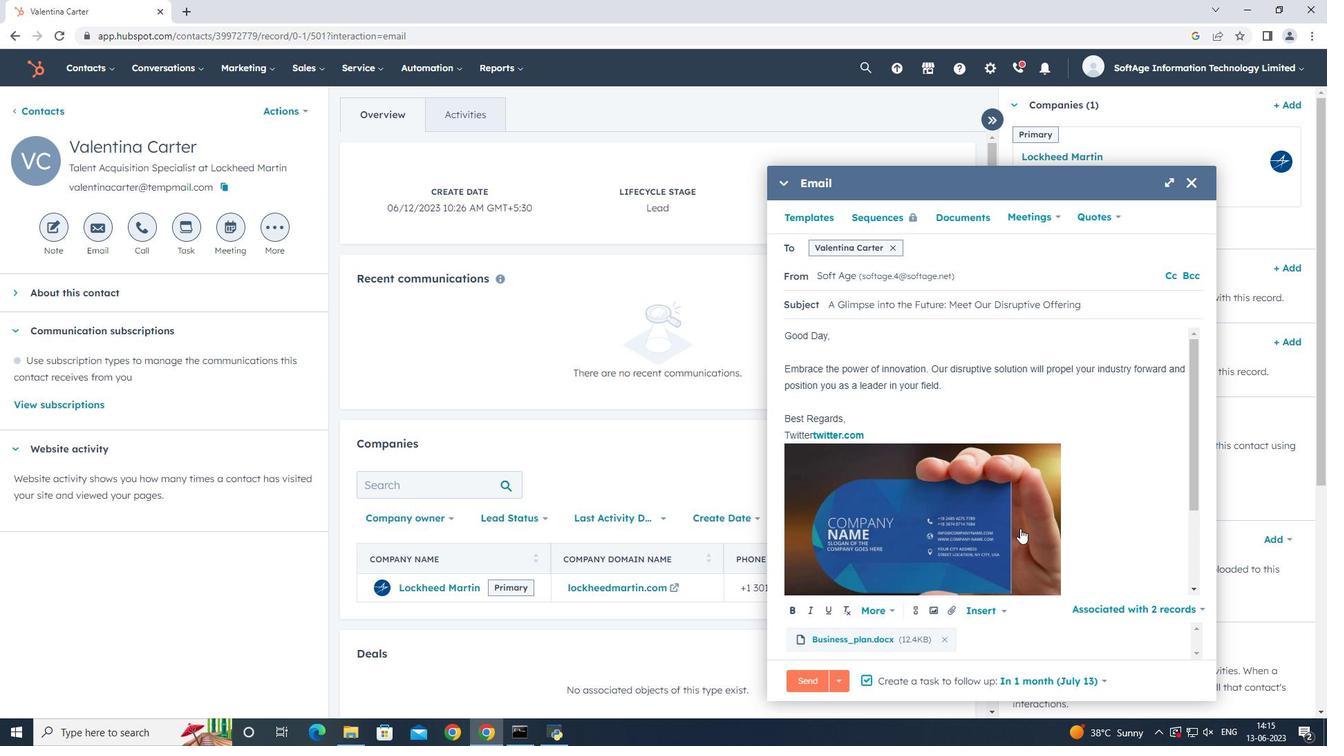 
Action: Mouse scrolled (1020, 528) with delta (0, 0)
Screenshot: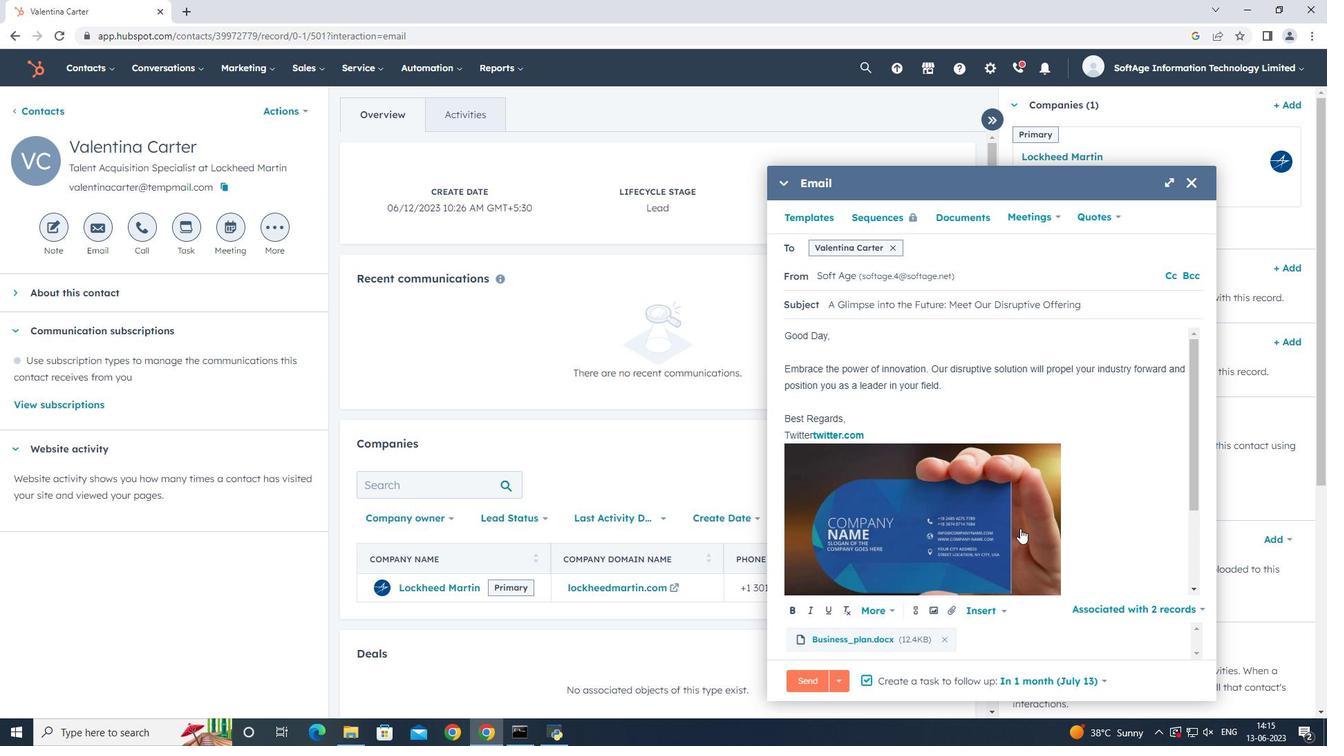 
Action: Mouse scrolled (1020, 528) with delta (0, 0)
Screenshot: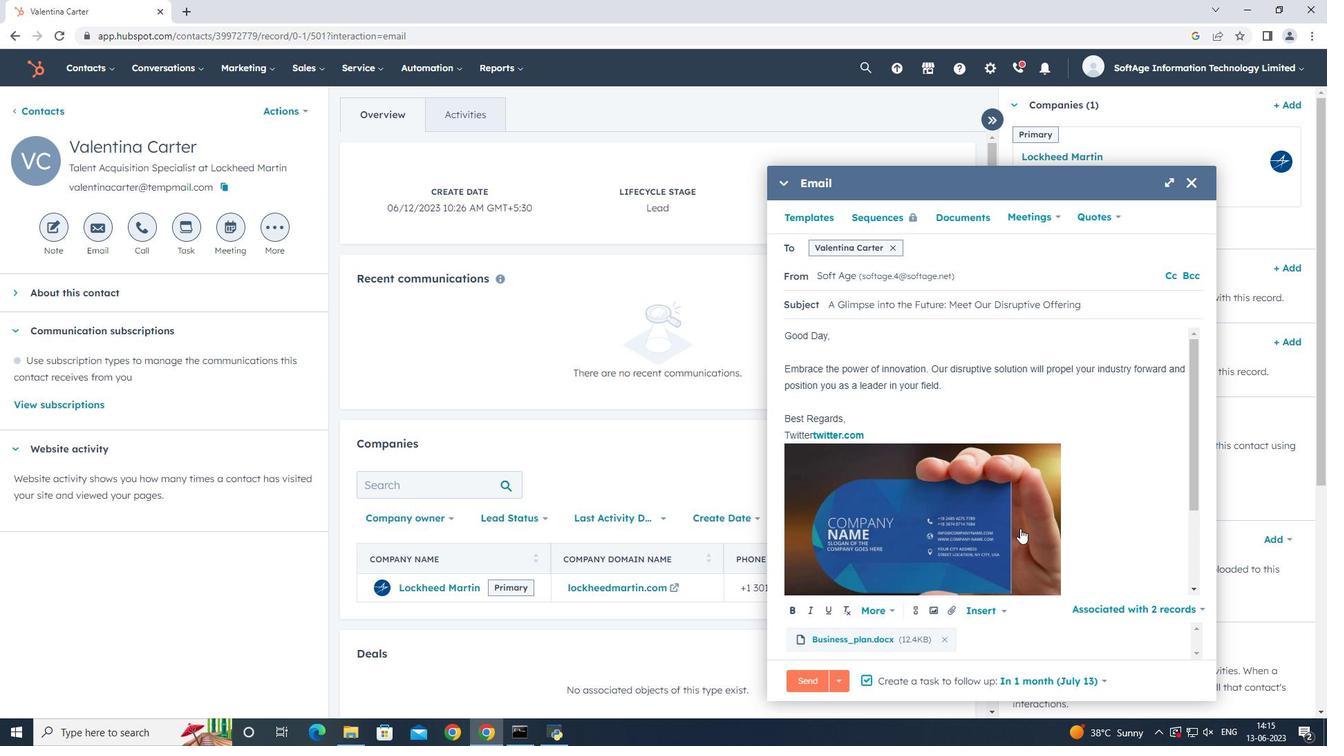 
Action: Mouse scrolled (1020, 528) with delta (0, 0)
Screenshot: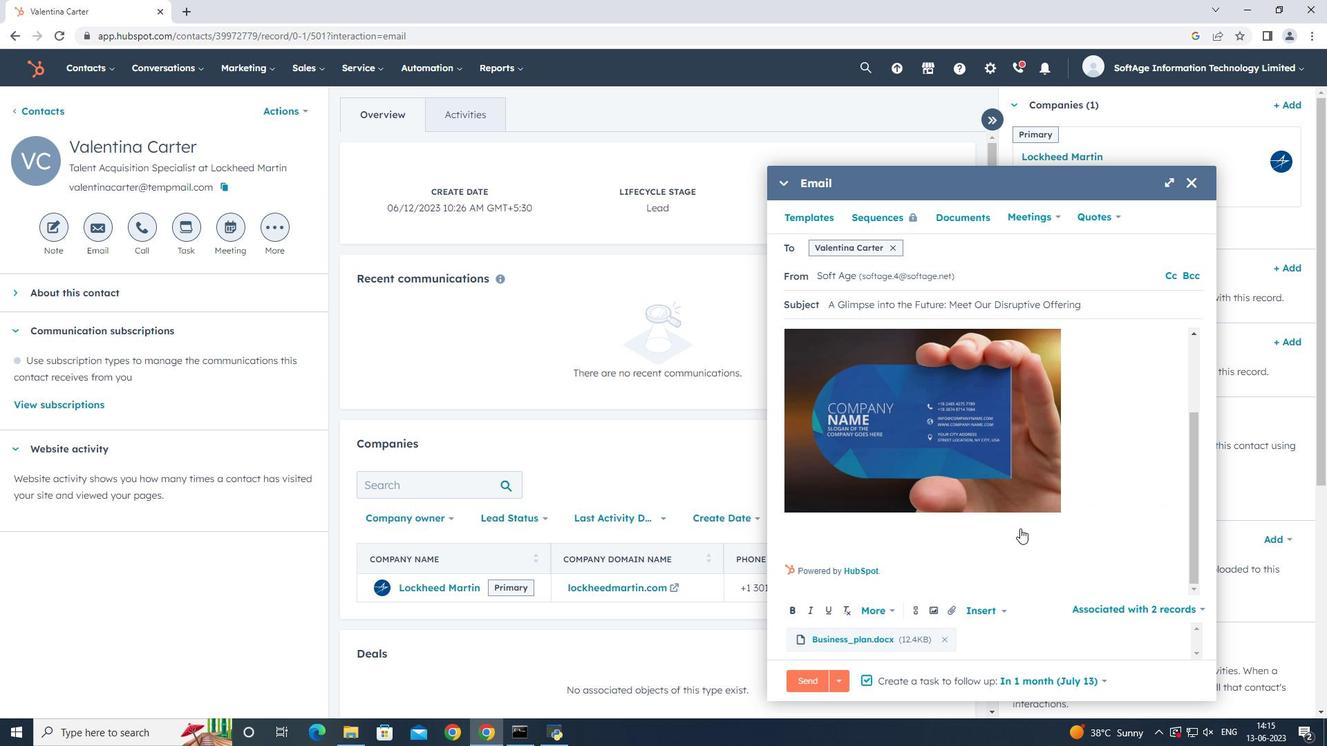 
Action: Mouse scrolled (1020, 528) with delta (0, 0)
Screenshot: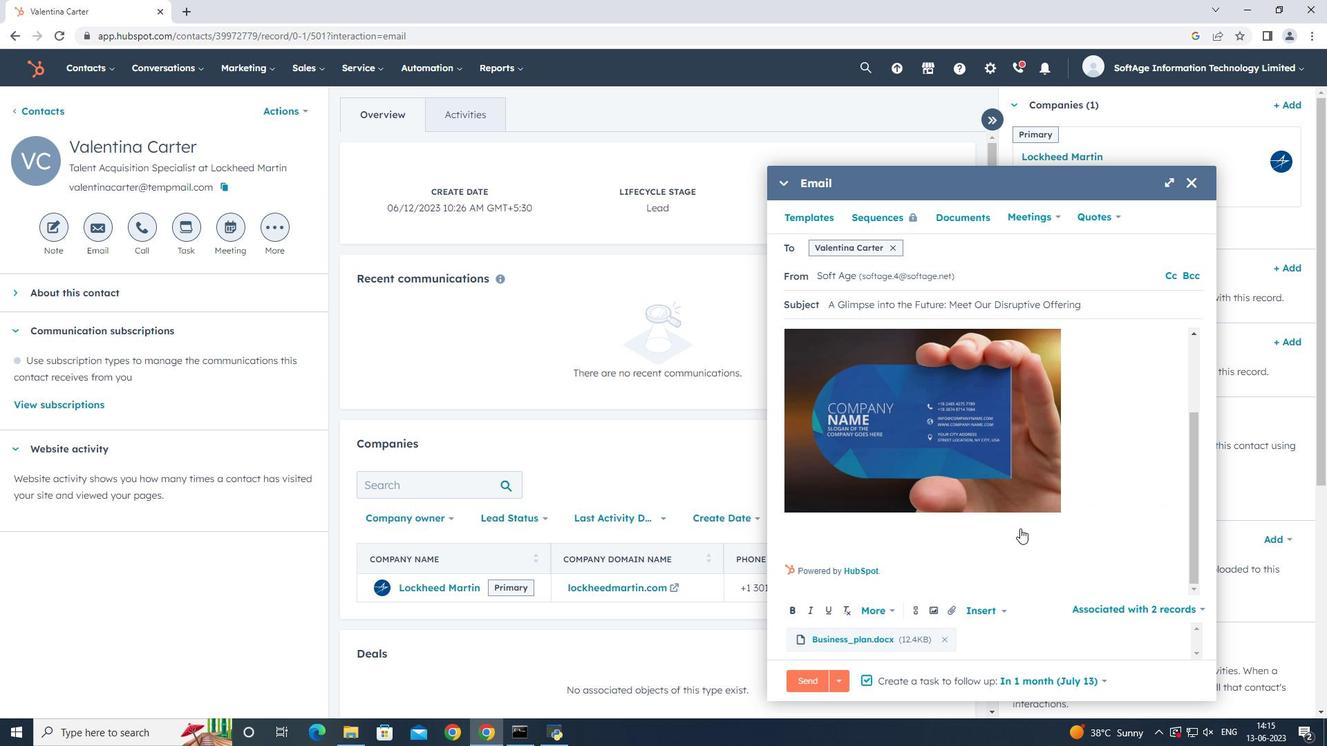 
Action: Mouse scrolled (1020, 529) with delta (0, 0)
Screenshot: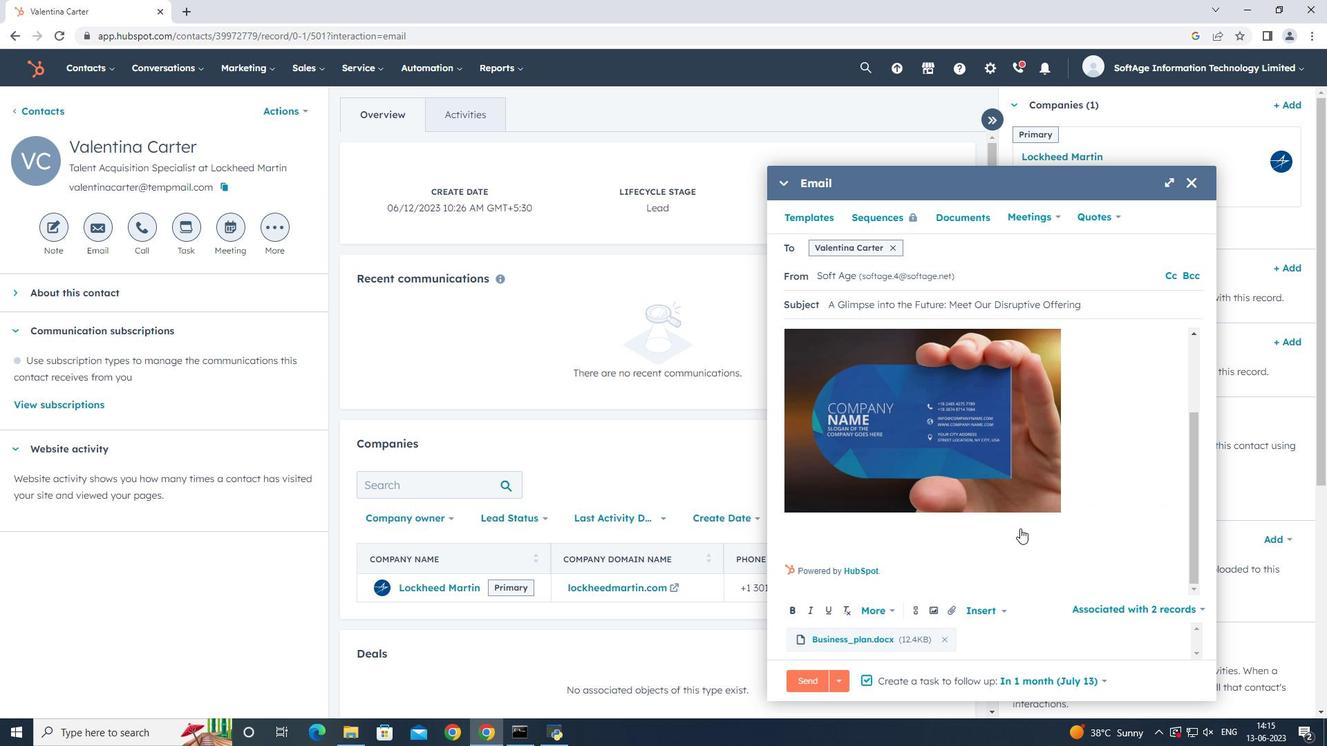 
Action: Mouse scrolled (1020, 529) with delta (0, 0)
Screenshot: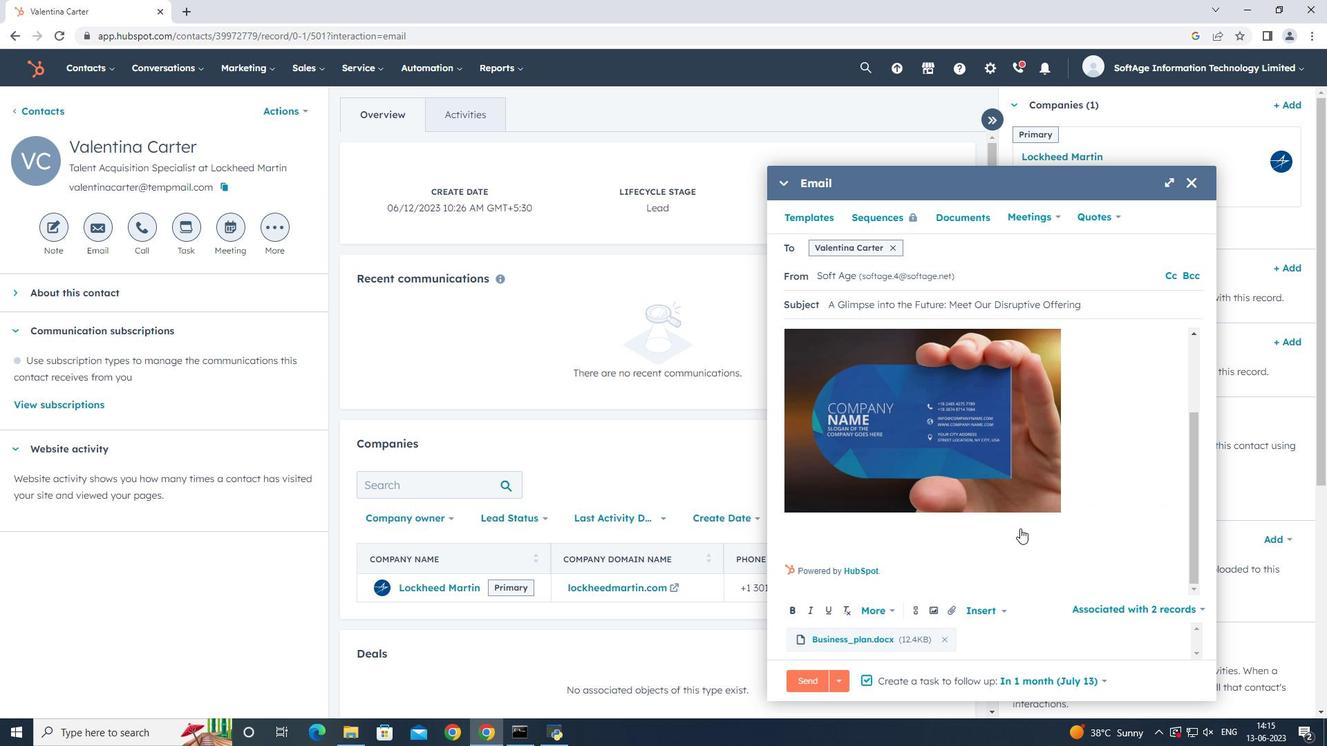 
Action: Mouse scrolled (1020, 529) with delta (0, 0)
Screenshot: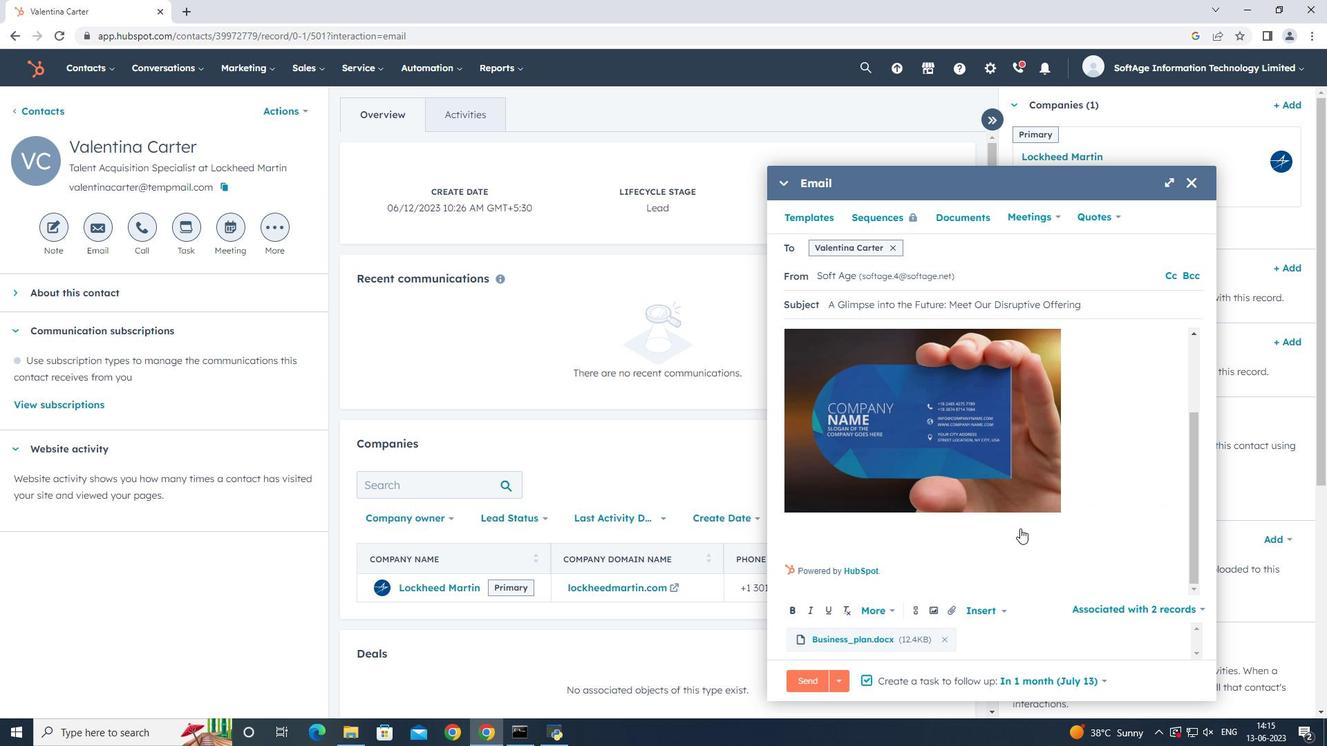 
Action: Mouse moved to (809, 680)
Screenshot: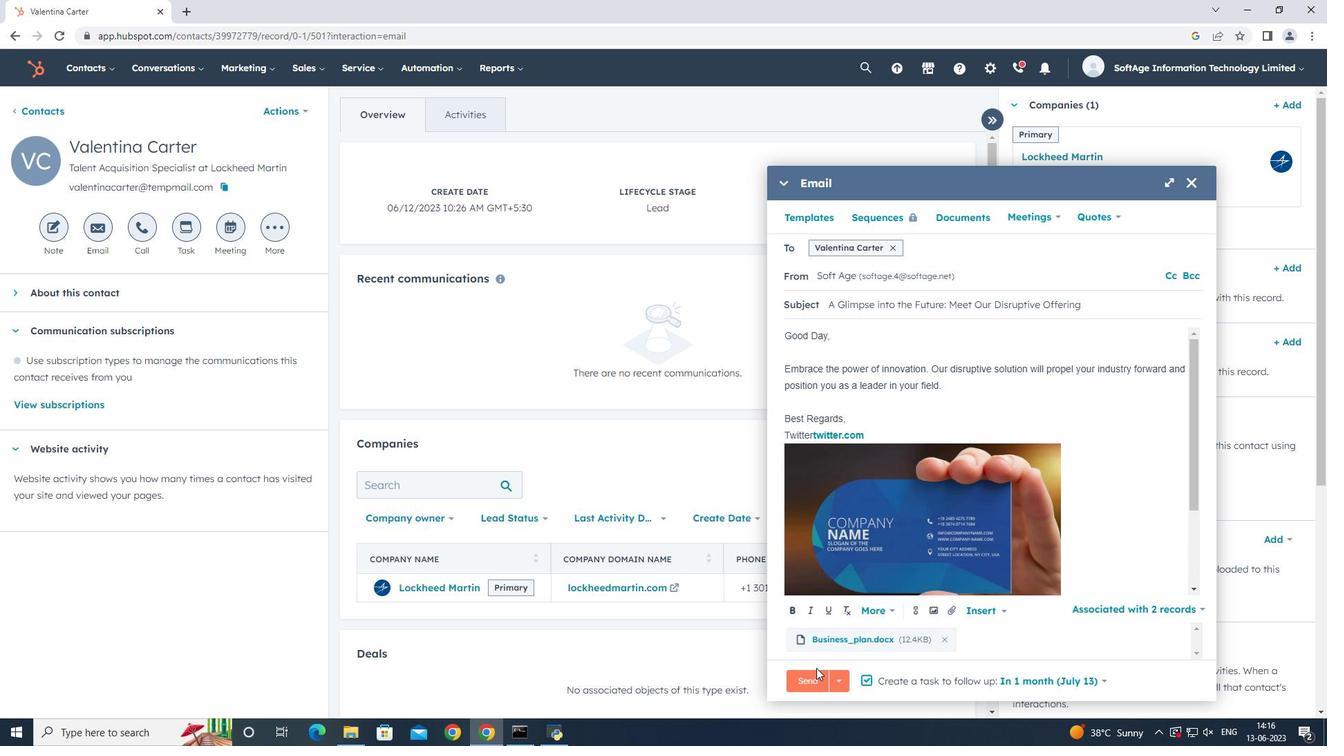 
Action: Mouse pressed left at (809, 680)
Screenshot: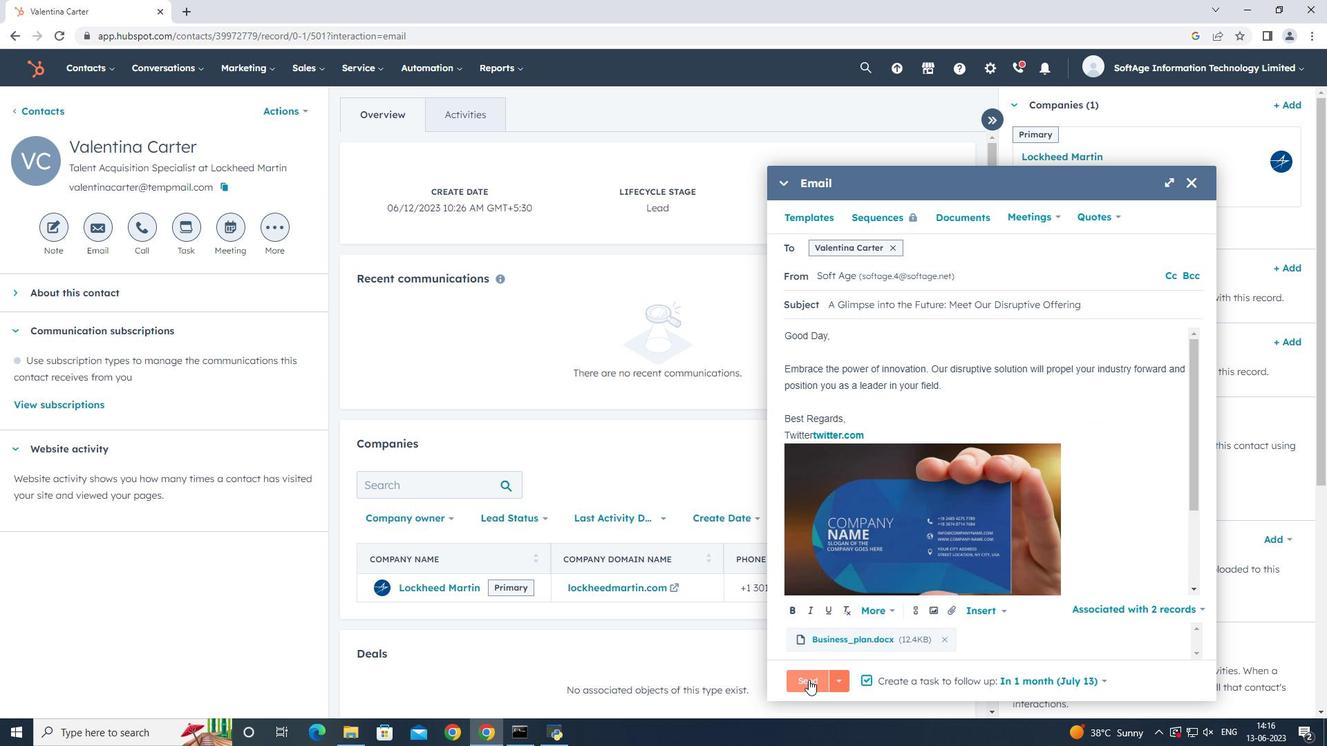 
Action: Mouse moved to (737, 448)
Screenshot: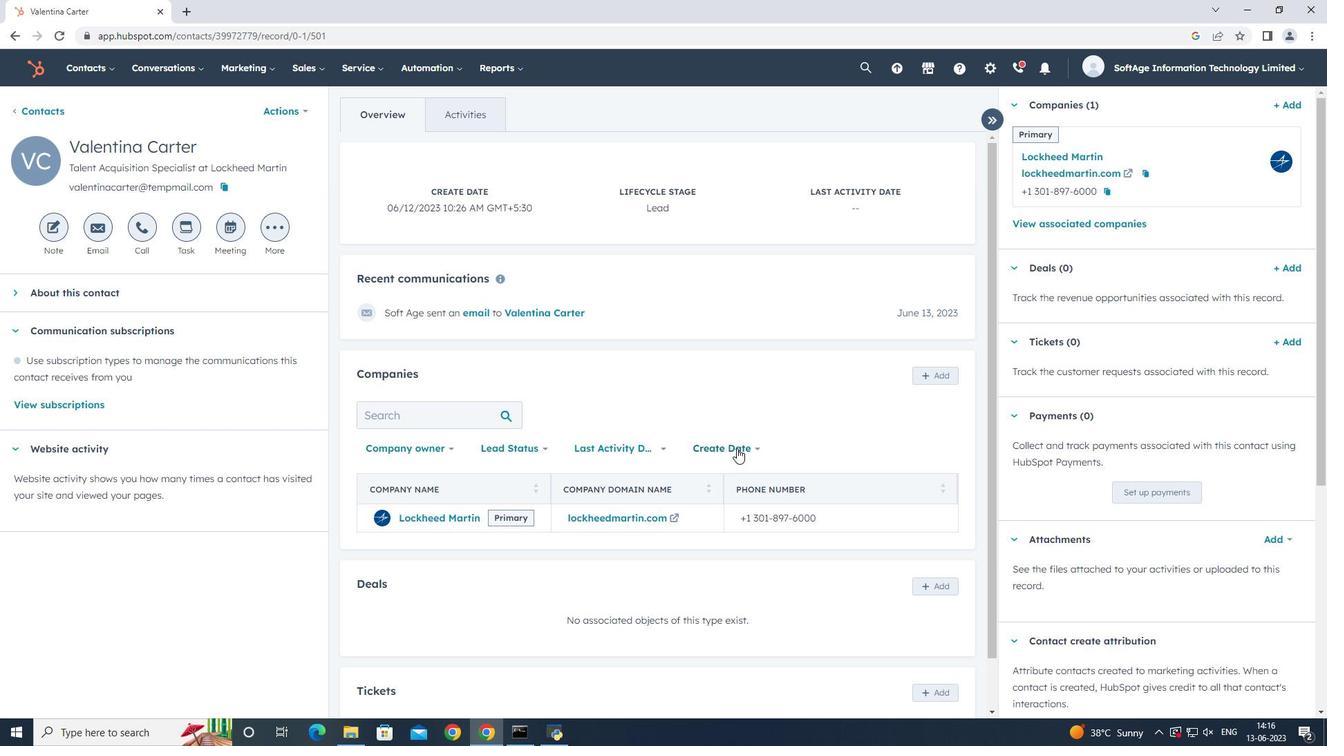 
